 Task: Create an event for the writing session for a personal blog.
Action: Mouse pressed left at (169, 341)
Screenshot: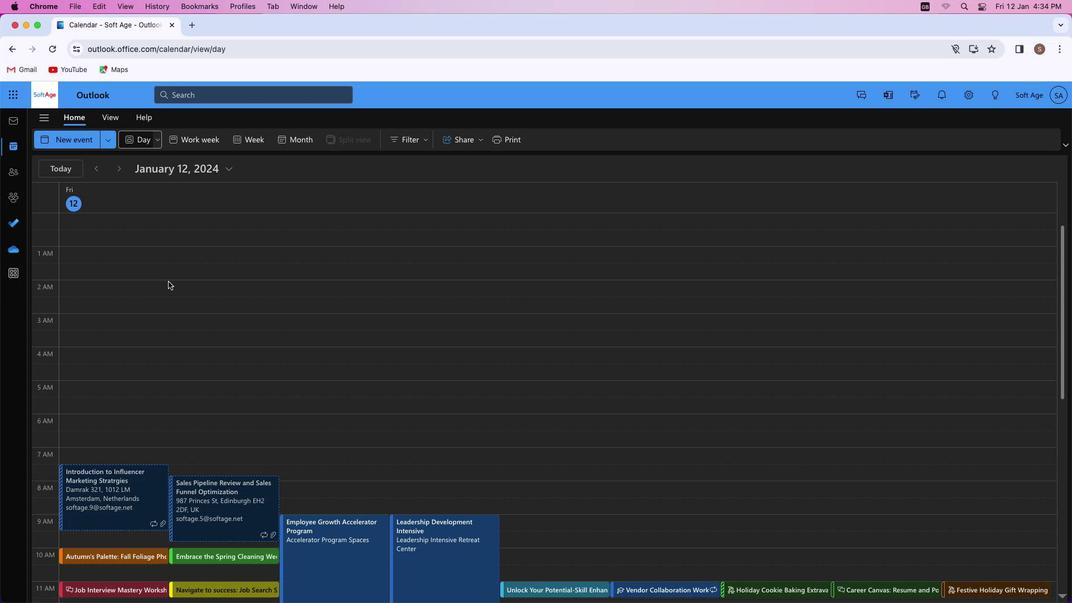 
Action: Mouse moved to (63, 138)
Screenshot: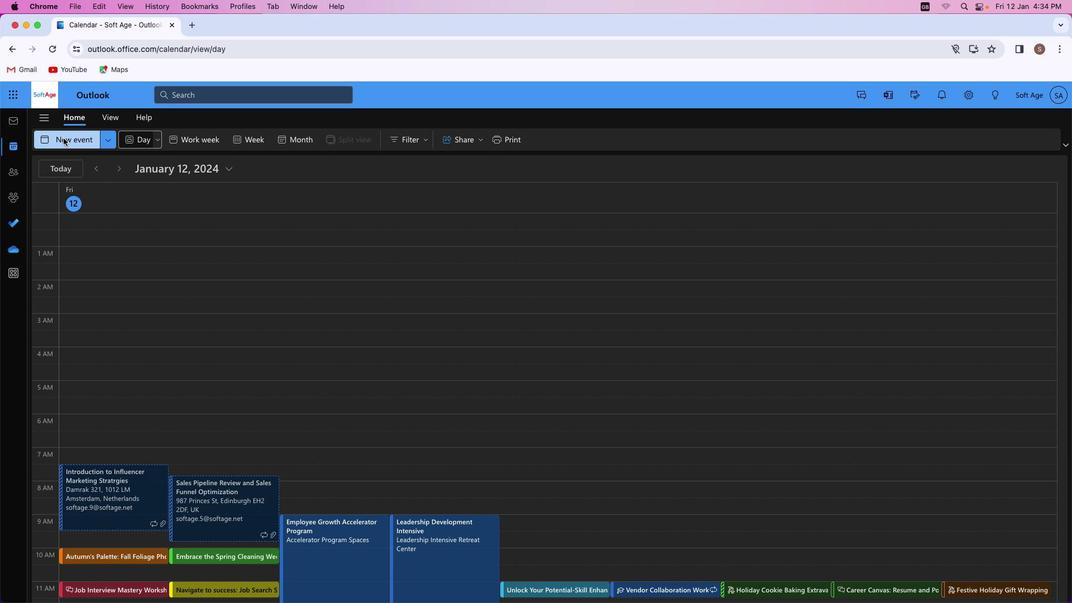 
Action: Mouse pressed left at (63, 138)
Screenshot: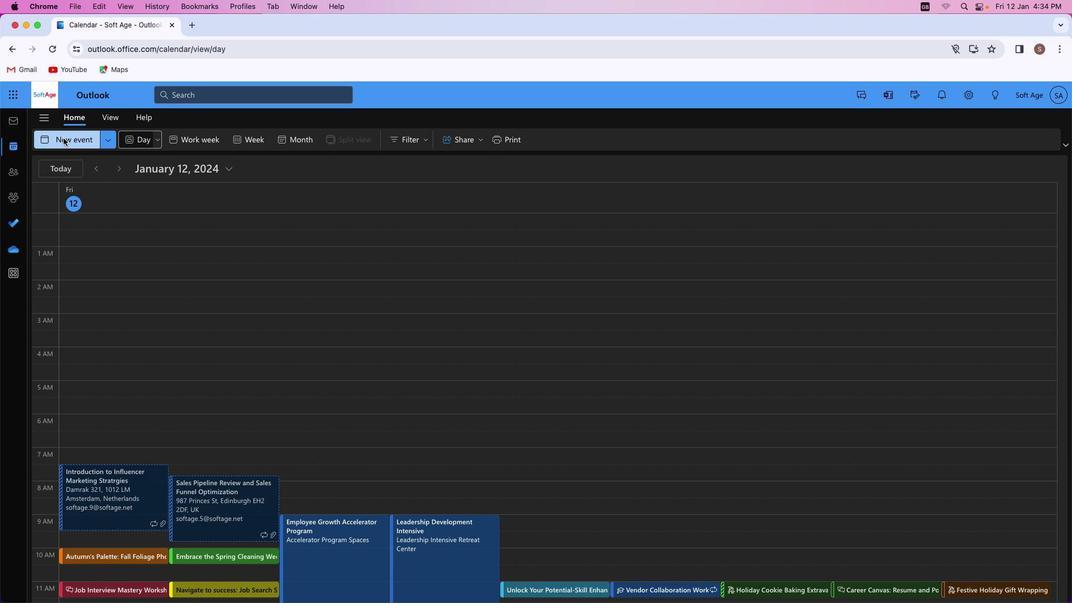 
Action: Mouse moved to (272, 207)
Screenshot: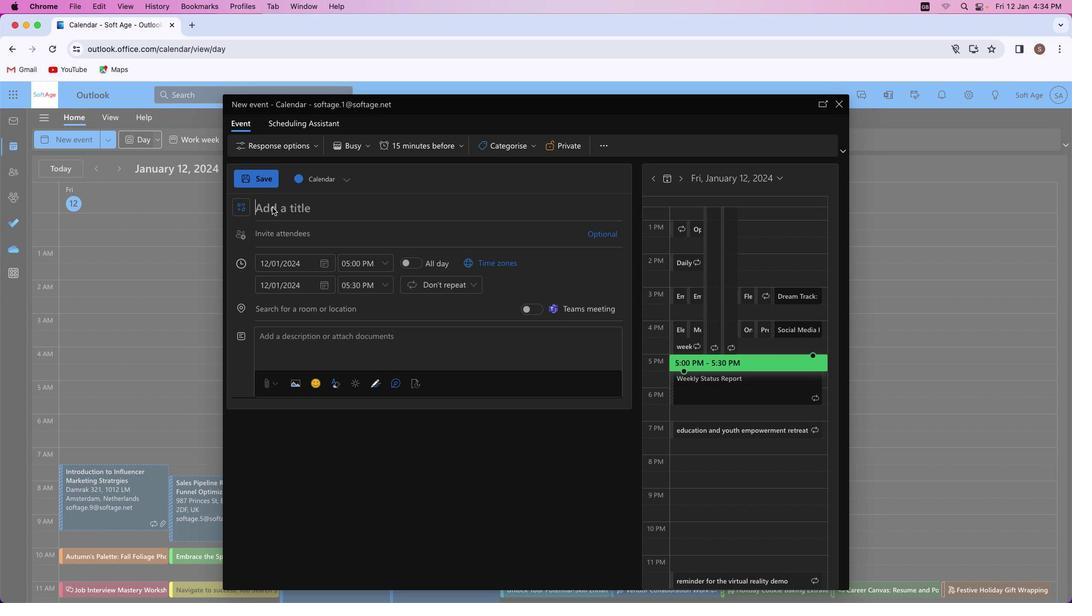 
Action: Mouse pressed left at (272, 207)
Screenshot: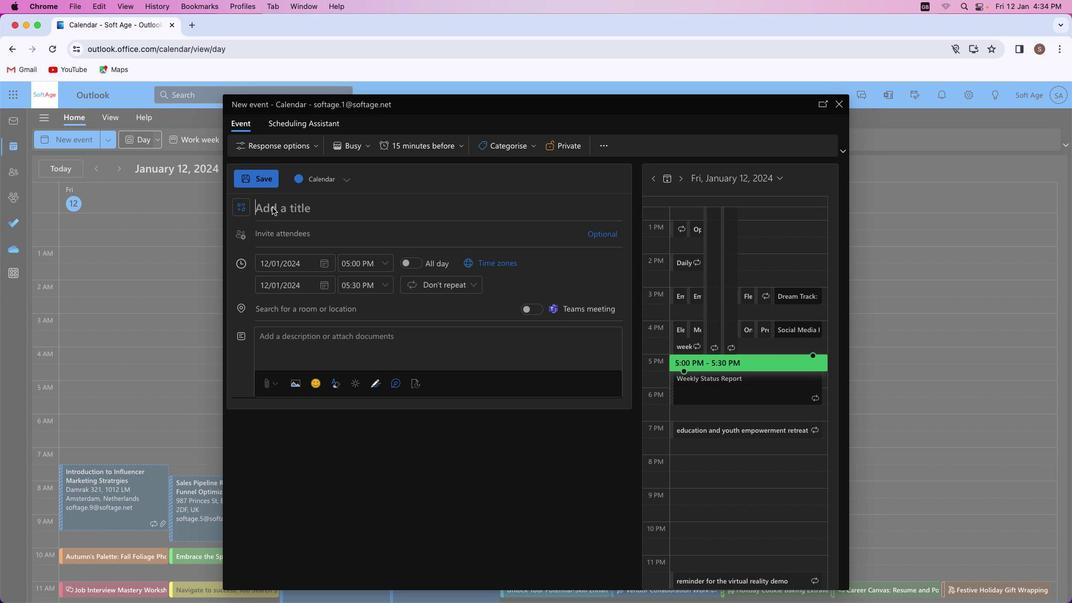 
Action: Mouse moved to (273, 208)
Screenshot: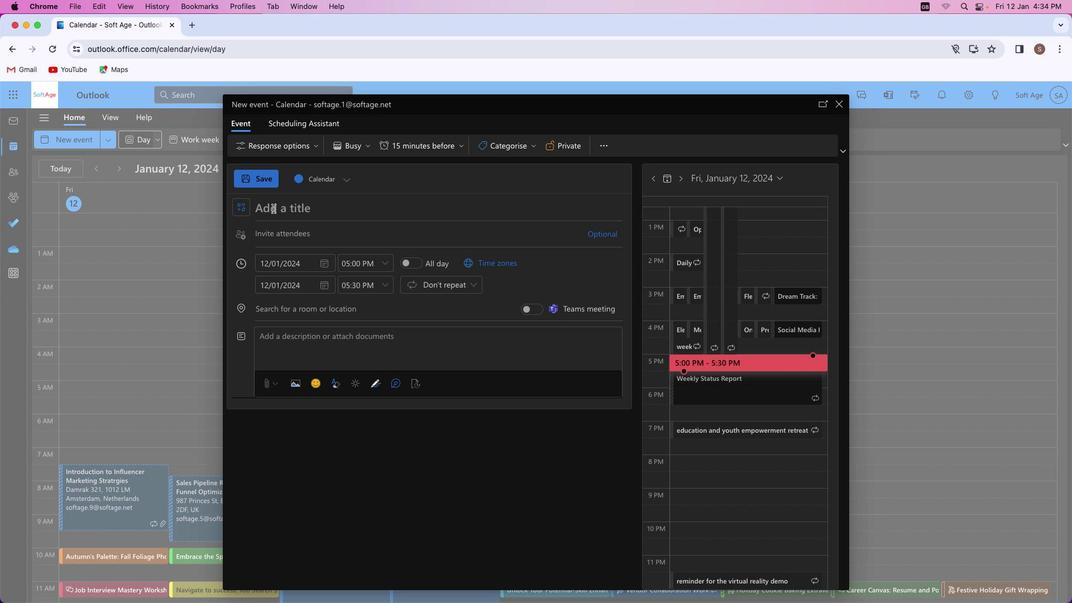 
Action: Key pressed Key.shift'B''l''o''g'Key.spaceKey.shift'C''r''a''f''t'Key.shift_r':'Key.spaceKey.shift_r'U''n''l''e''a''s''h'Key.shift_r':'Key.backspaceKey.spaceKey.shift_r'Y''o''u''r'Key.spaceKey.shift'V''o''i''c''e''-'Key.shift_r'P''e''r''s''o''n''a''l'Key.spaceKey.shift'B''l''o''g'Key.spaceKey.shift'W''r''i''t''i''n''g'Key.spaceKey.shift'S''e''s''s''i''o''n'
Screenshot: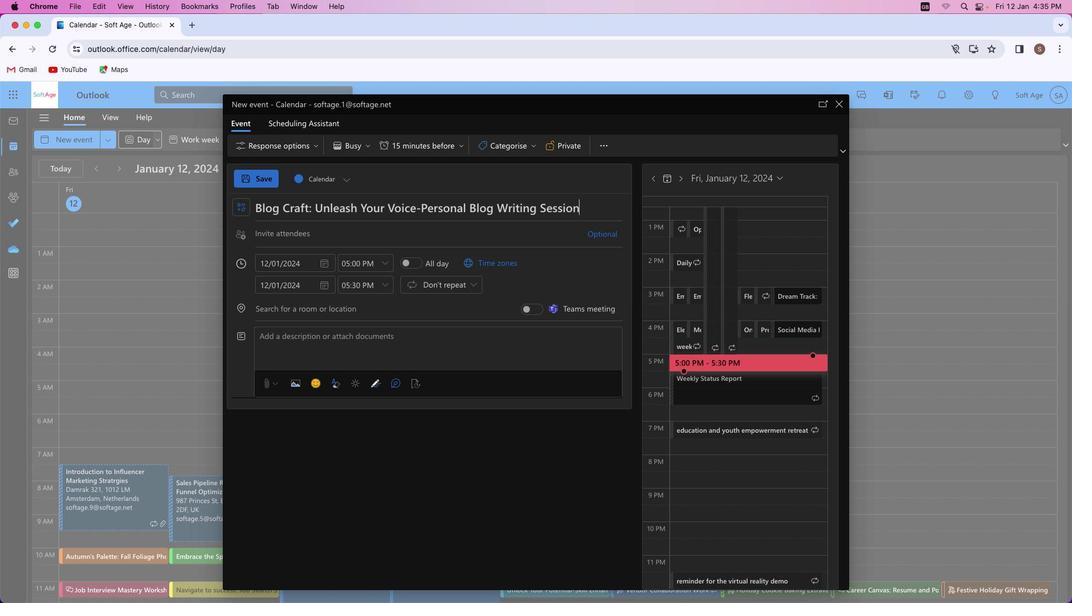 
Action: Mouse moved to (277, 230)
Screenshot: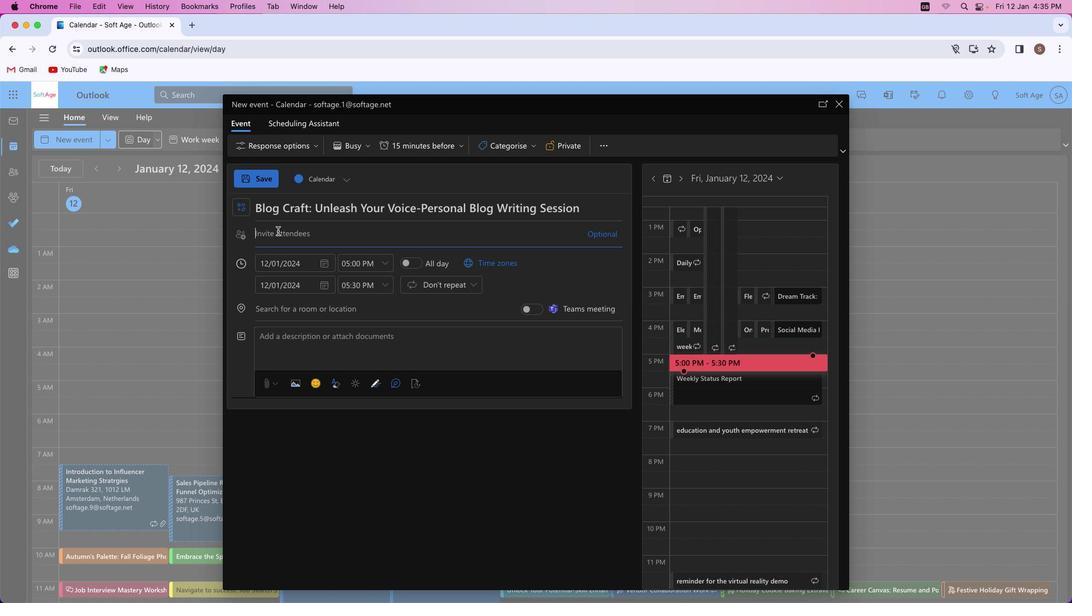 
Action: Mouse pressed left at (277, 230)
Screenshot: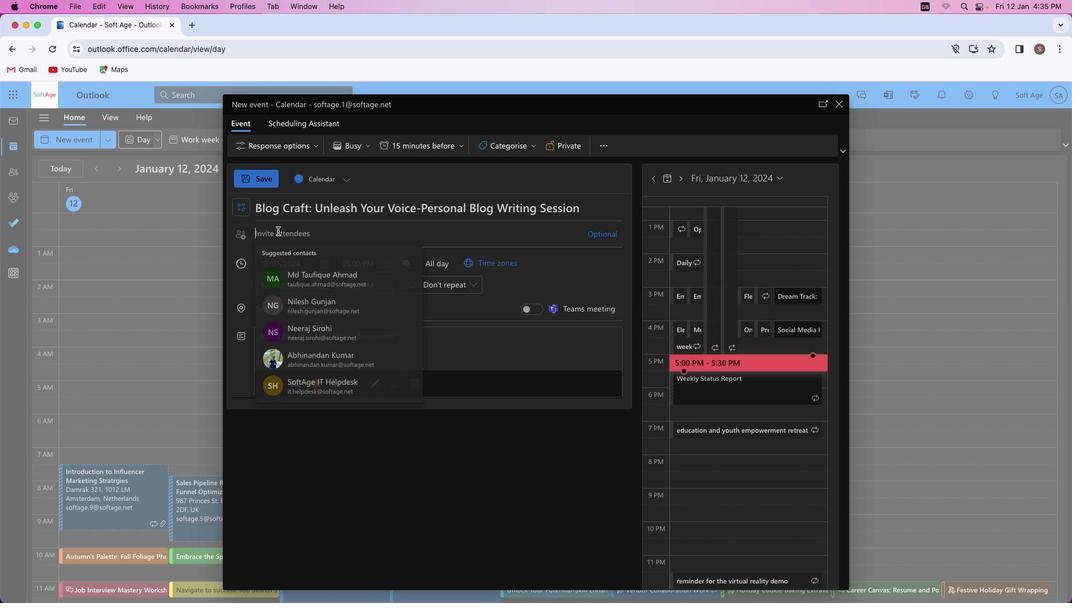 
Action: Key pressed Key.shift'A''k''a''s''h''r''a''j''p''u''t'Key.shift'@''o''u''t''l''o''o''k''.''c''o''m'
Screenshot: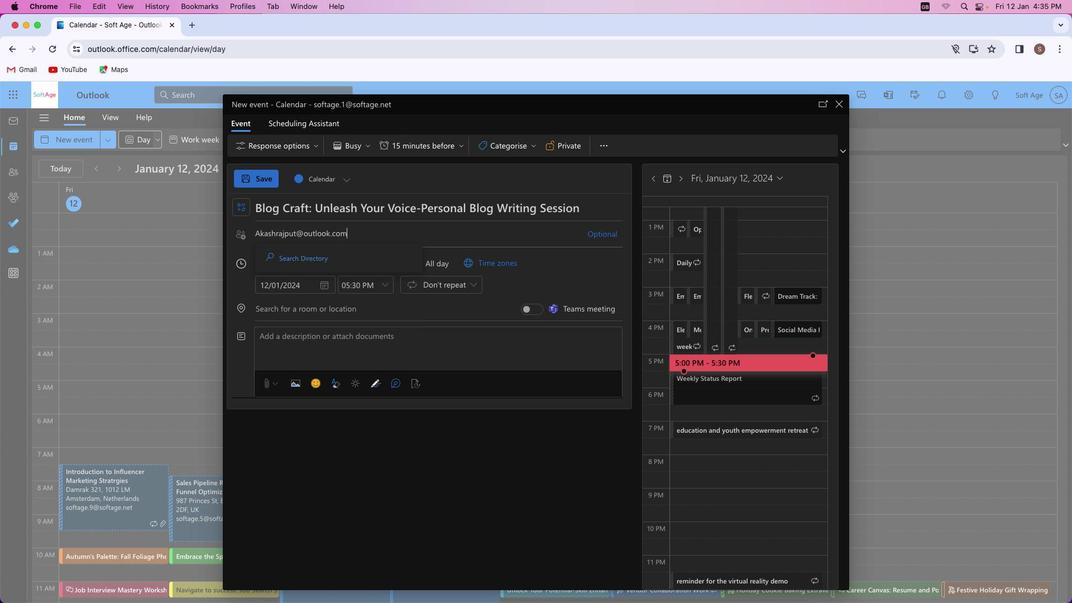 
Action: Mouse moved to (343, 256)
Screenshot: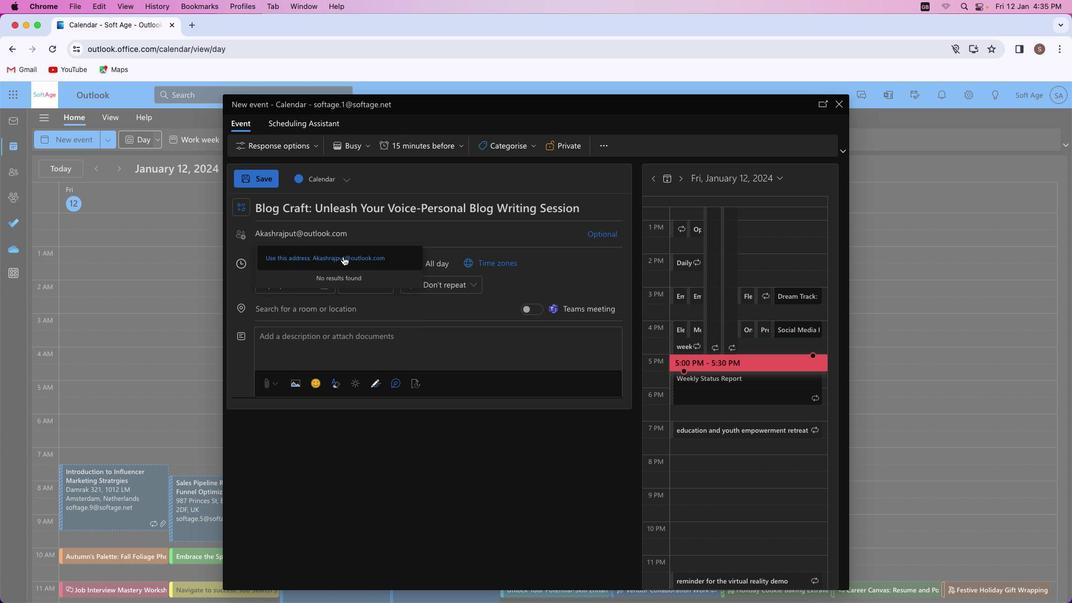 
Action: Mouse pressed left at (343, 256)
Screenshot: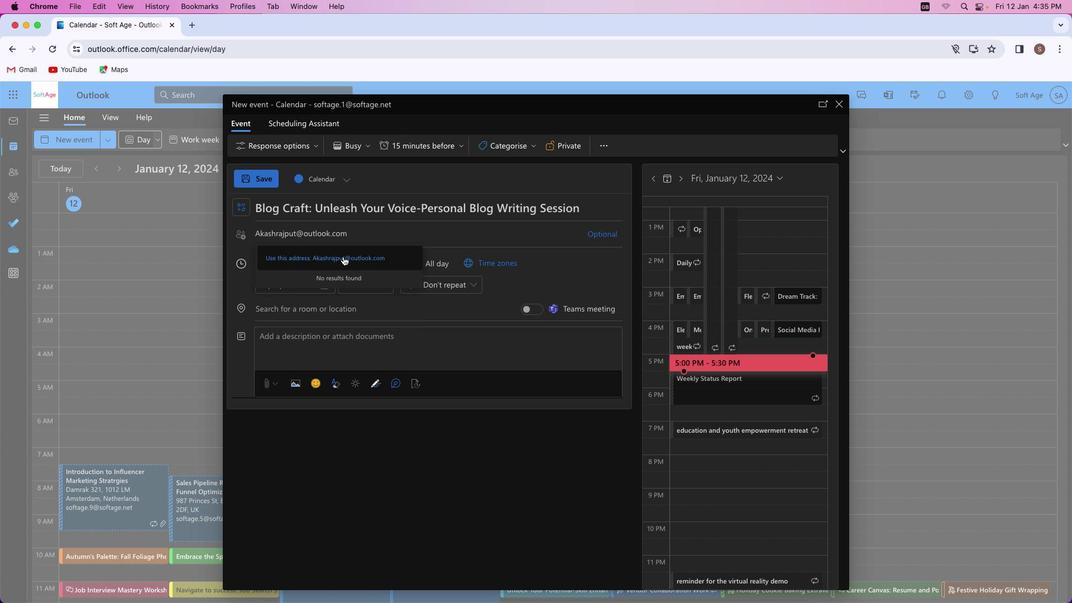 
Action: Mouse moved to (387, 252)
Screenshot: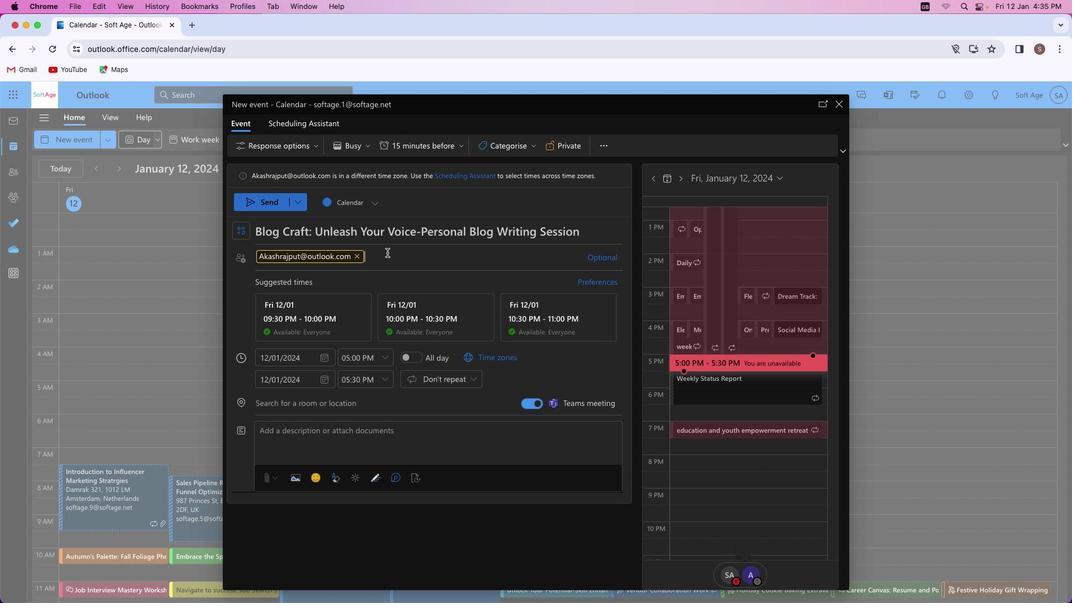 
Action: Key pressed 's''h''i''v''a''m''y''a''d''a''v''4''1'Key.shift'@''o''u''t''l''o''o''k''.''c''o''m'
Screenshot: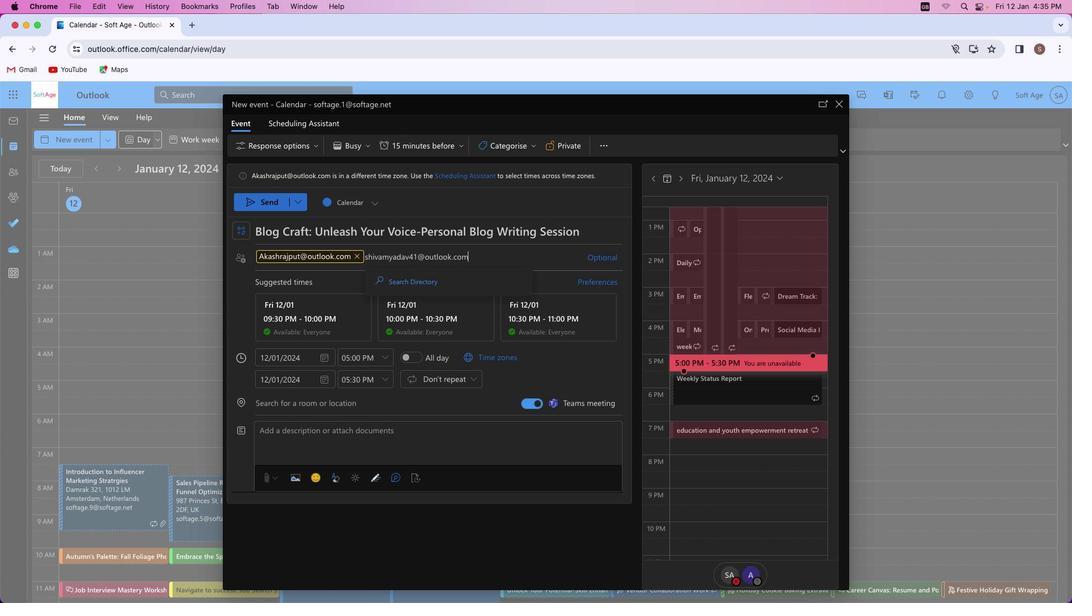 
Action: Mouse moved to (453, 277)
Screenshot: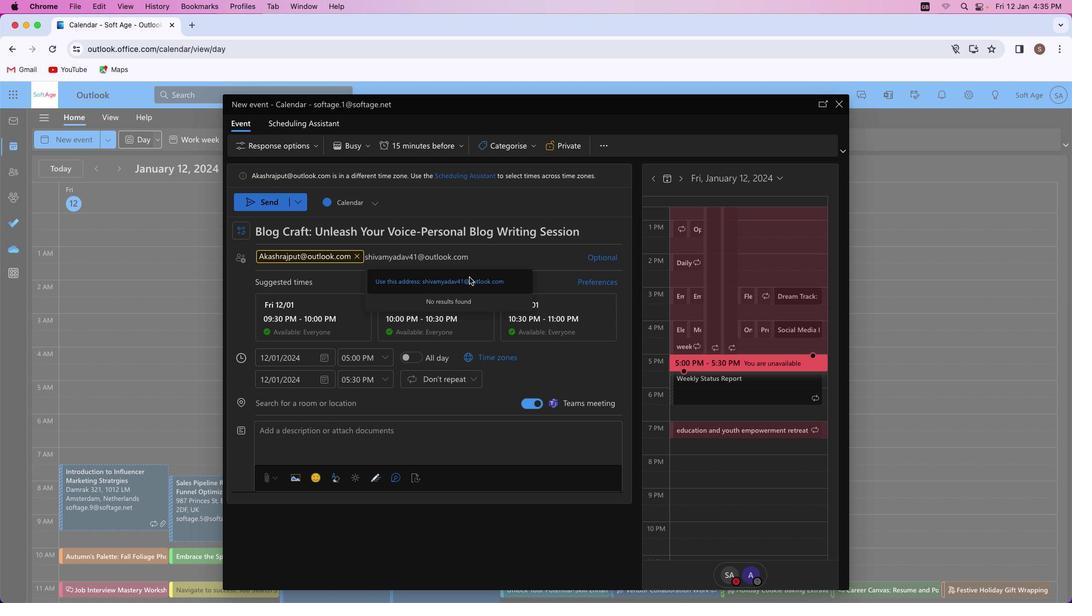 
Action: Mouse pressed left at (453, 277)
Screenshot: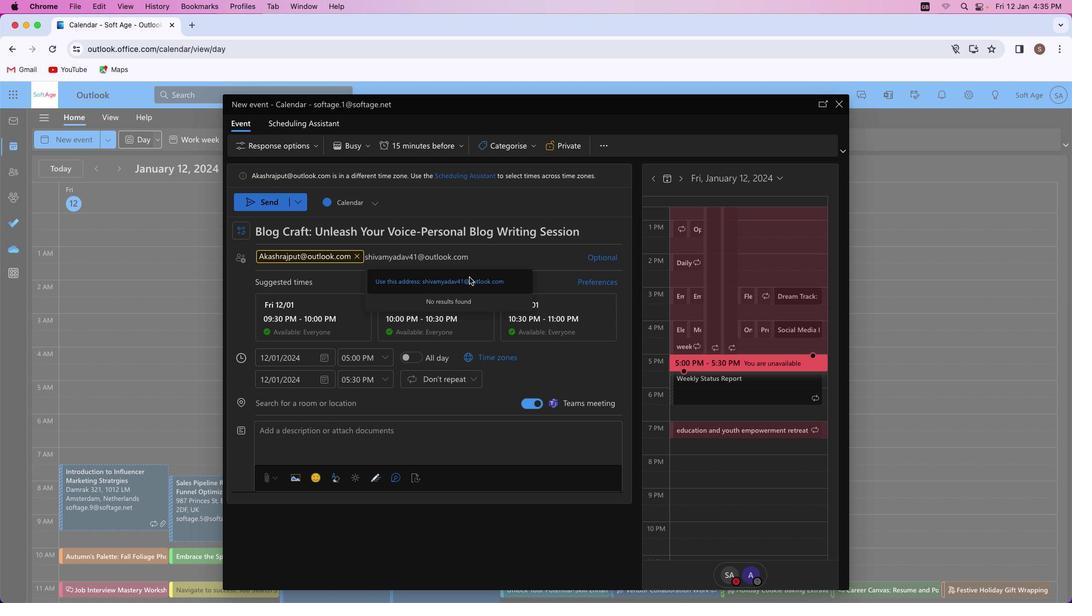 
Action: Mouse moved to (597, 267)
Screenshot: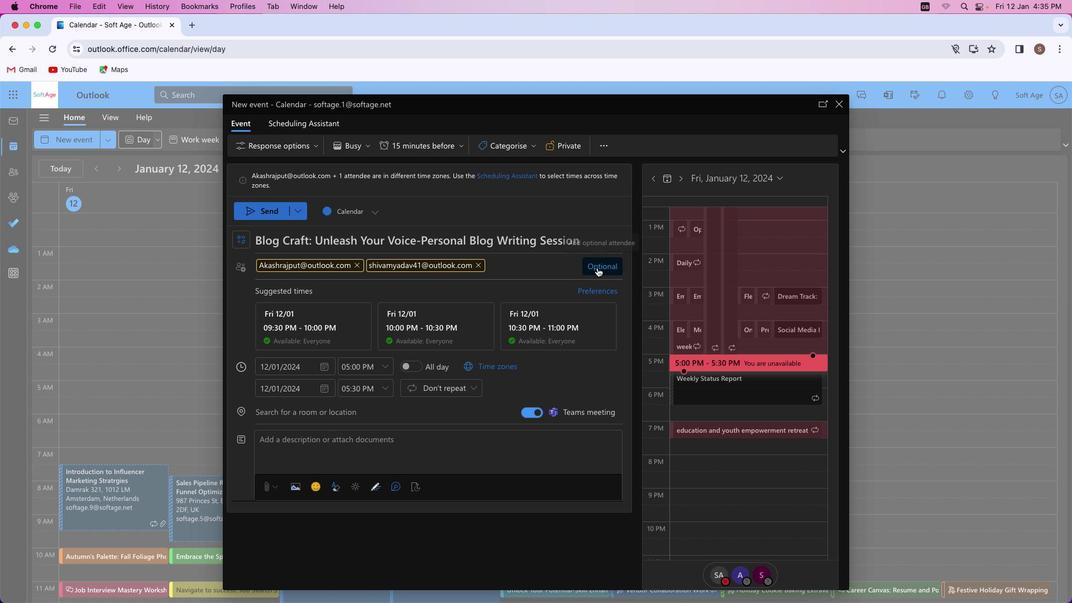 
Action: Mouse pressed left at (597, 267)
Screenshot: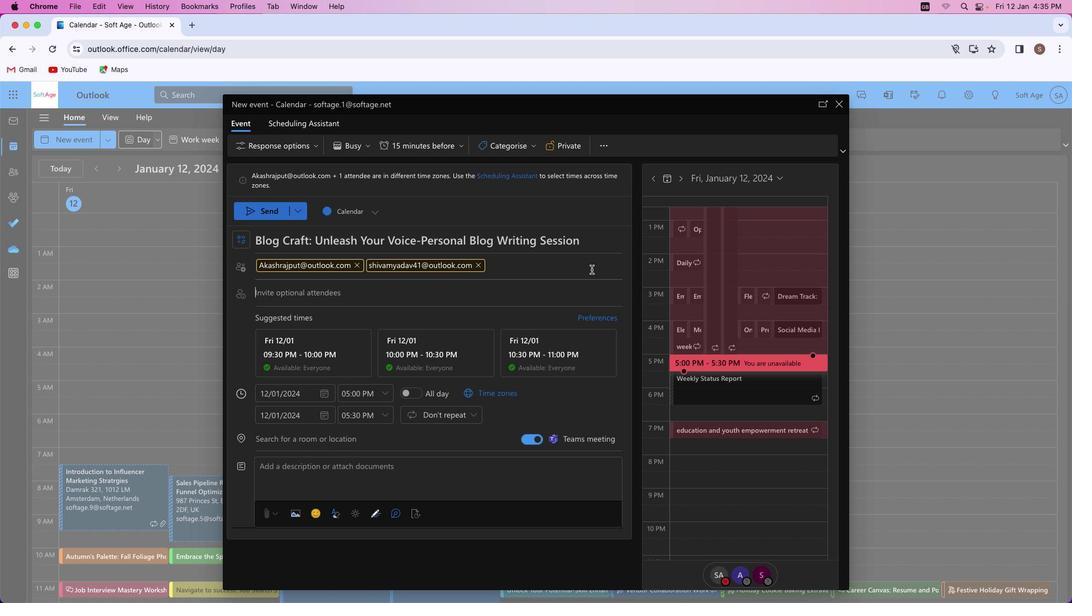 
Action: Mouse moved to (313, 294)
Screenshot: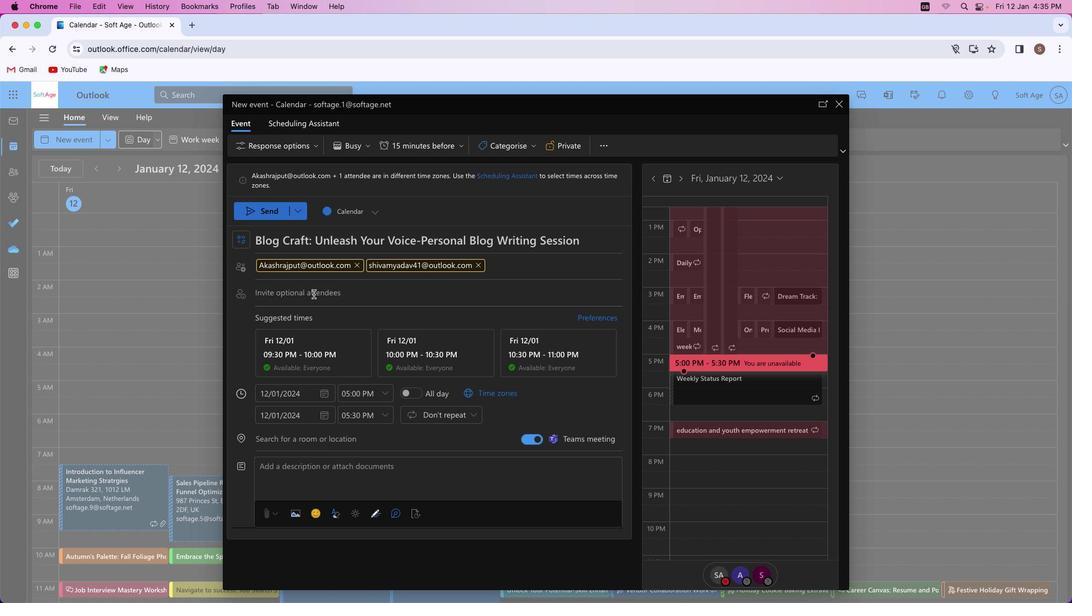
Action: Key pressed Key.shift'M''u''n''e''e''s''h''k''u''m''a''r''9''7''3''2'Key.shift'@''o''u''t''l''o''o''k''.''c''o''m'
Screenshot: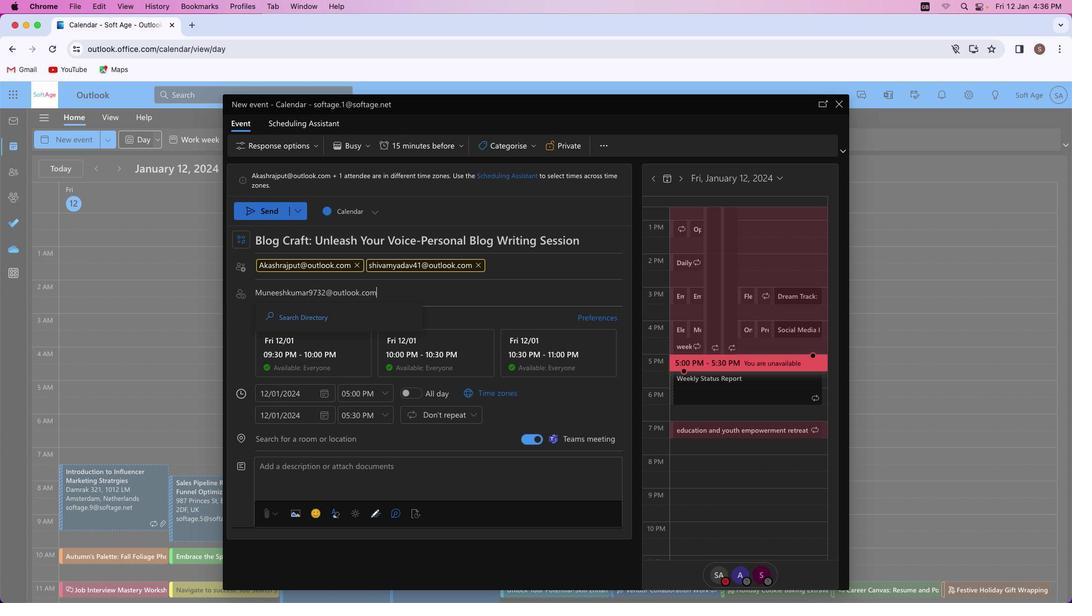 
Action: Mouse moved to (363, 313)
Screenshot: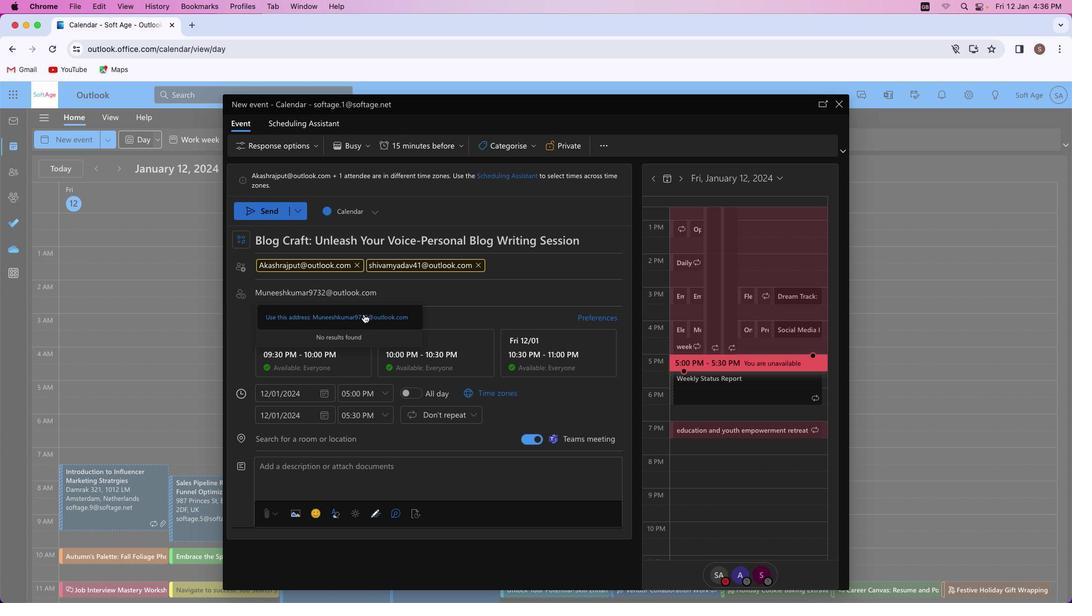 
Action: Mouse pressed left at (363, 313)
Screenshot: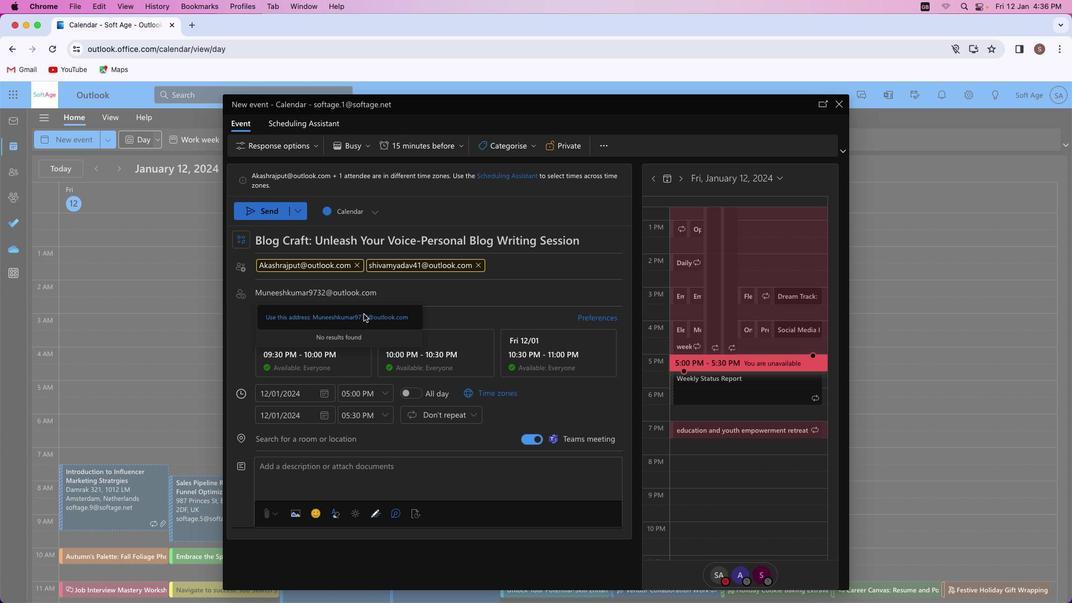 
Action: Mouse moved to (318, 438)
Screenshot: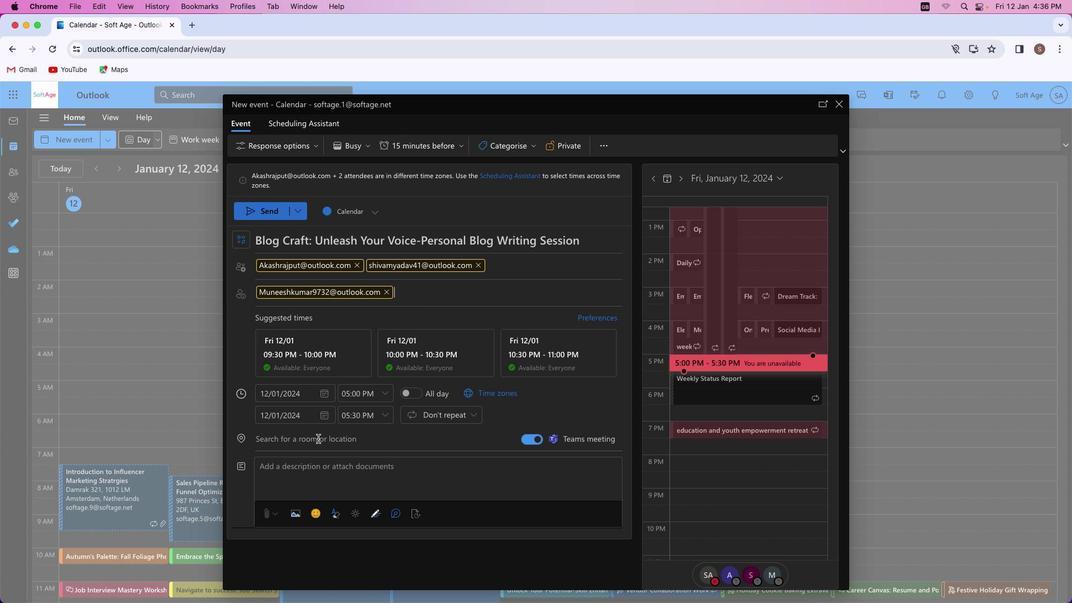 
Action: Mouse pressed left at (318, 438)
Screenshot: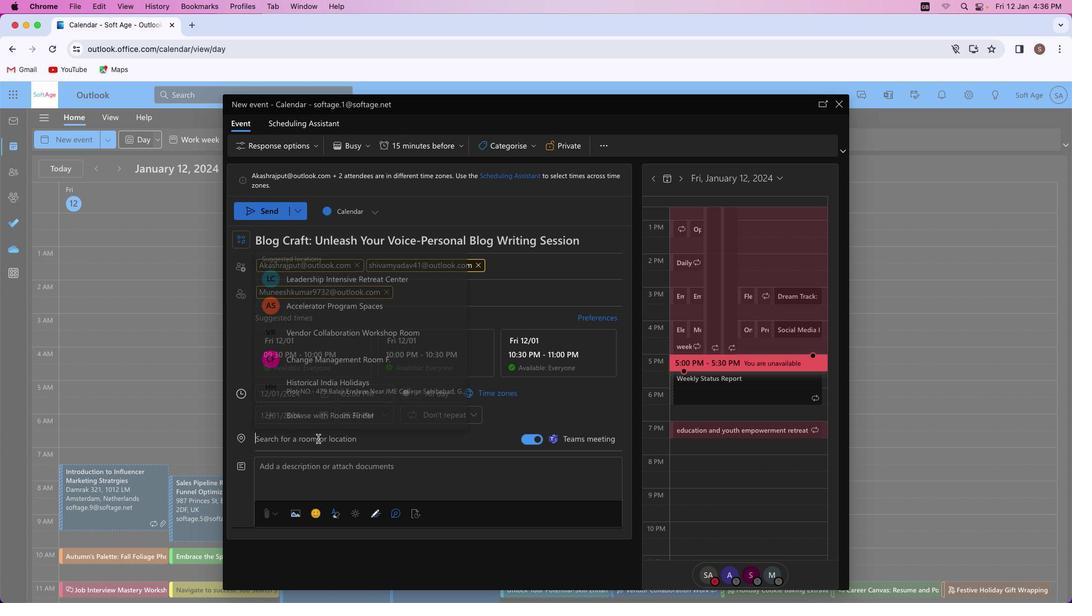 
Action: Key pressed Key.shift'W''r''i''t''i'
Screenshot: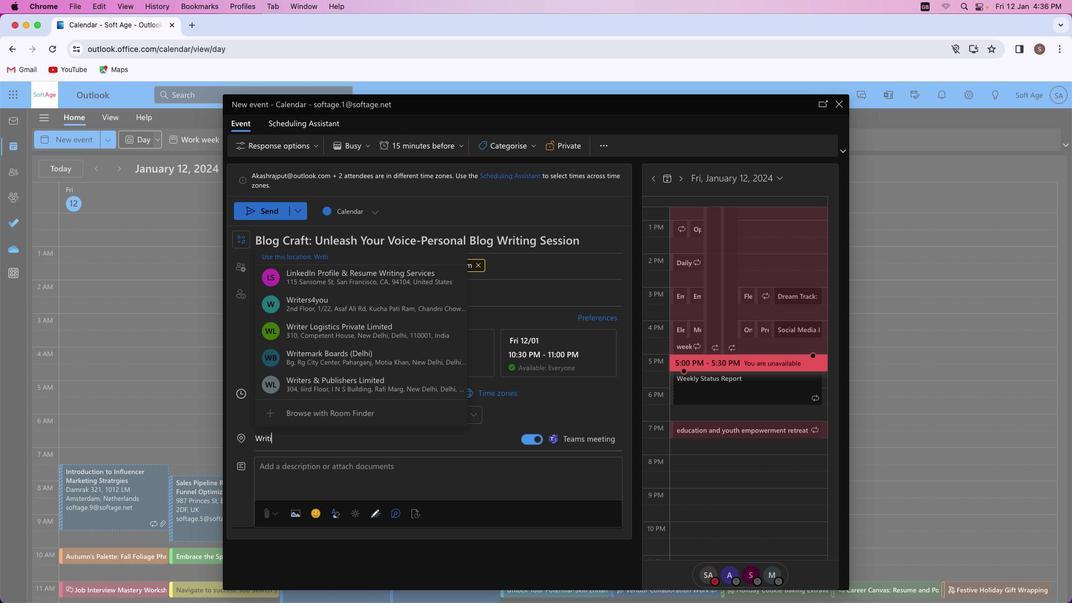 
Action: Mouse moved to (340, 381)
Screenshot: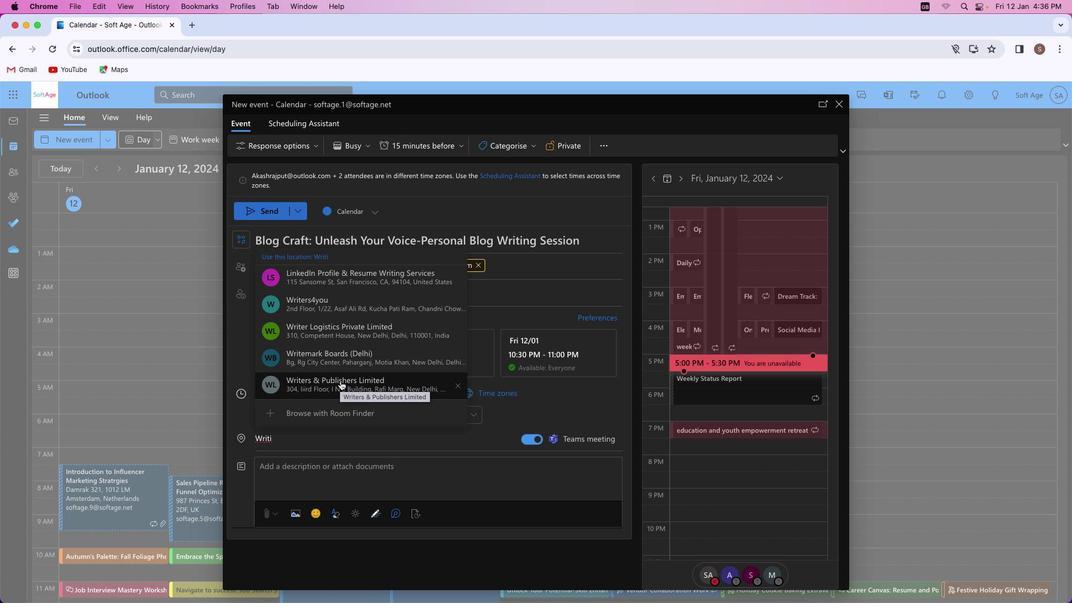 
Action: Mouse pressed left at (340, 381)
Screenshot: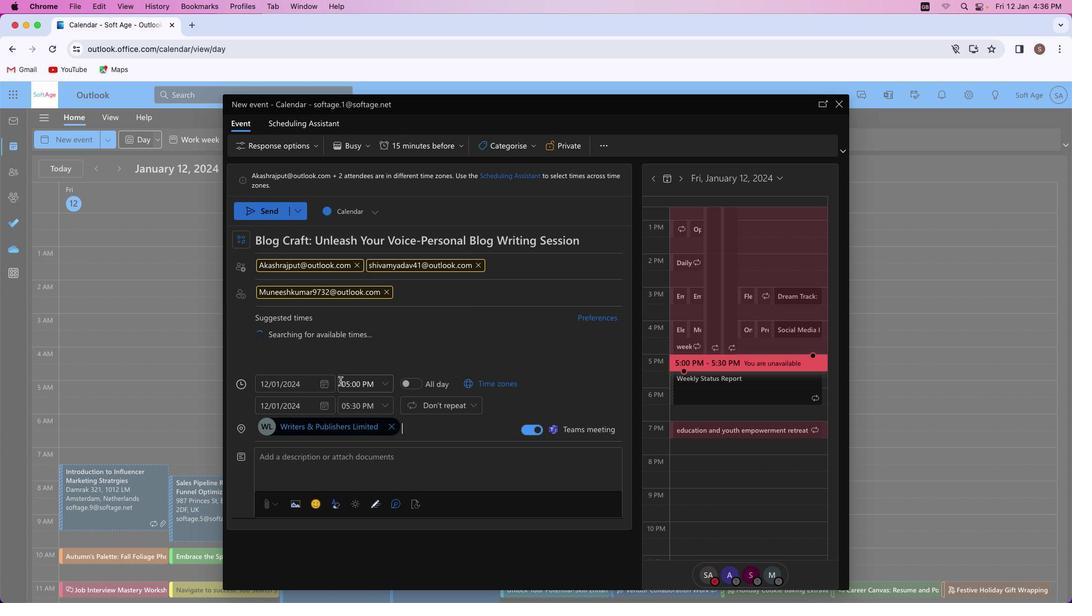 
Action: Mouse moved to (409, 441)
Screenshot: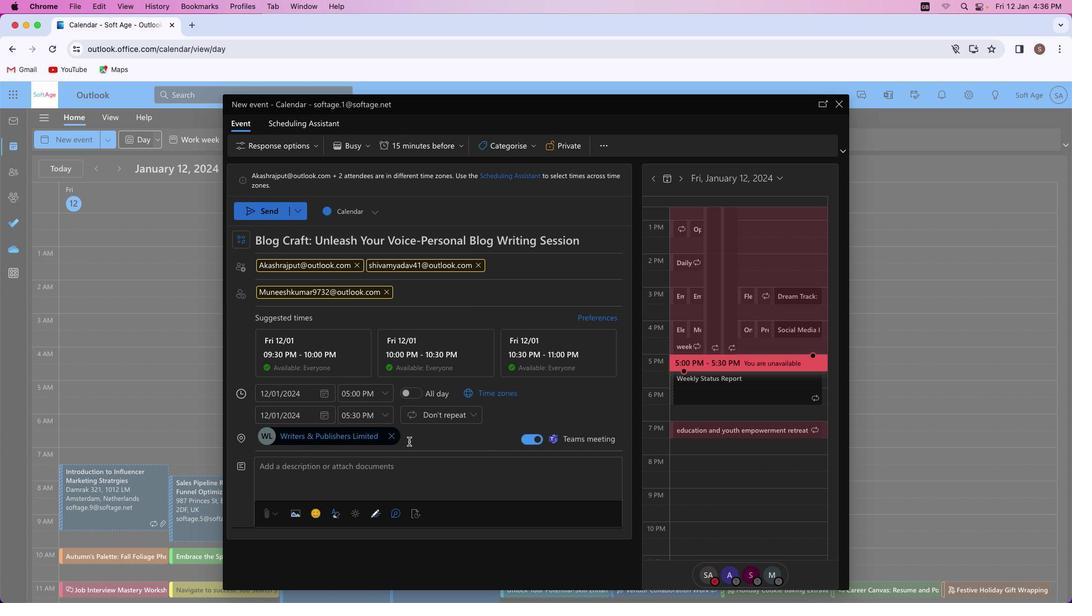
Action: Key pressed Key.shift'B''l''o''g'Key.space
Screenshot: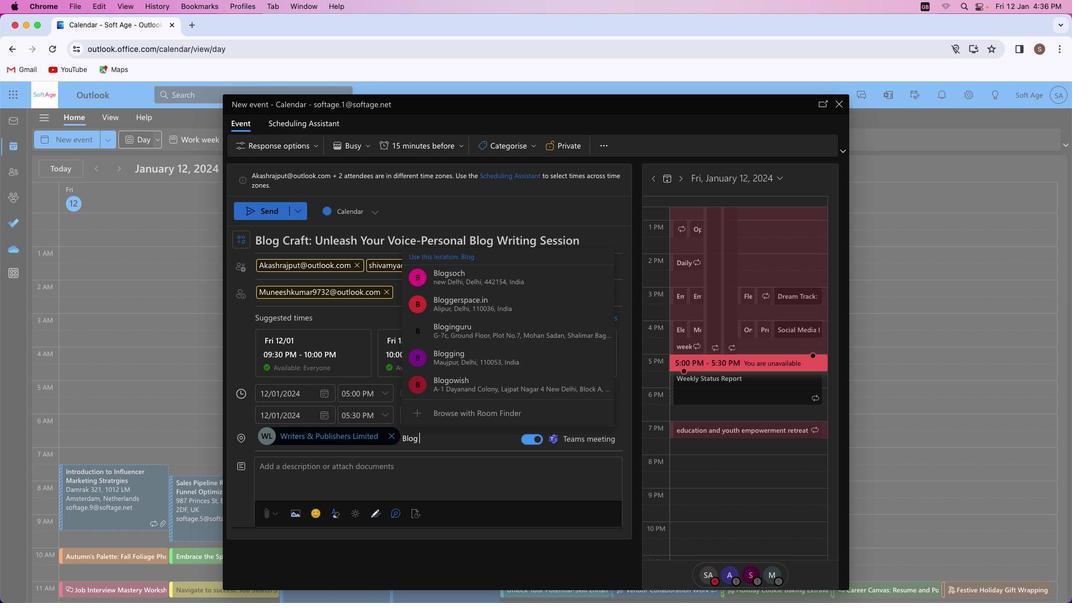 
Action: Mouse moved to (430, 446)
Screenshot: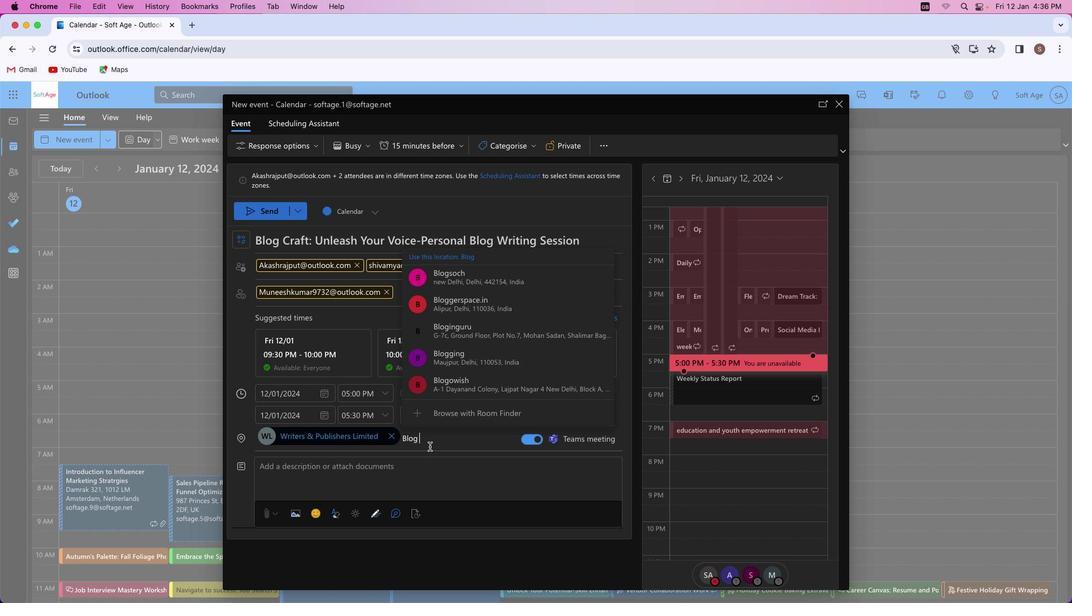 
Action: Key pressed Key.shift'S'
Screenshot: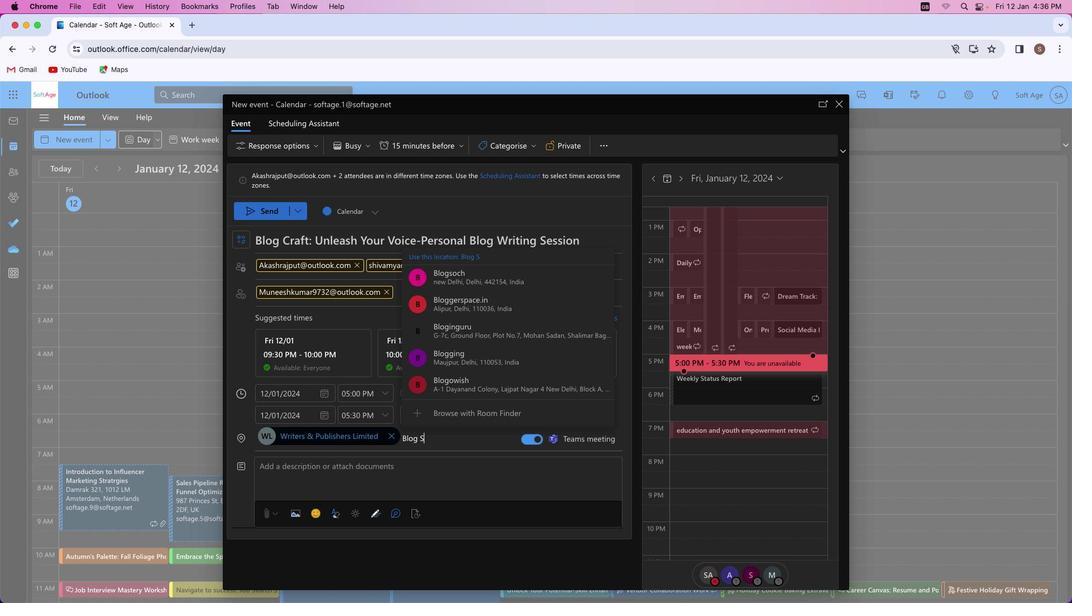 
Action: Mouse moved to (471, 383)
Screenshot: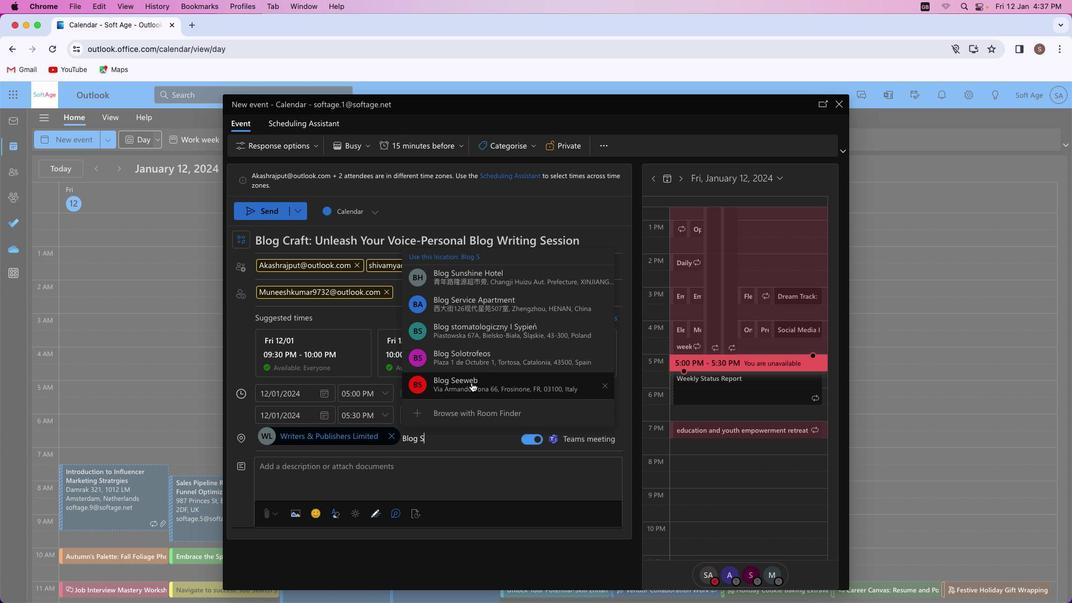 
Action: Mouse pressed left at (471, 383)
Screenshot: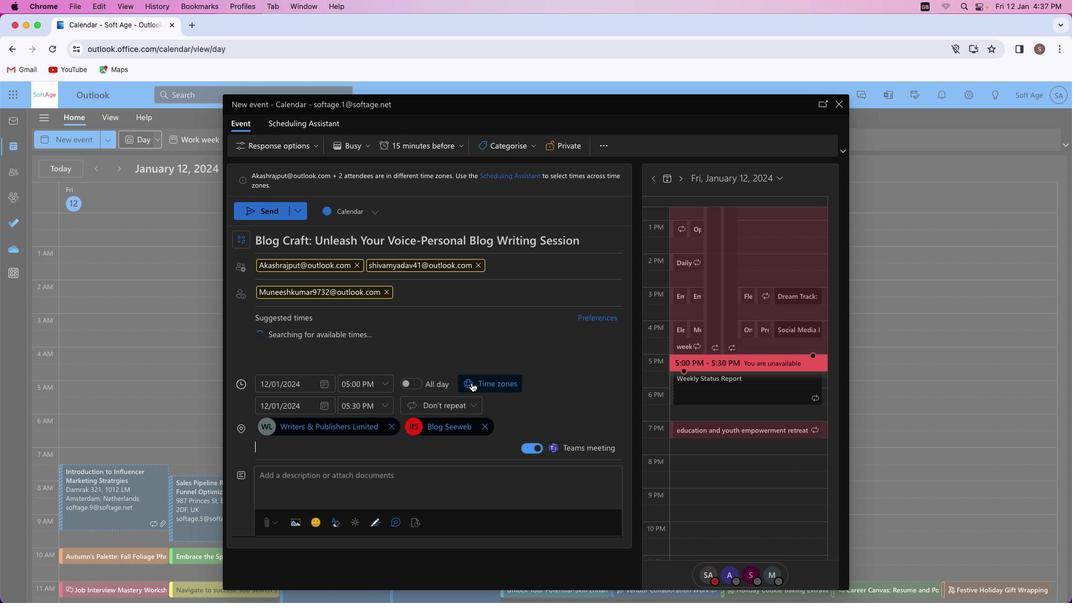
Action: Mouse moved to (349, 482)
Screenshot: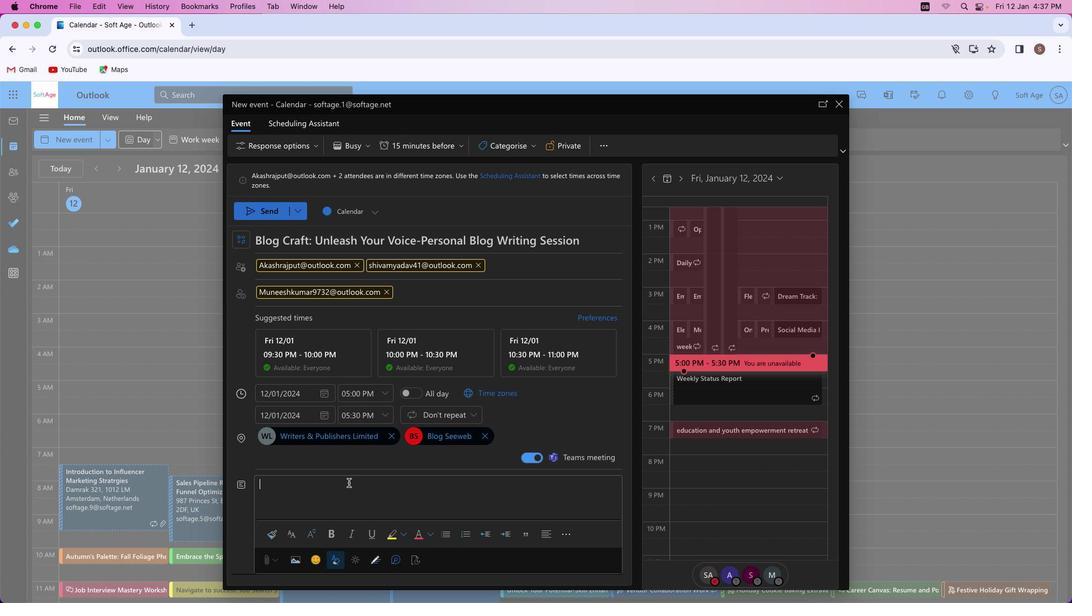 
Action: Mouse pressed left at (349, 482)
Screenshot: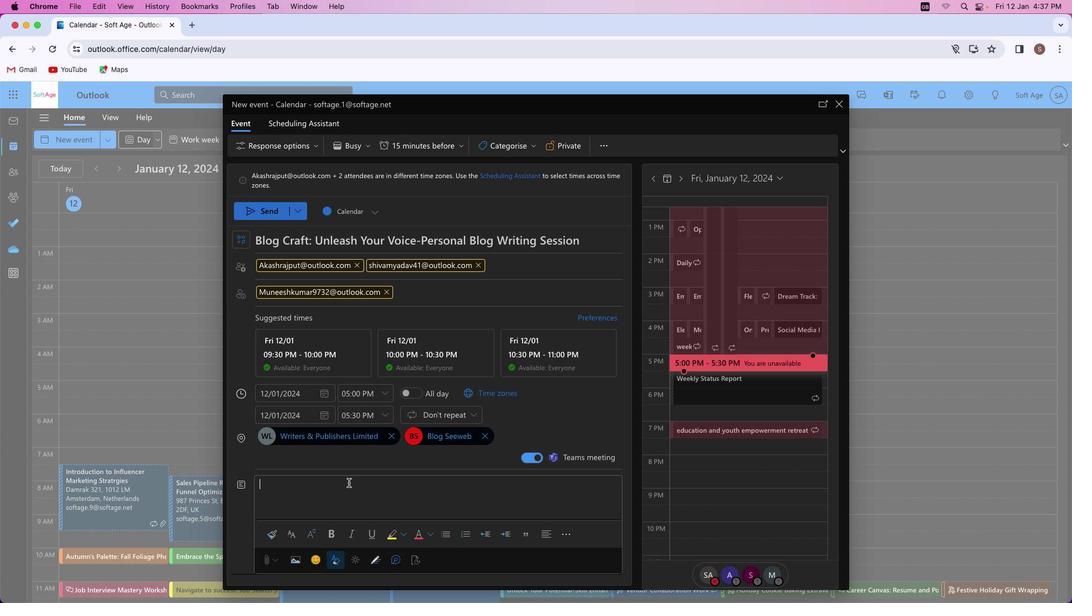
Action: Mouse moved to (469, 508)
Screenshot: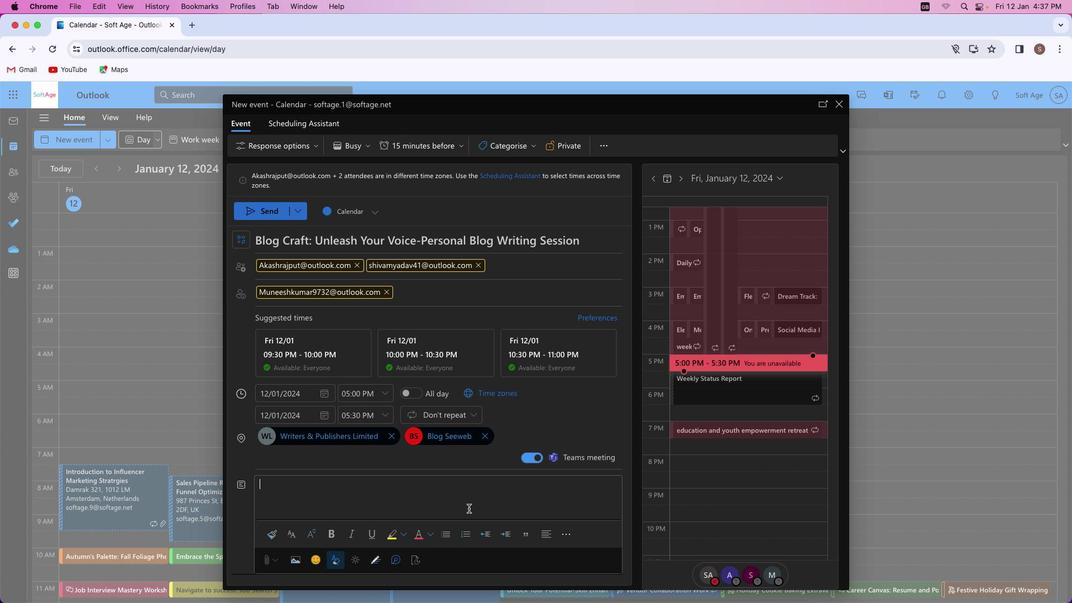 
Action: Key pressed Key.shift_r'J''o''i''n'Key.space'b''l''o''g'Key.space'c''r''a''f''t'','Key.space'a'Key.space'c''r''e''a''t''i''v''e'Key.space'w''r''i''t''i''n''g'Key.space's''e''s''s''i''o''n'Key.space't''a''i''l''o''r''e''d'Key.space'f''o''r'Key.space'p''e''r''s''o''n''a''l'Key.space'b''l''o''g''g''e''r''s''.'Key.spaceKey.shift_r'I''g''n''i''t''e'Key.space'y''o''u''r'Key.space't''h''o''u''g''h''t''s'','Key.space'r''e''f''i''n''e'Key.space'y''o''u''r'Key.space's''t''y''l''e'','Key.space'a''n''d'Key.space'c''r''a''f''t'Key.space'c''o''m''p''e''l''l''i''n''g'Key.space'n''a''r''r''a''t''i''v''e''s'Key.space't''h''a''t'Key.space'r''e''s''o''n''a''t''e'Key.space'w''i''t''h'Key.space'y''o''u''r'Key.space'a''u''d''i''e''n''c''e''.'
Screenshot: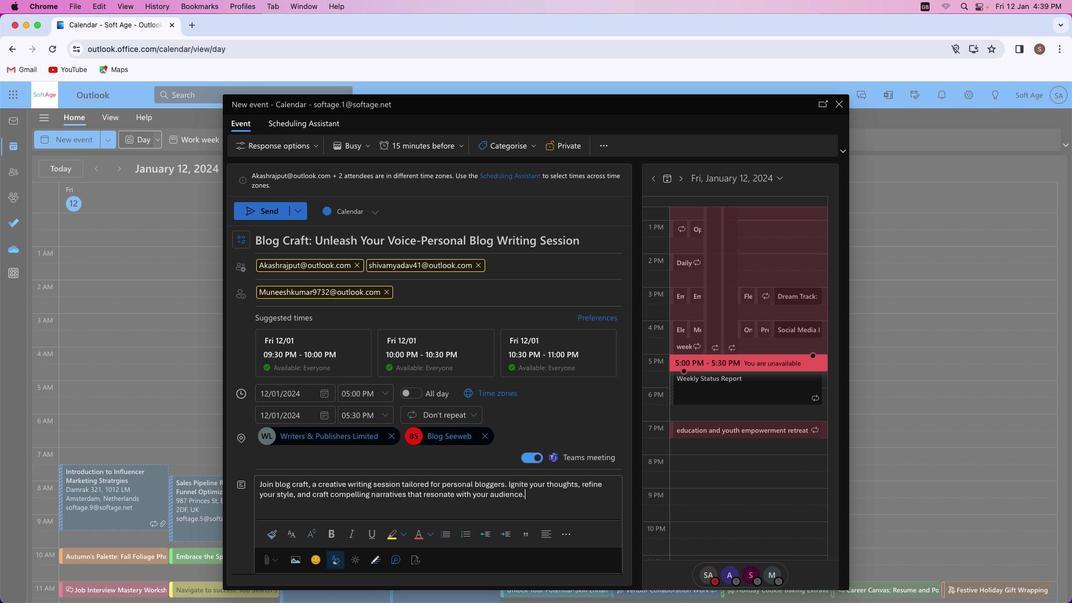 
Action: Mouse moved to (532, 505)
Screenshot: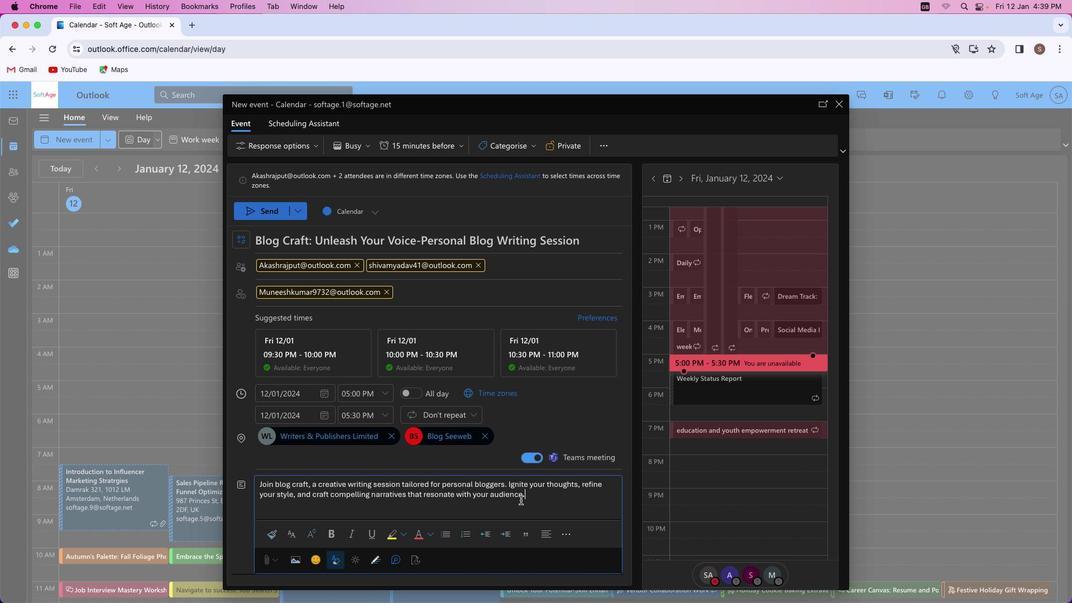 
Action: Mouse pressed left at (532, 505)
Screenshot: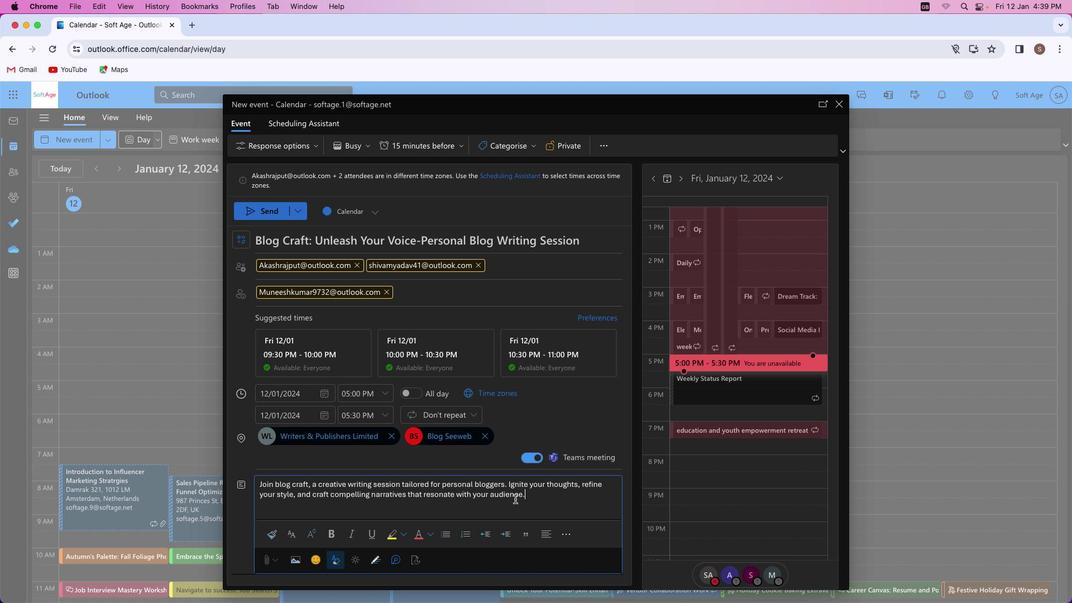 
Action: Mouse moved to (315, 533)
Screenshot: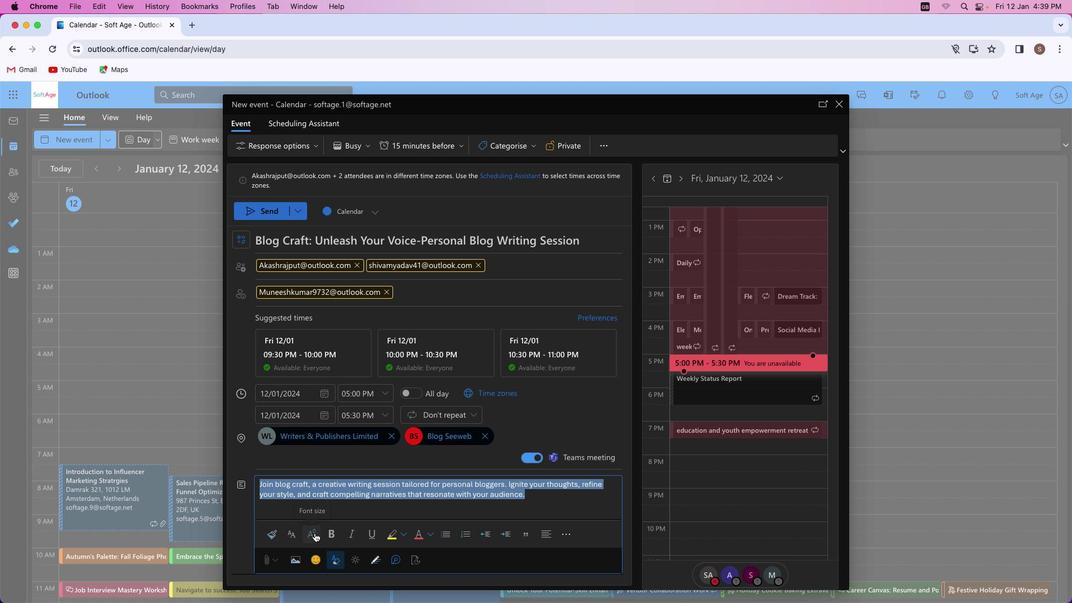 
Action: Mouse pressed left at (315, 533)
Screenshot: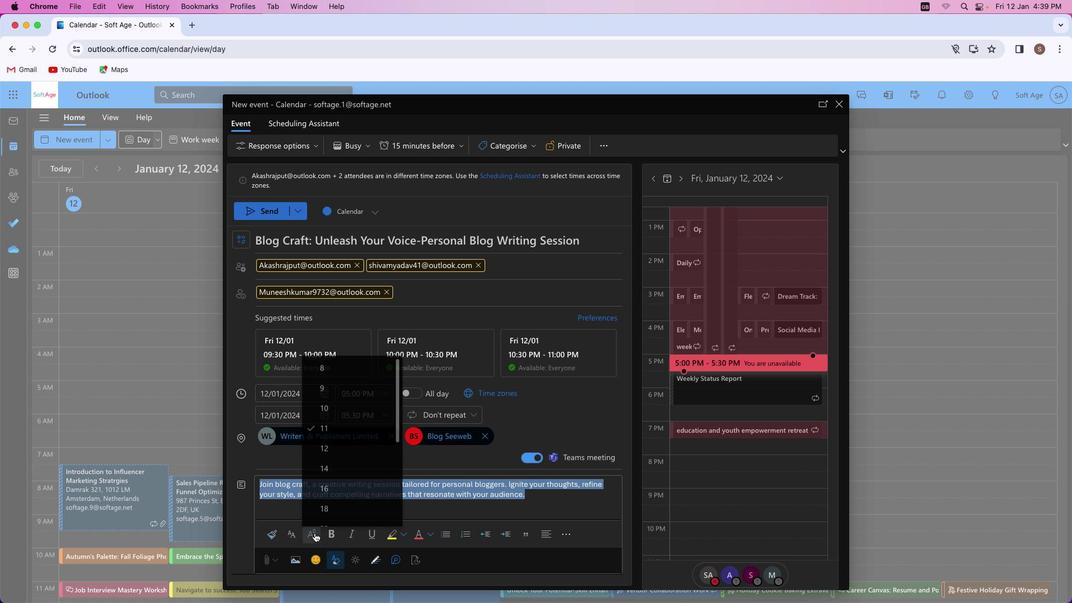 
Action: Mouse moved to (322, 453)
Screenshot: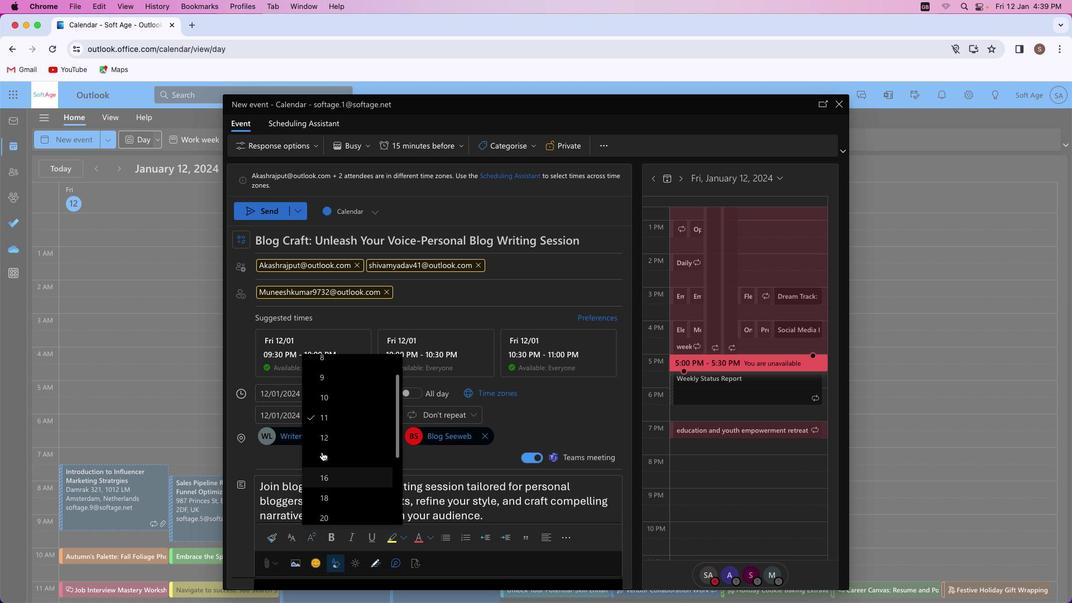 
Action: Mouse scrolled (322, 453) with delta (0, 0)
Screenshot: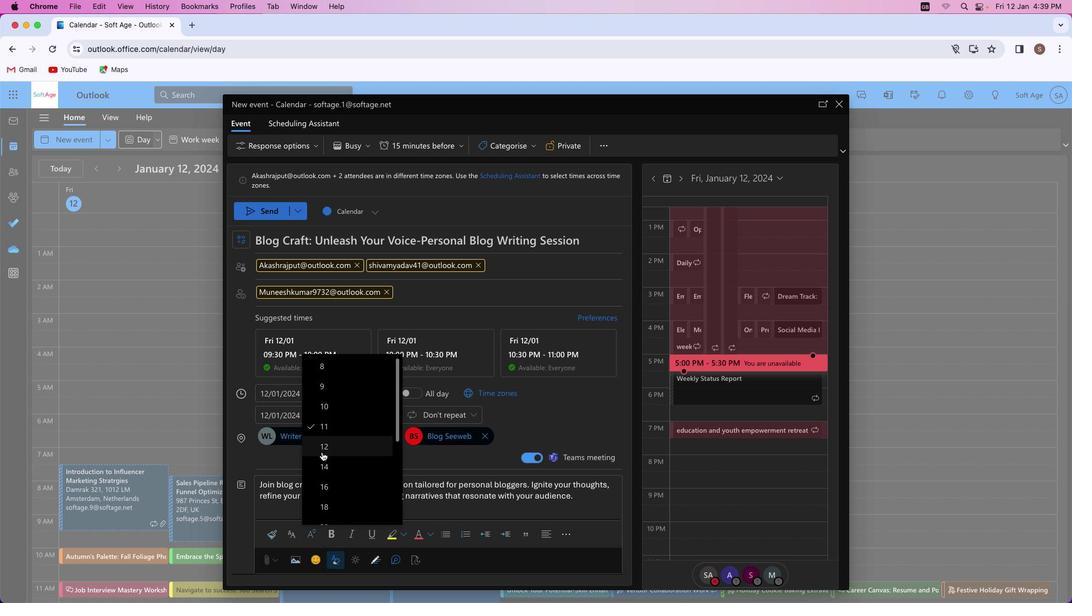 
Action: Mouse moved to (322, 453)
Screenshot: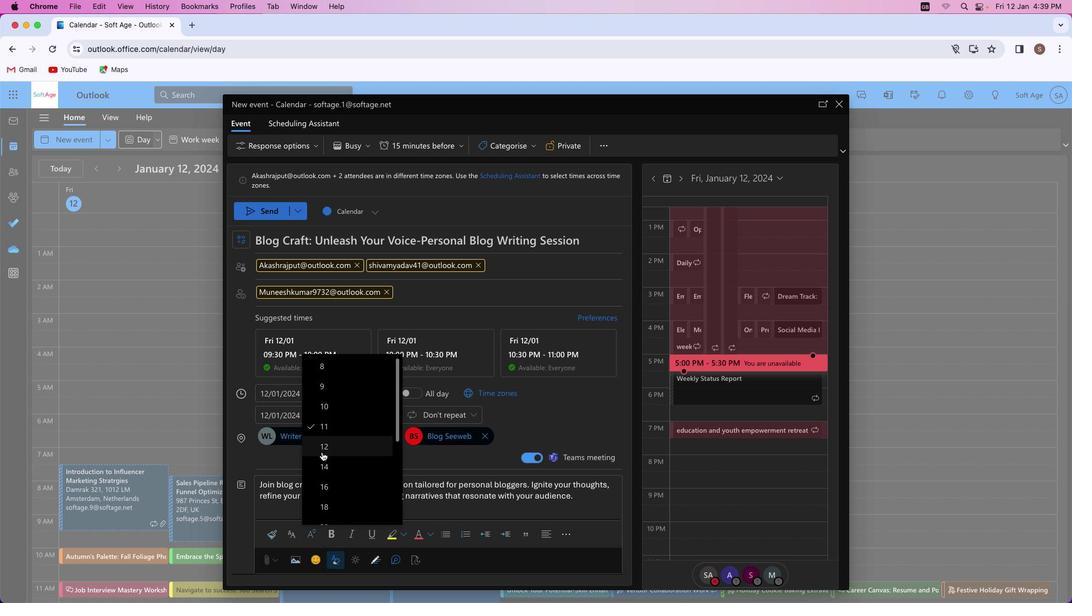 
Action: Mouse scrolled (322, 453) with delta (0, 0)
Screenshot: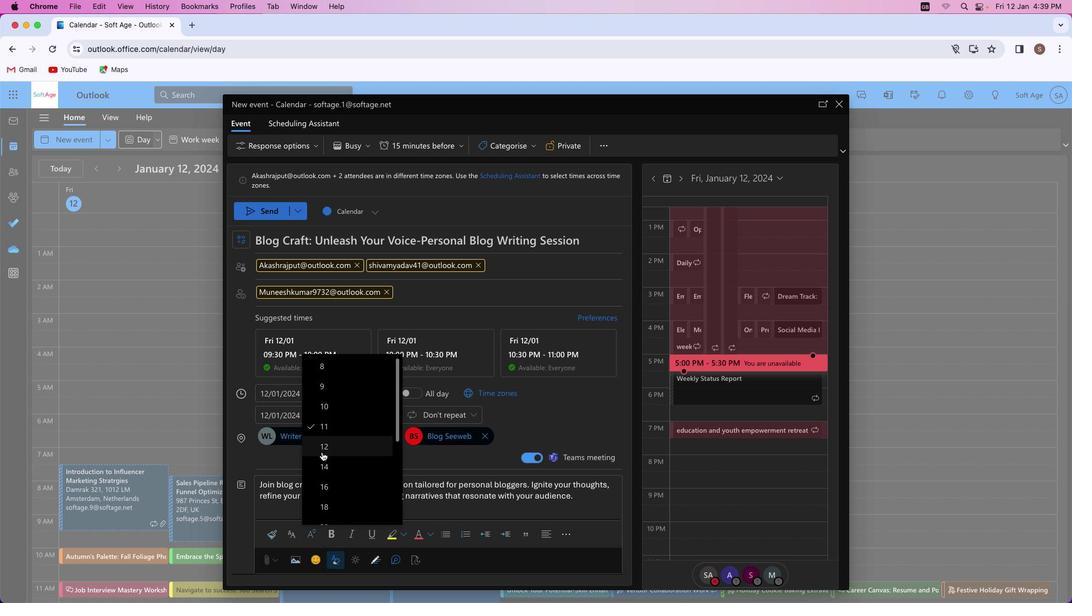 
Action: Mouse moved to (322, 452)
Screenshot: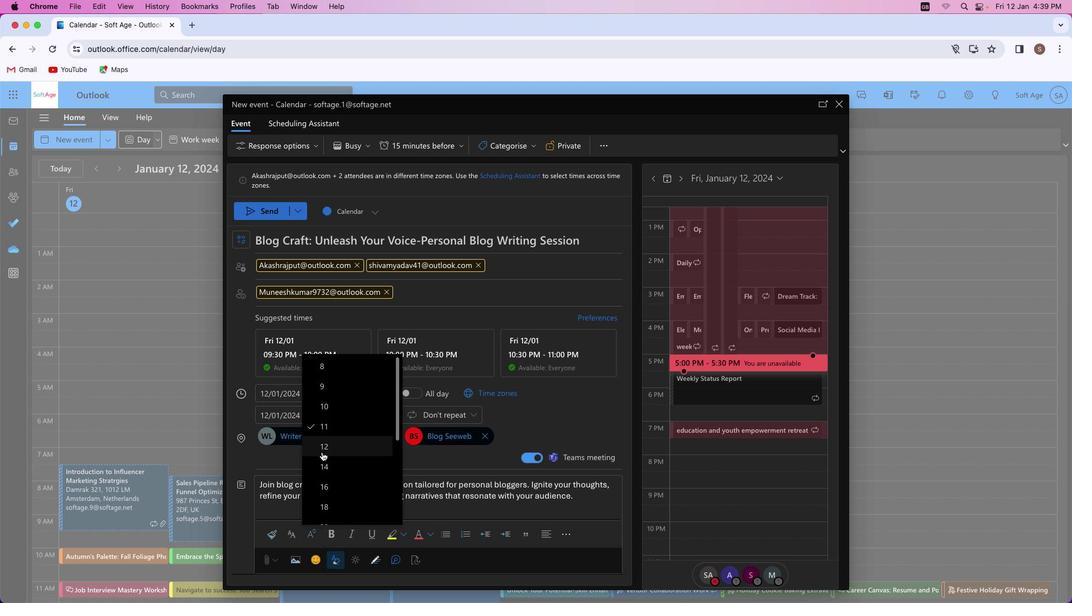 
Action: Mouse scrolled (322, 452) with delta (0, 2)
Screenshot: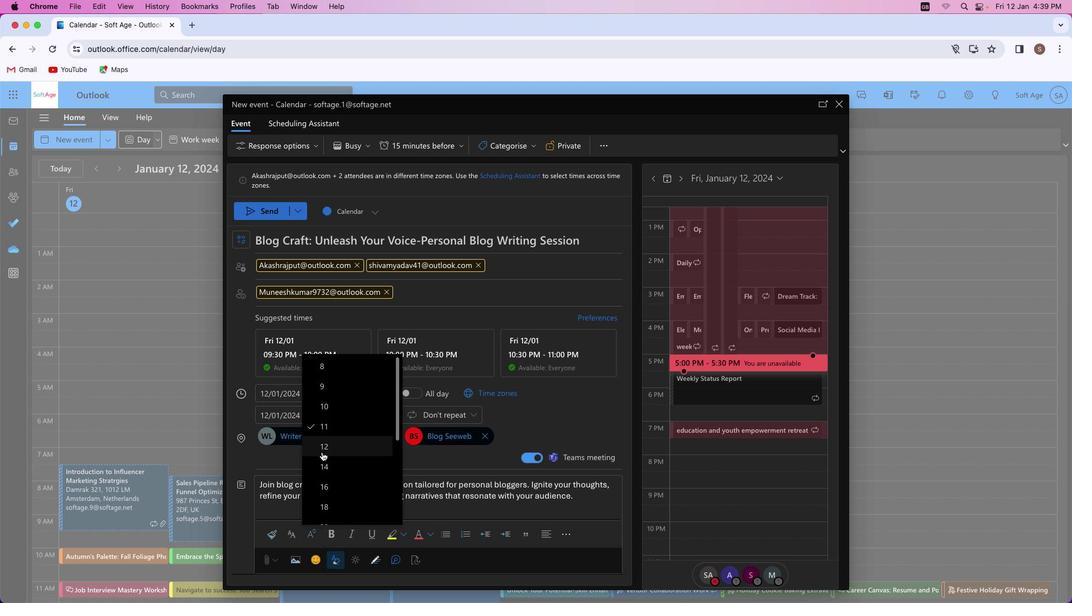 
Action: Mouse moved to (324, 448)
Screenshot: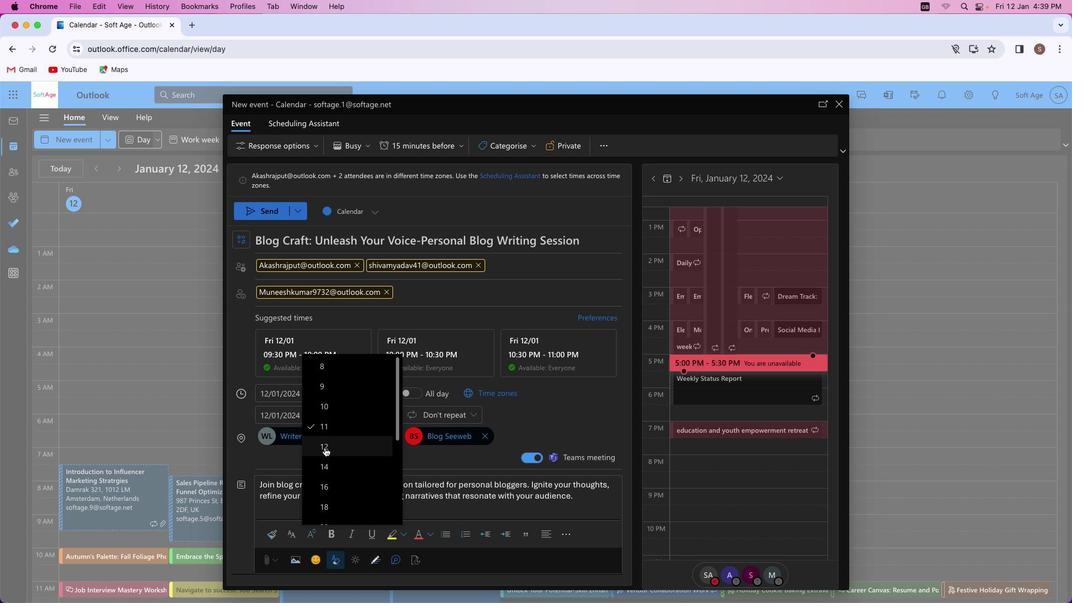 
Action: Mouse pressed left at (324, 448)
Screenshot: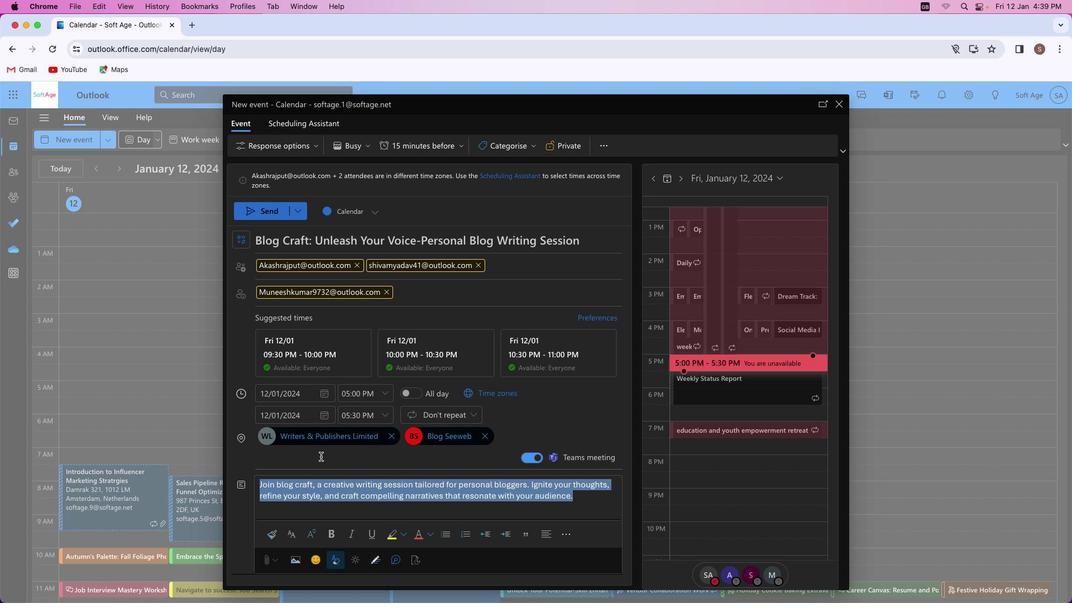 
Action: Mouse moved to (293, 531)
Screenshot: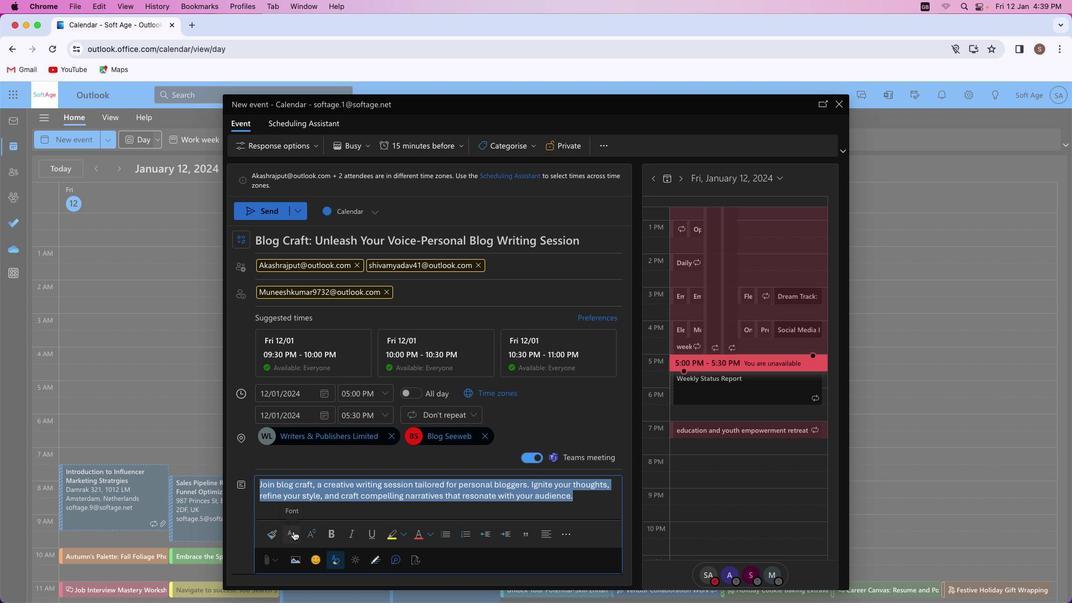 
Action: Mouse pressed left at (293, 531)
Screenshot: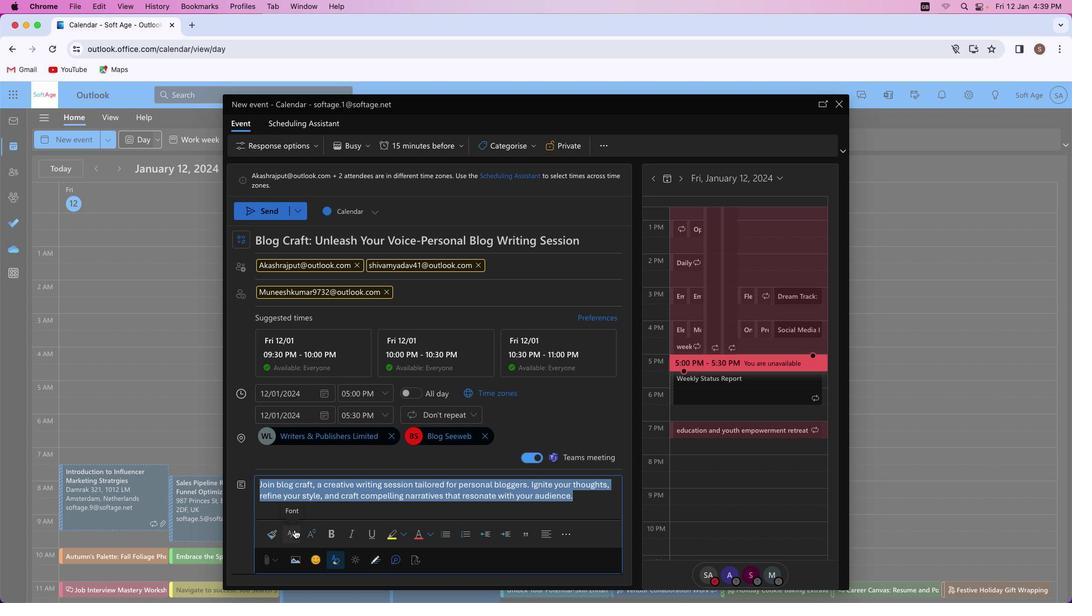 
Action: Mouse moved to (329, 487)
Screenshot: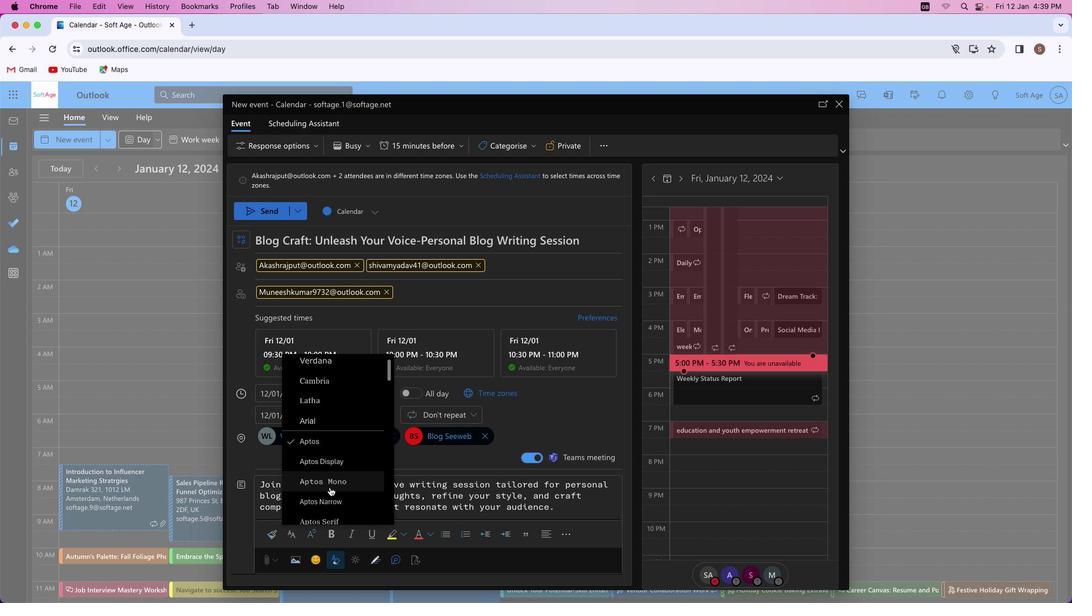 
Action: Mouse scrolled (329, 487) with delta (0, 0)
Screenshot: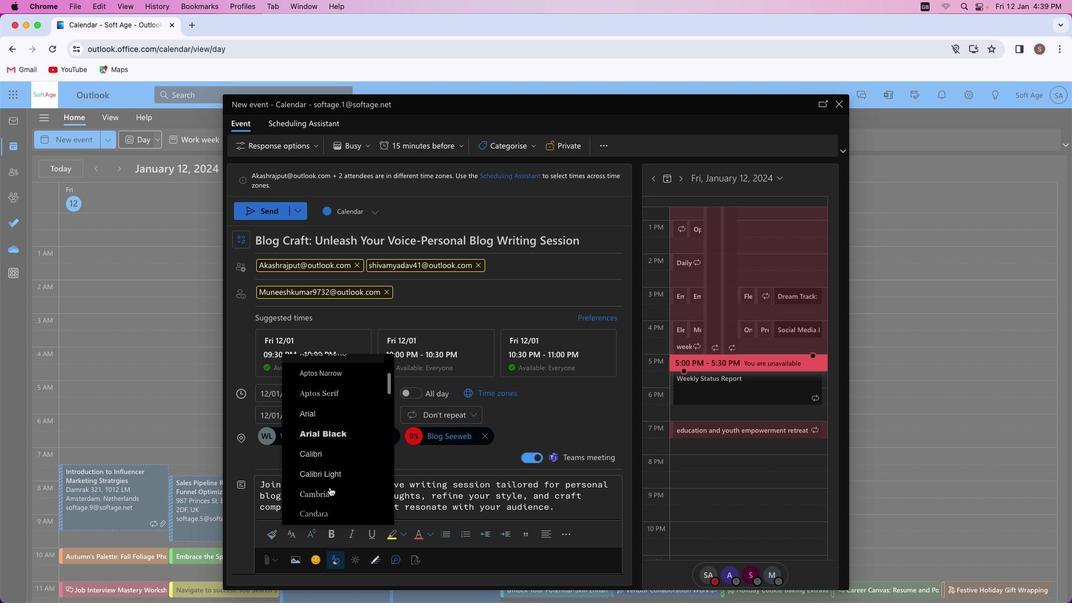 
Action: Mouse scrolled (329, 487) with delta (0, 0)
Screenshot: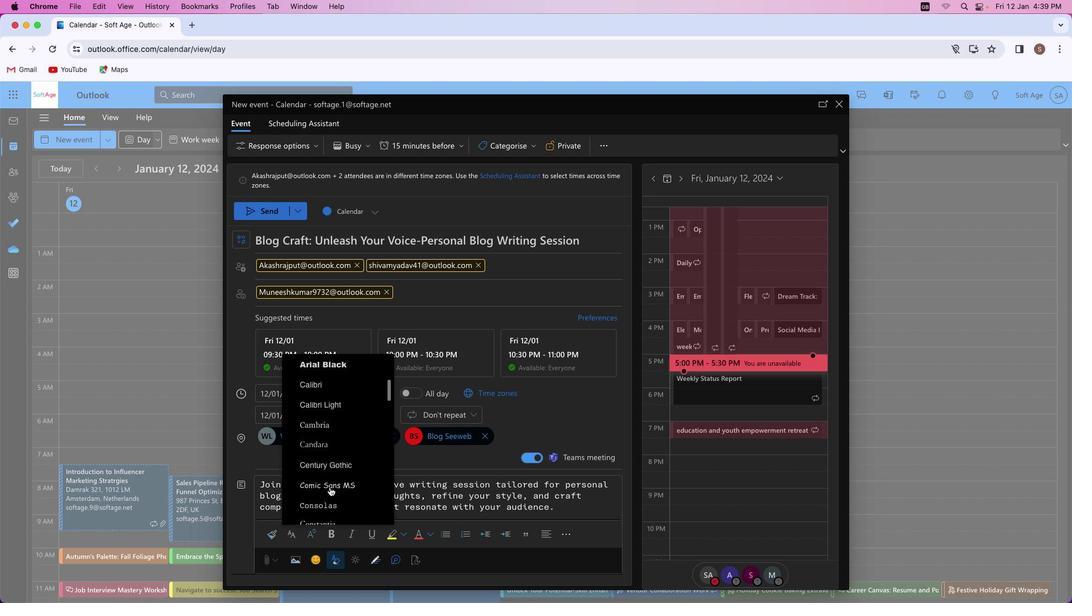 
Action: Mouse scrolled (329, 487) with delta (0, 0)
Screenshot: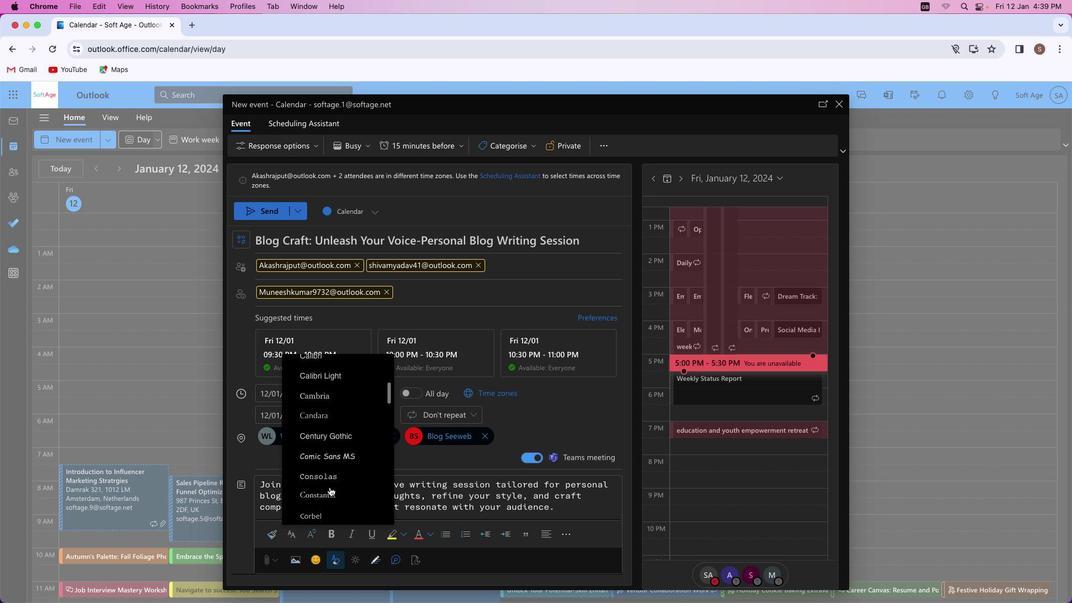 
Action: Mouse scrolled (329, 487) with delta (0, -1)
Screenshot: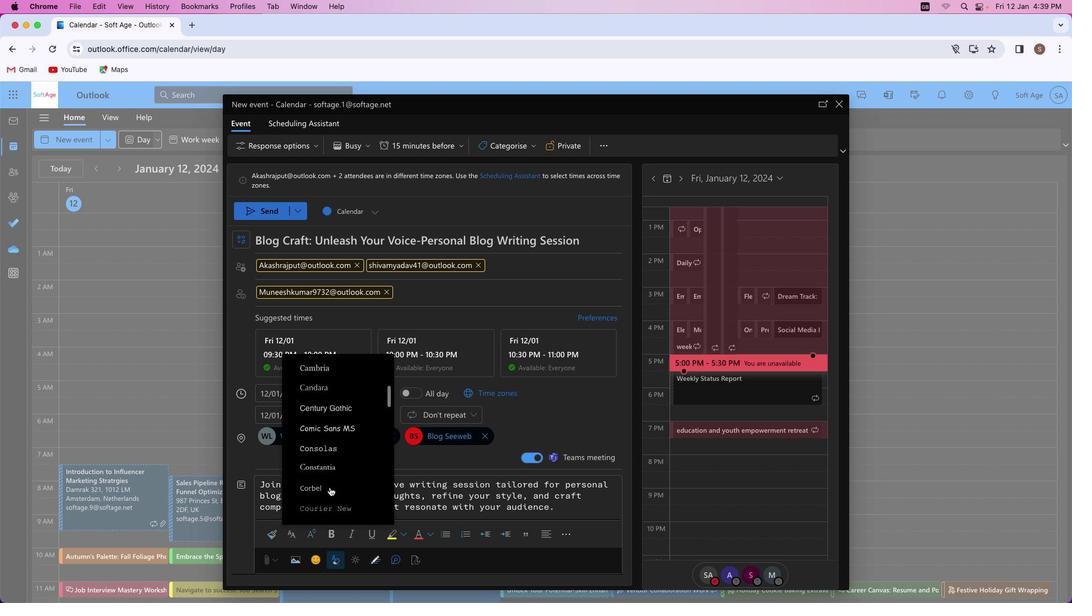
Action: Mouse scrolled (329, 487) with delta (0, -1)
Screenshot: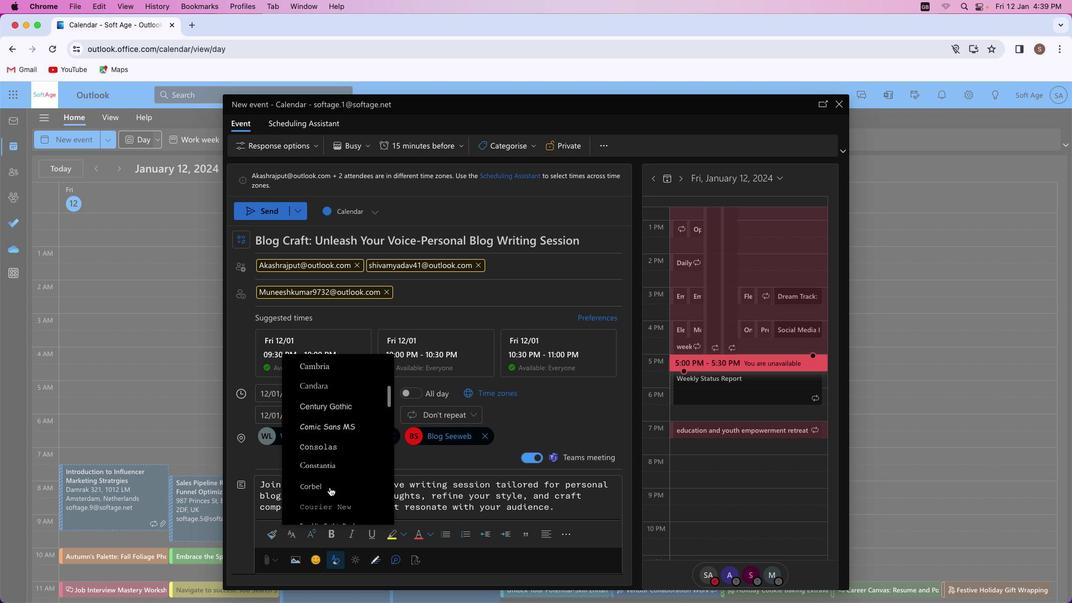 
Action: Mouse scrolled (329, 487) with delta (0, 0)
Screenshot: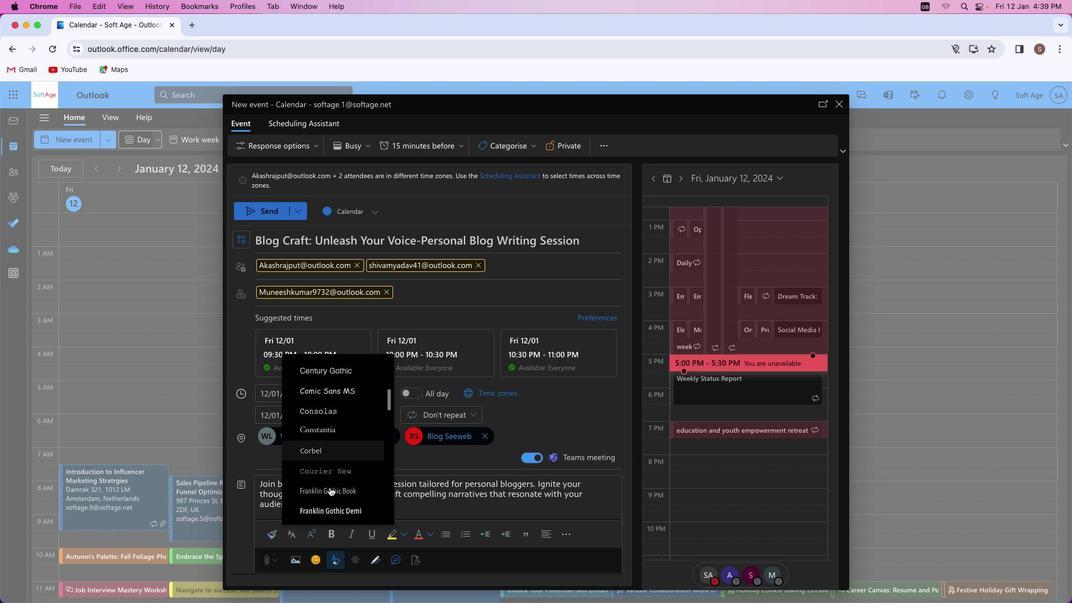 
Action: Mouse scrolled (329, 487) with delta (0, 0)
Screenshot: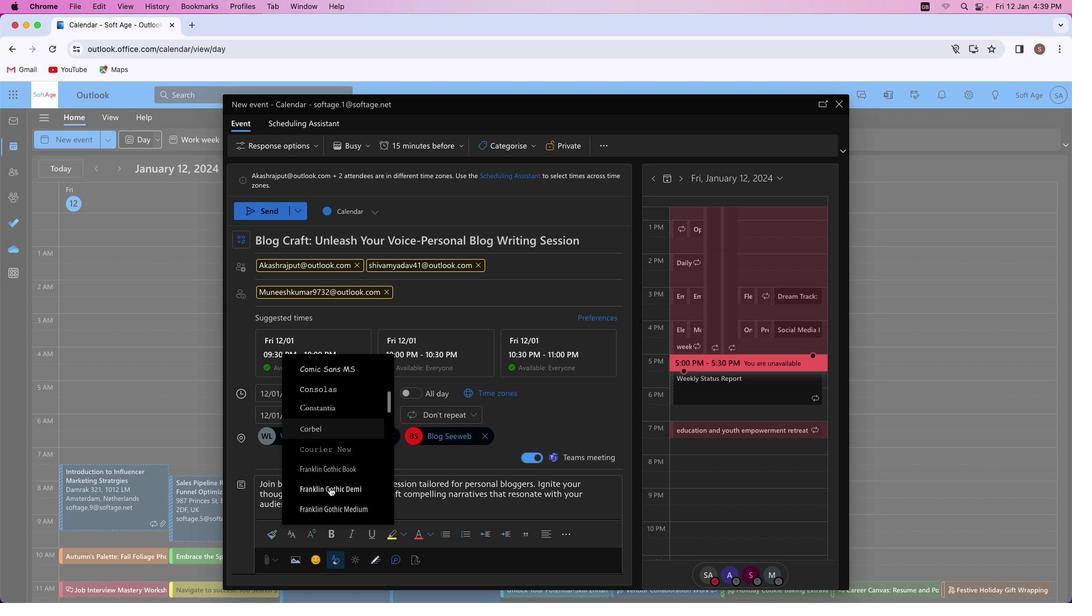 
Action: Mouse scrolled (329, 487) with delta (0, 0)
Screenshot: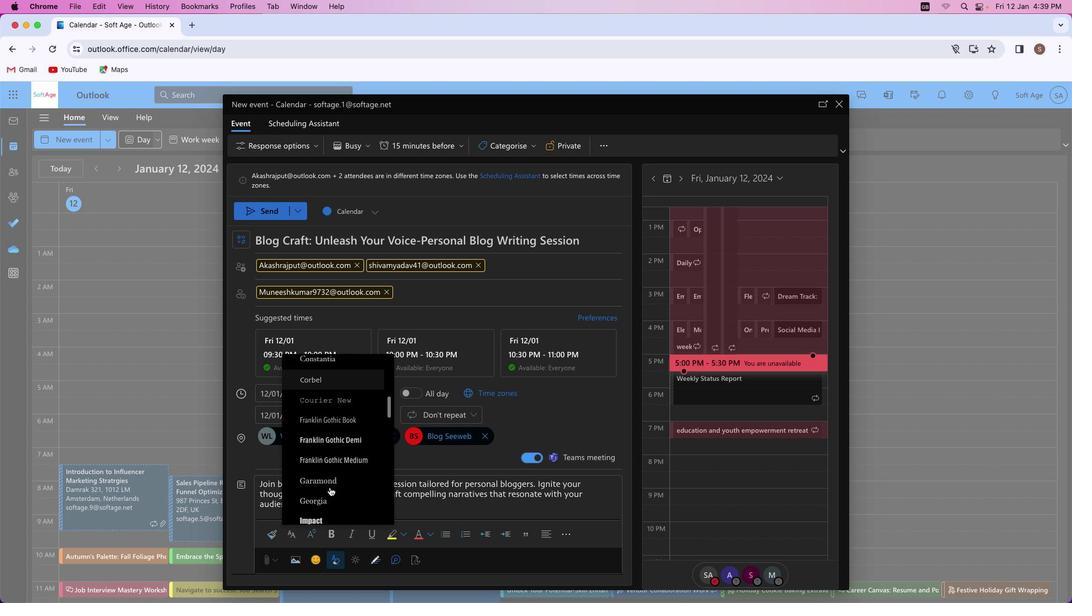 
Action: Mouse scrolled (329, 487) with delta (0, 0)
Screenshot: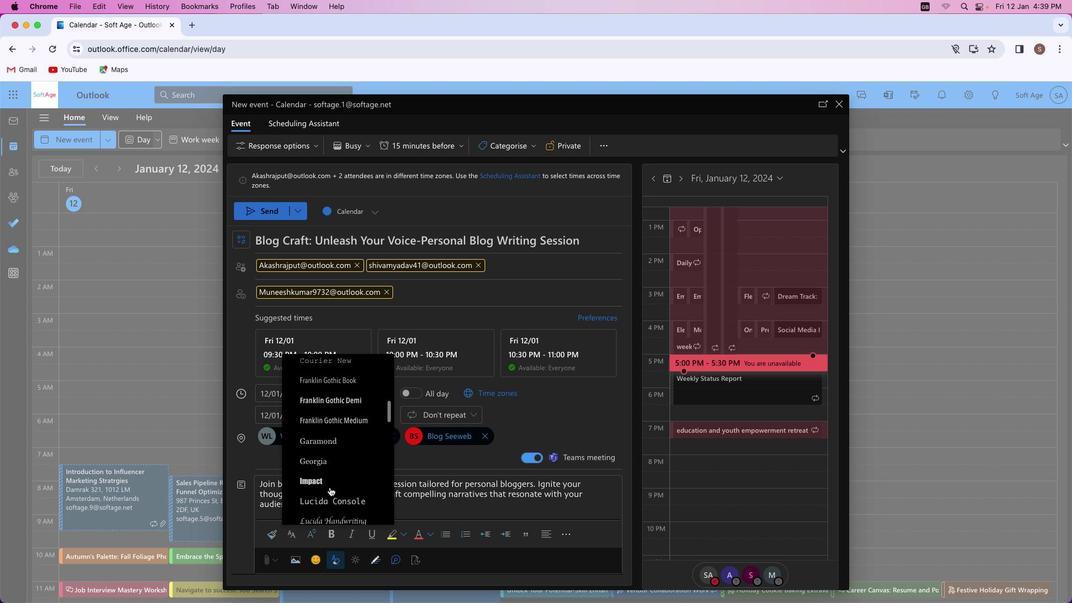 
Action: Mouse scrolled (329, 487) with delta (0, 0)
Screenshot: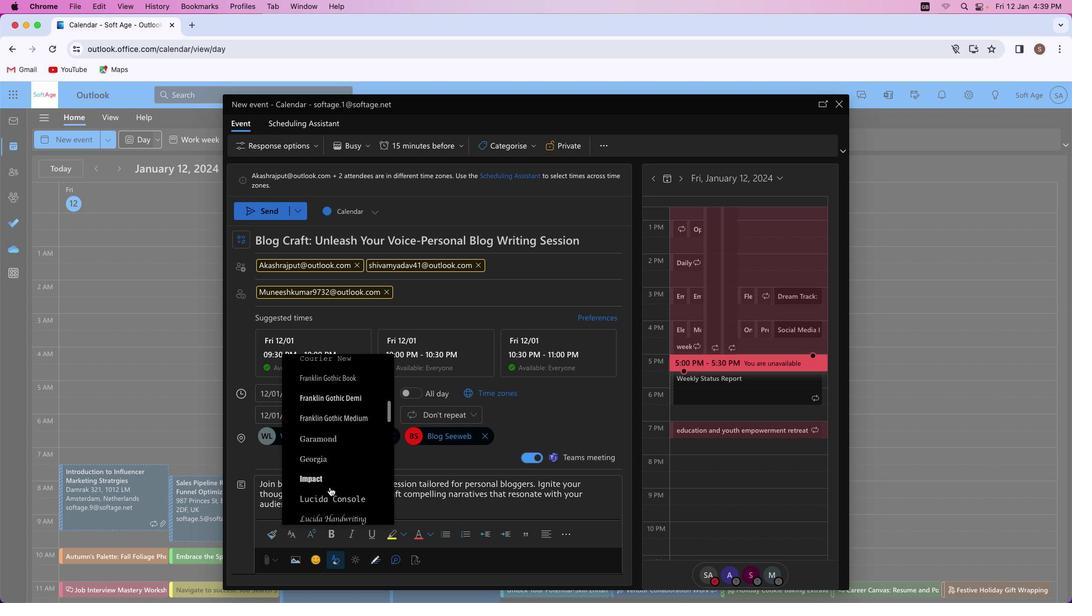 
Action: Mouse scrolled (329, 487) with delta (0, 0)
Screenshot: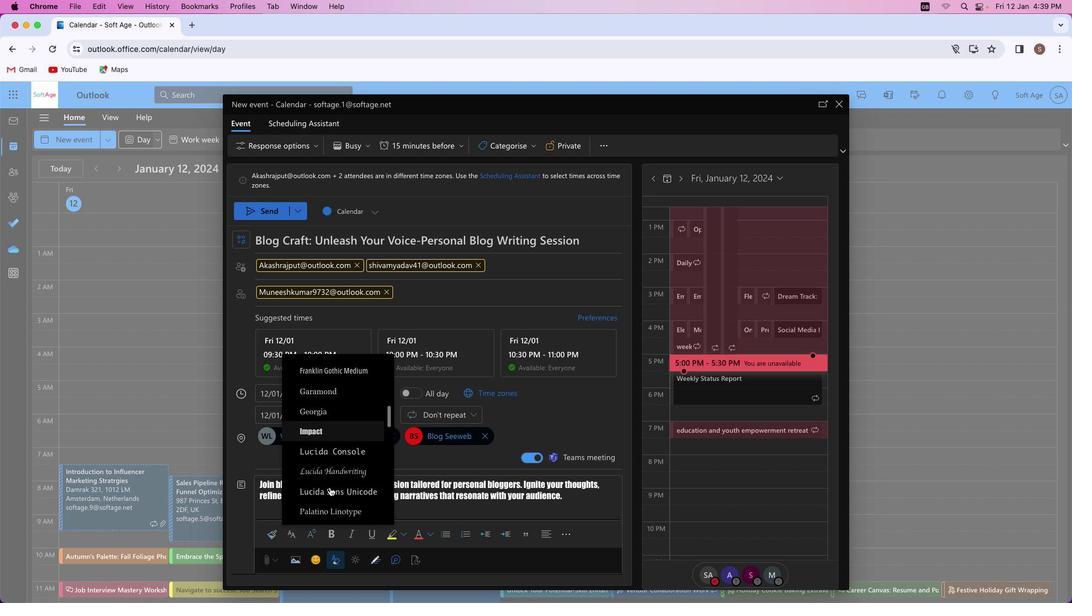 
Action: Mouse scrolled (329, 487) with delta (0, 0)
Screenshot: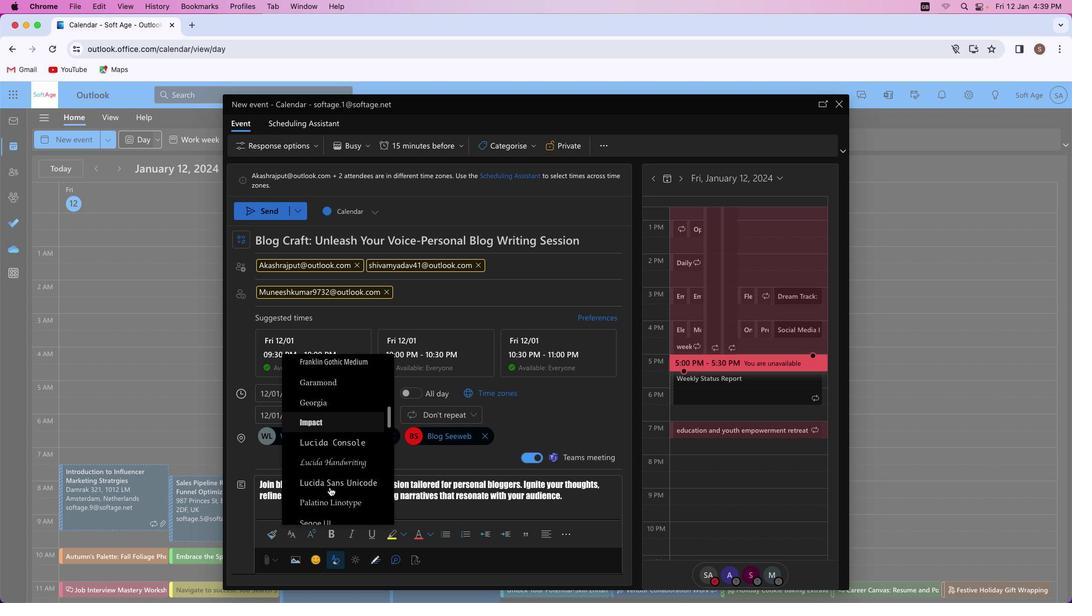 
Action: Mouse scrolled (329, 487) with delta (0, 0)
Screenshot: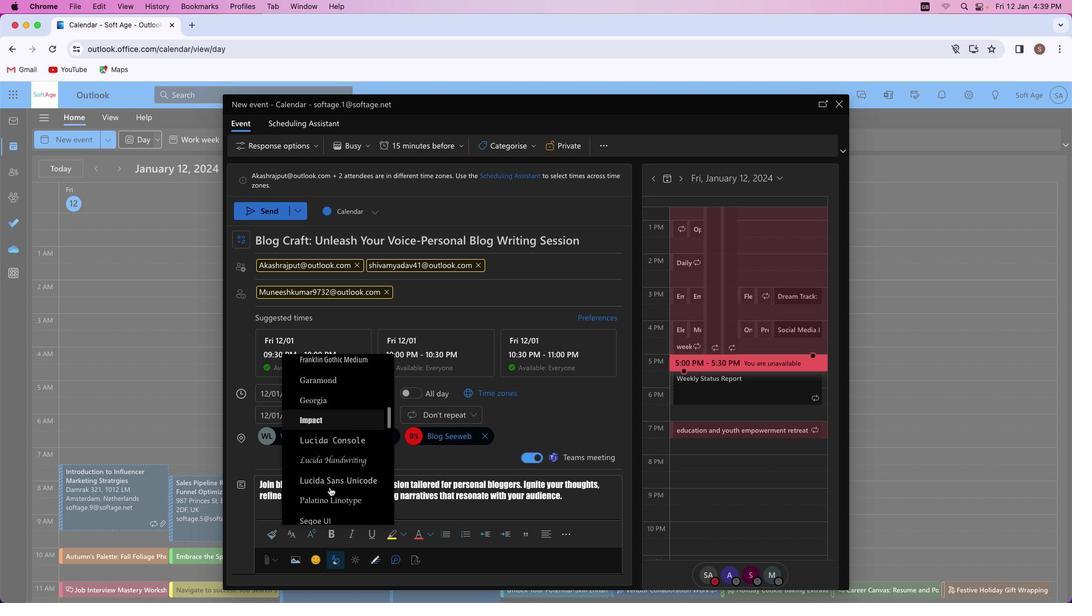 
Action: Mouse scrolled (329, 487) with delta (0, 0)
Screenshot: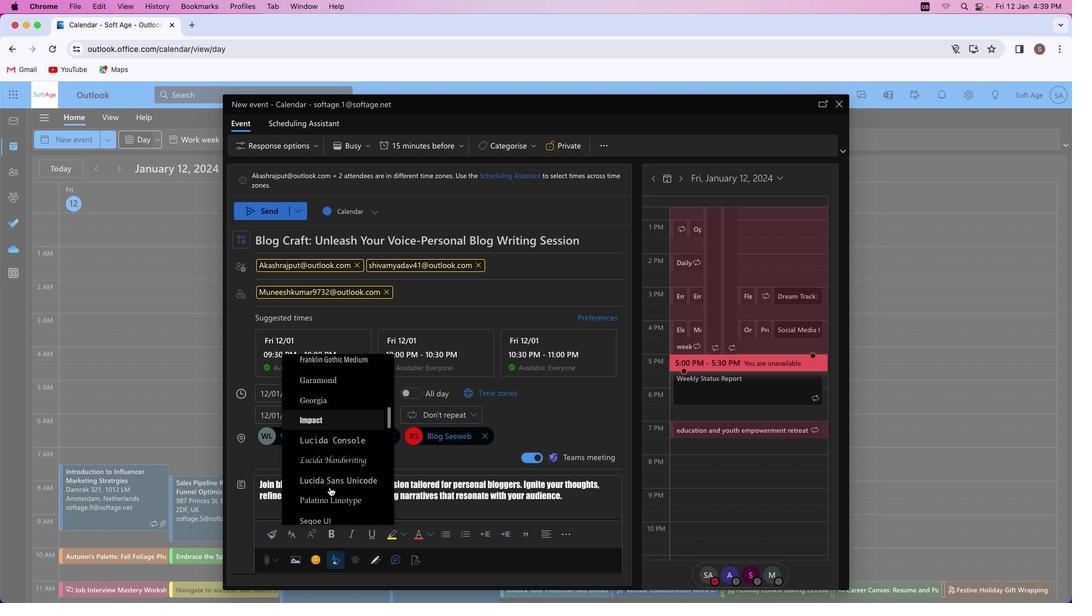 
Action: Mouse scrolled (329, 487) with delta (0, 0)
Screenshot: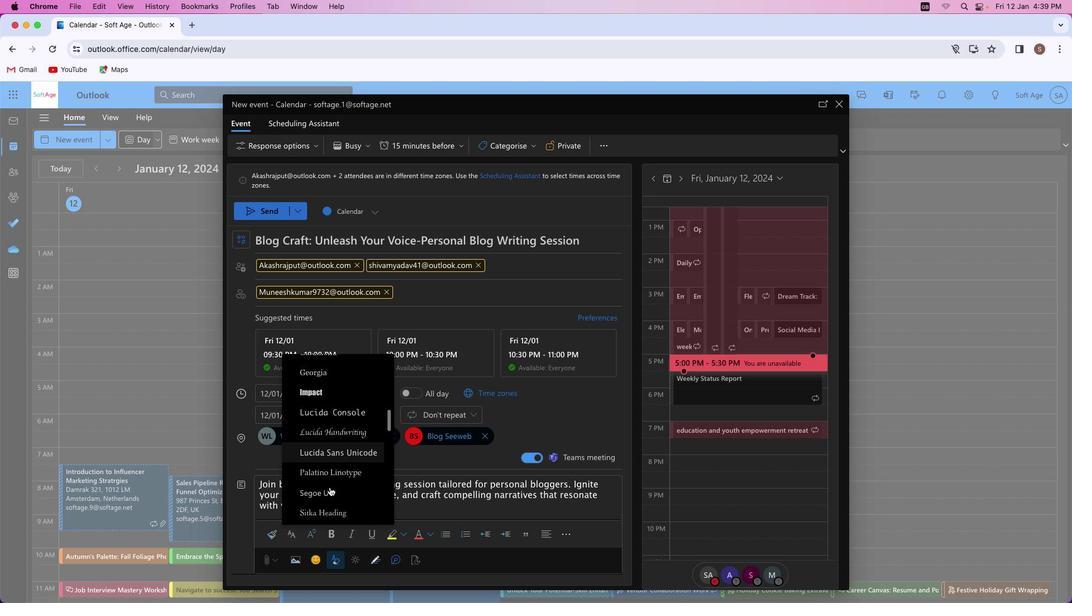 
Action: Mouse scrolled (329, 487) with delta (0, 0)
Screenshot: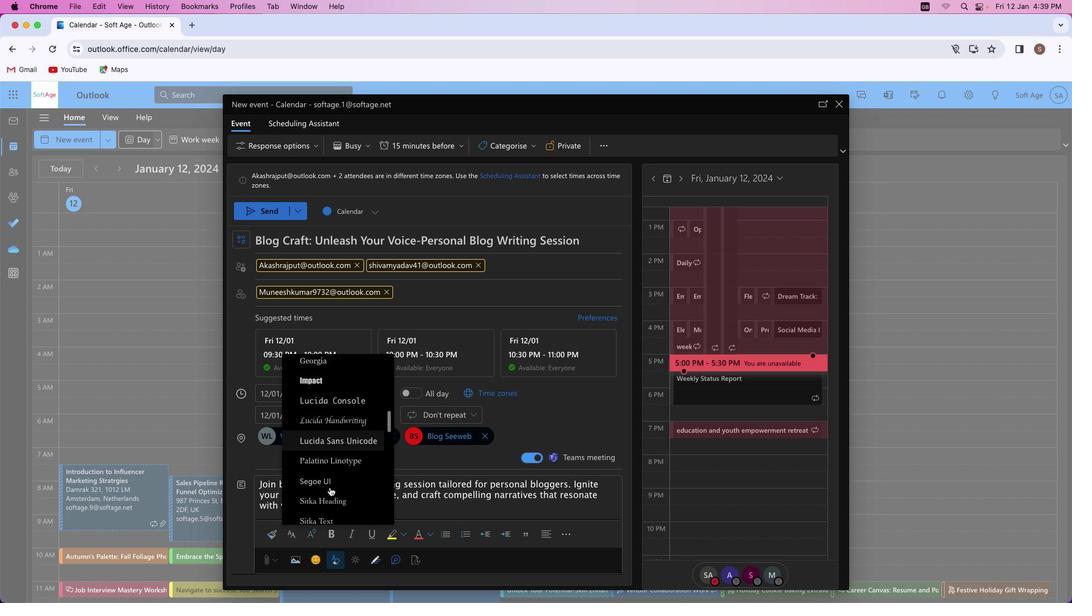 
Action: Mouse scrolled (329, 487) with delta (0, 0)
Screenshot: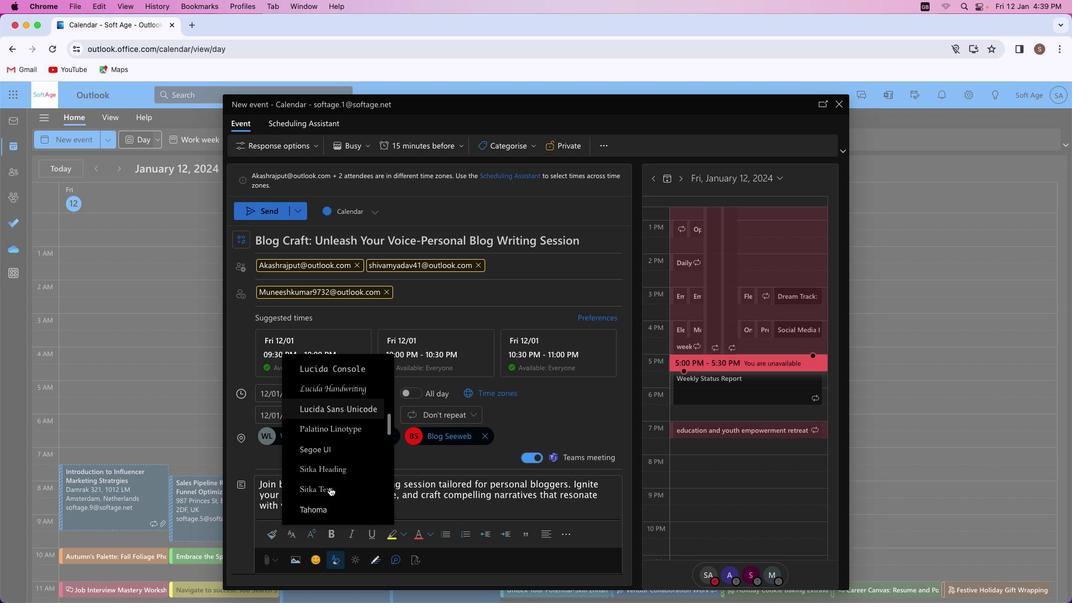 
Action: Mouse scrolled (329, 487) with delta (0, 0)
Screenshot: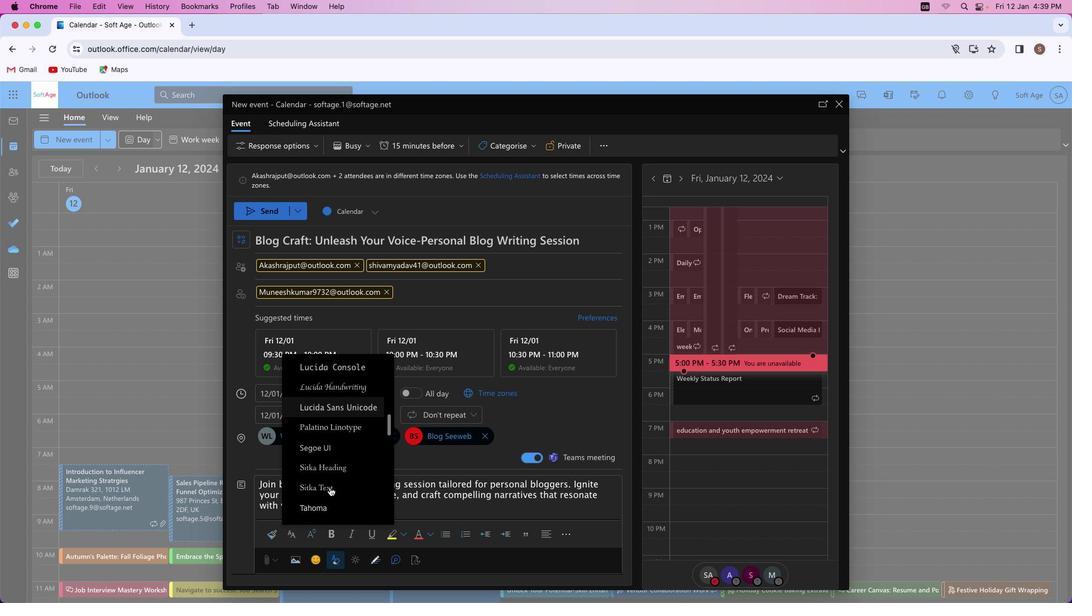 
Action: Mouse moved to (329, 487)
Screenshot: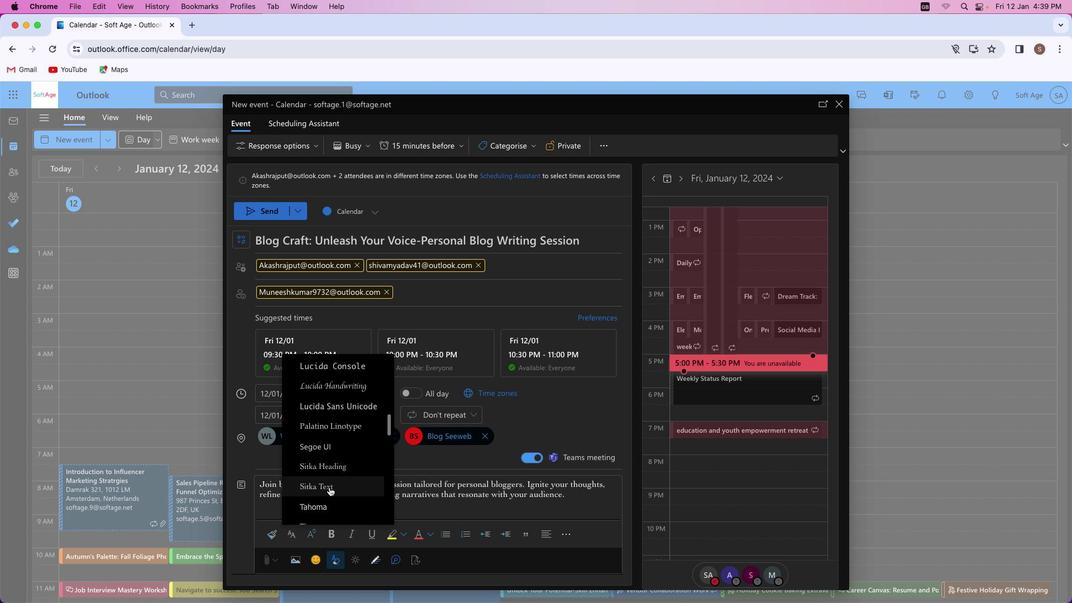 
Action: Mouse scrolled (329, 487) with delta (0, 0)
Screenshot: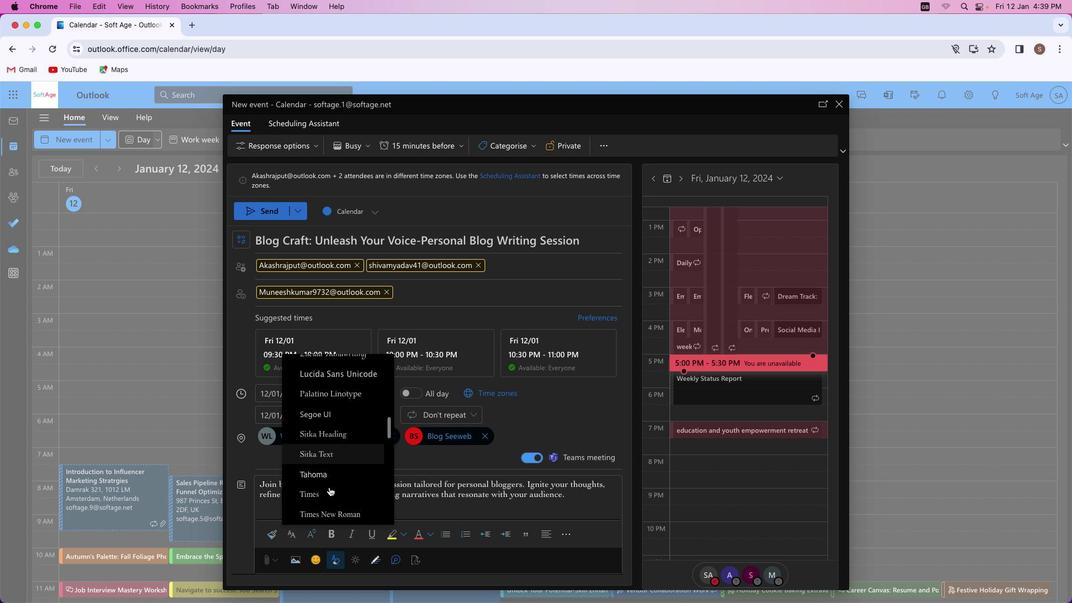 
Action: Mouse scrolled (329, 487) with delta (0, 0)
Screenshot: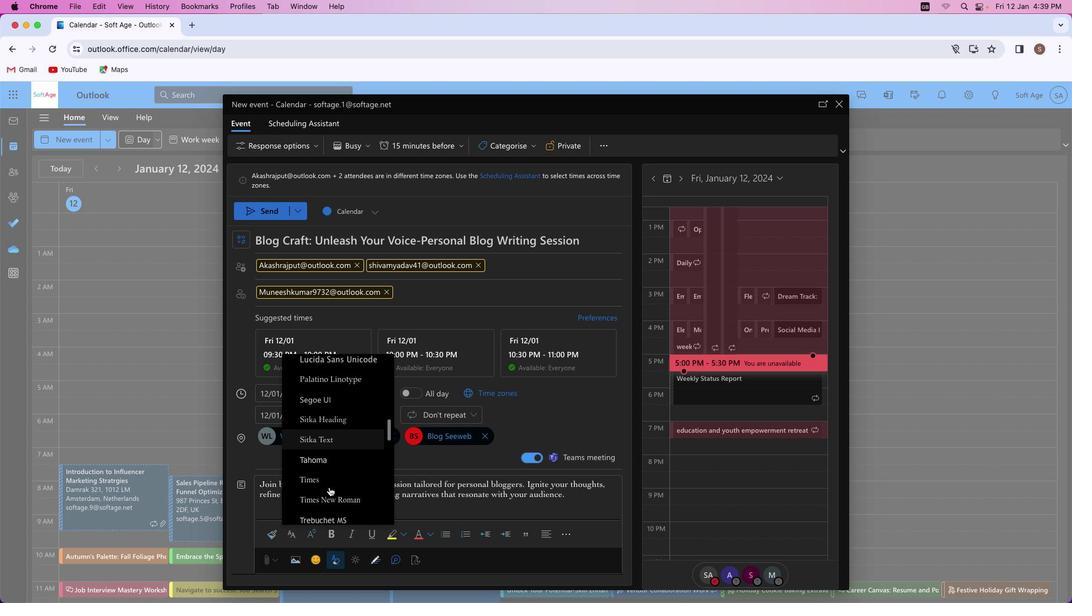 
Action: Mouse scrolled (329, 487) with delta (0, 0)
Screenshot: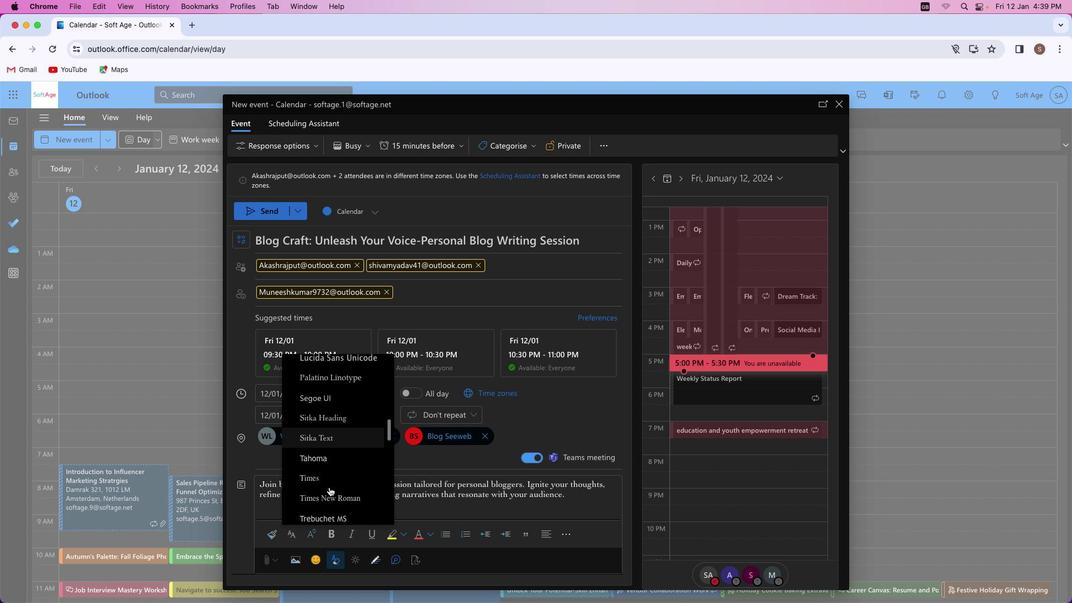 
Action: Mouse scrolled (329, 487) with delta (0, 0)
Screenshot: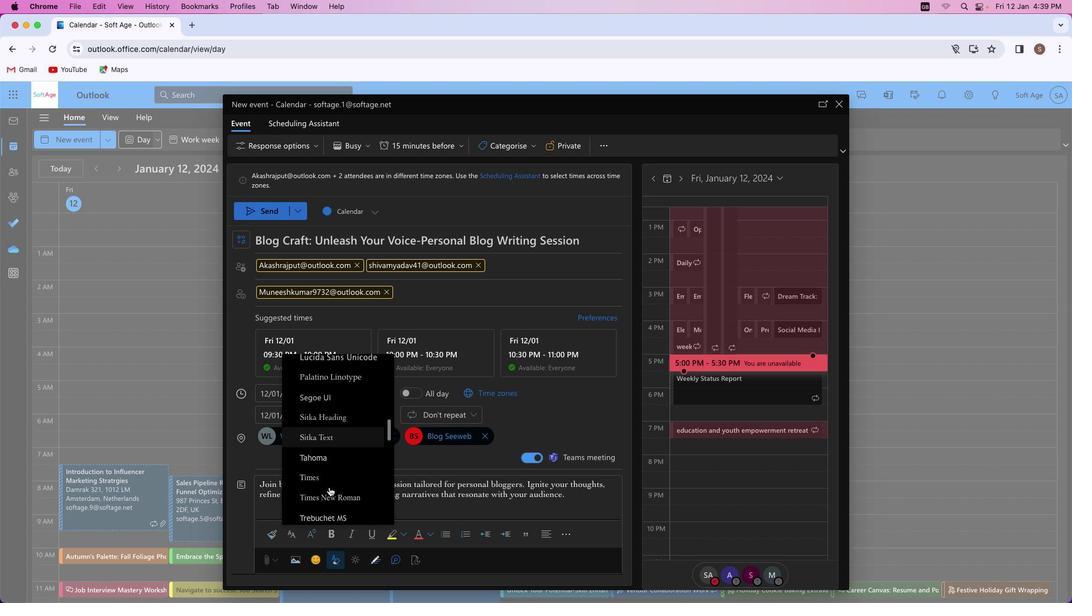 
Action: Mouse scrolled (329, 487) with delta (0, 0)
Screenshot: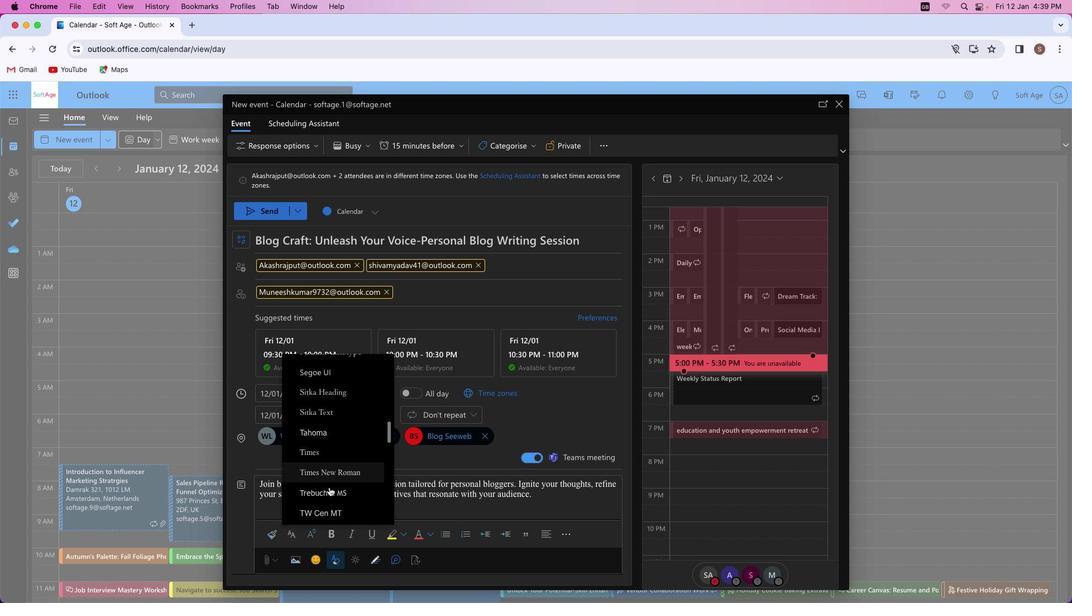 
Action: Mouse scrolled (329, 487) with delta (0, 0)
Screenshot: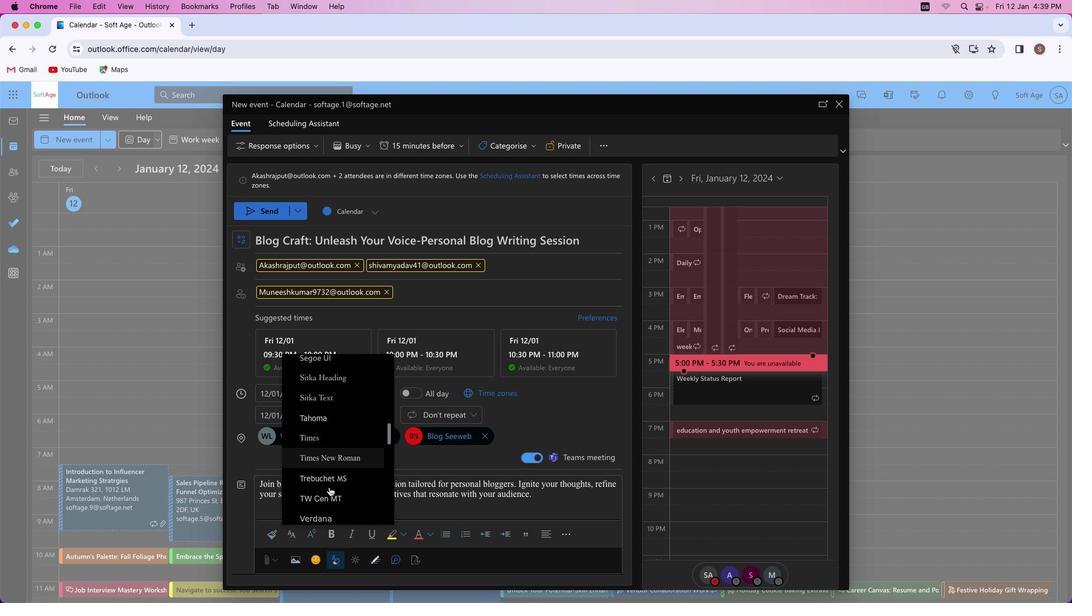 
Action: Mouse scrolled (329, 487) with delta (0, 0)
Screenshot: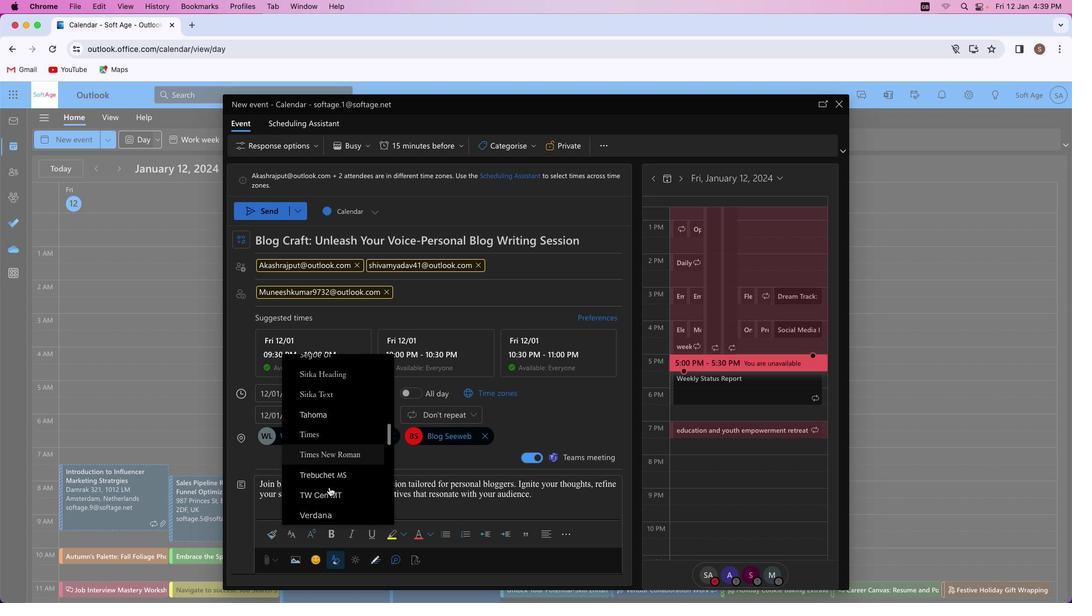 
Action: Mouse scrolled (329, 487) with delta (0, 0)
Screenshot: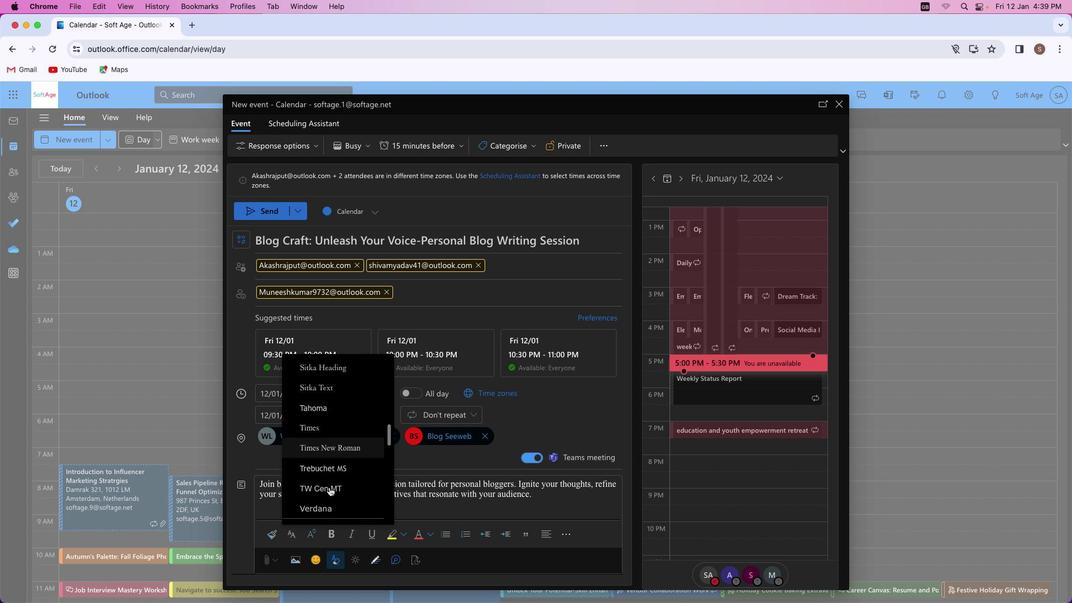 
Action: Mouse scrolled (329, 487) with delta (0, 0)
Screenshot: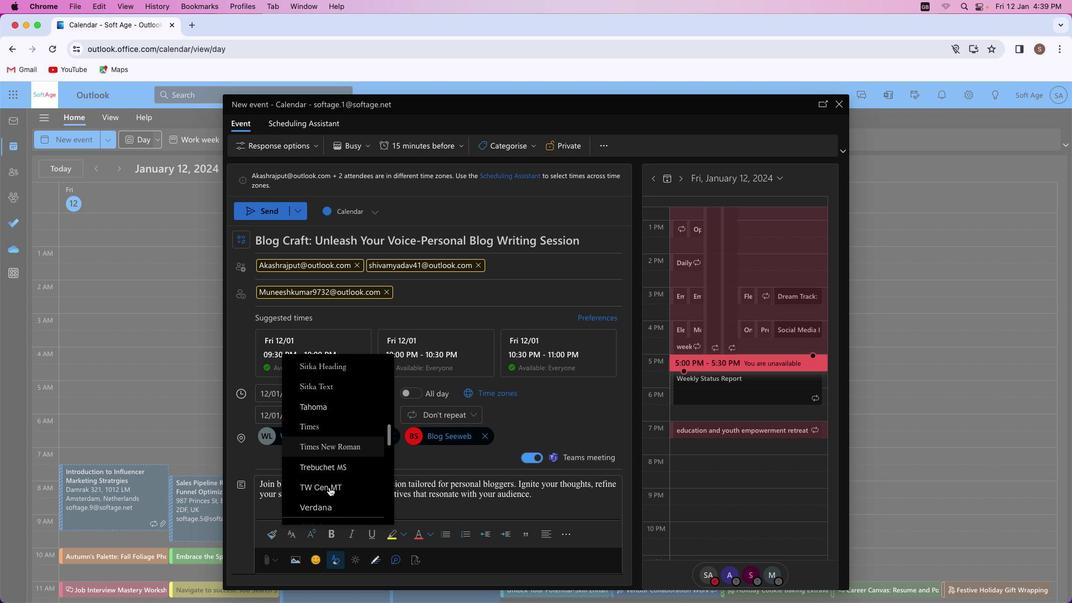 
Action: Mouse scrolled (329, 487) with delta (0, 0)
Screenshot: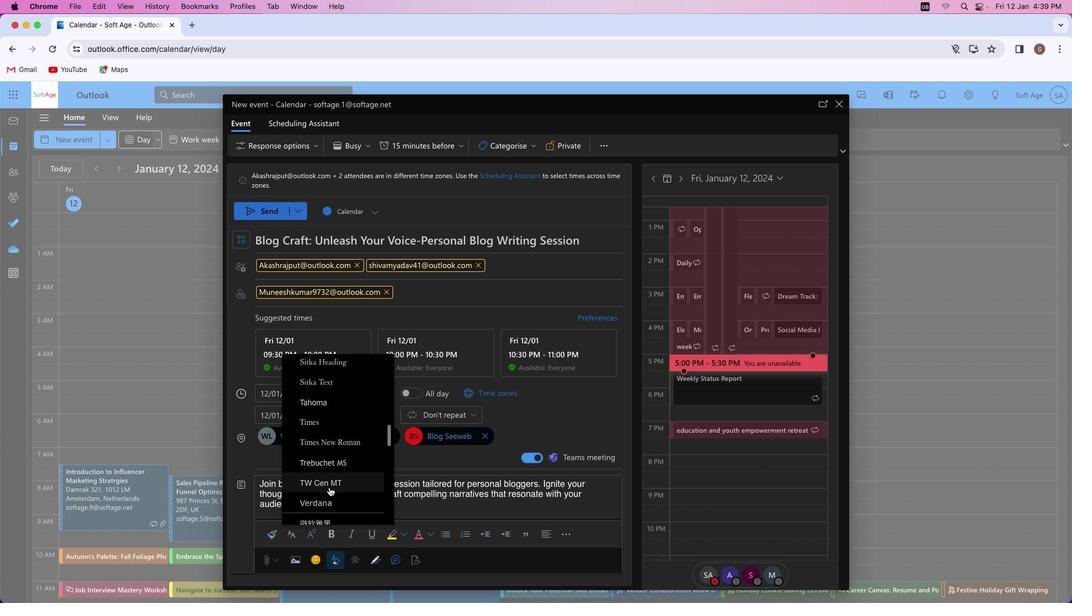 
Action: Mouse scrolled (329, 487) with delta (0, 0)
Screenshot: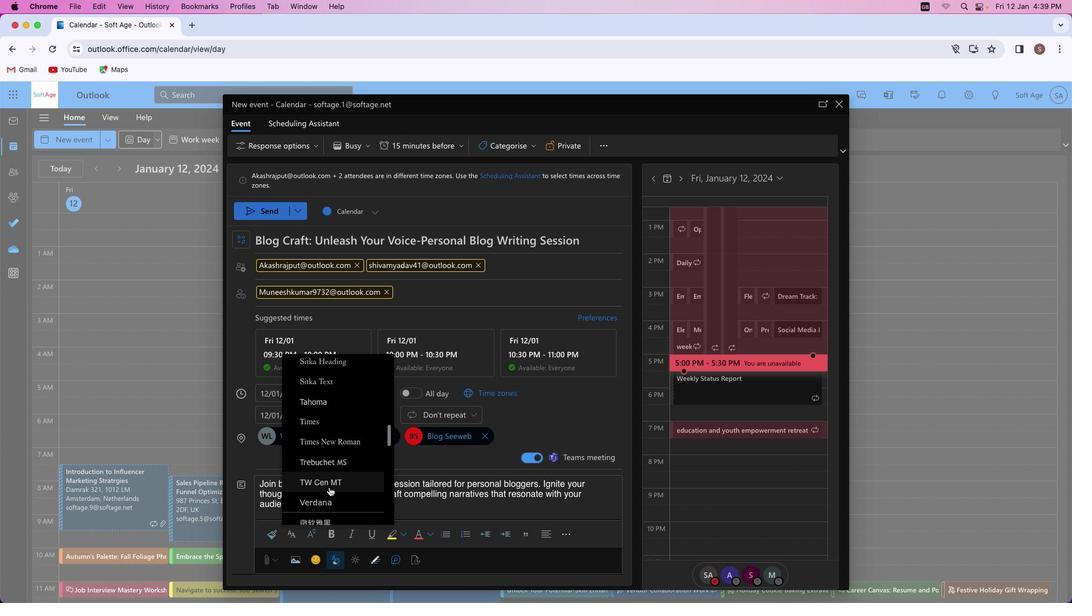 
Action: Mouse scrolled (329, 487) with delta (0, 0)
Screenshot: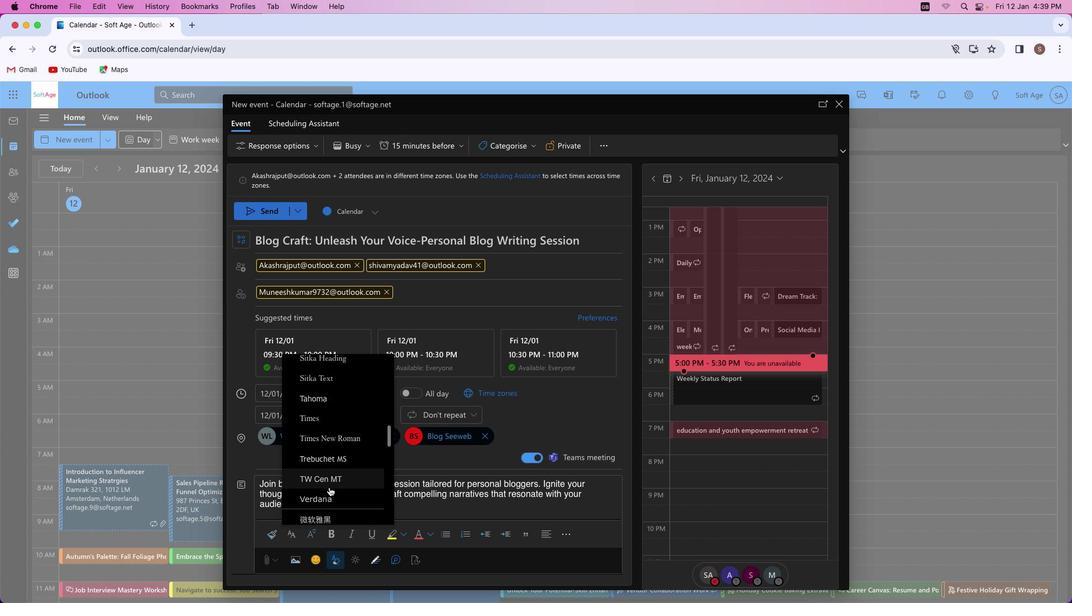 
Action: Mouse scrolled (329, 487) with delta (0, 0)
Screenshot: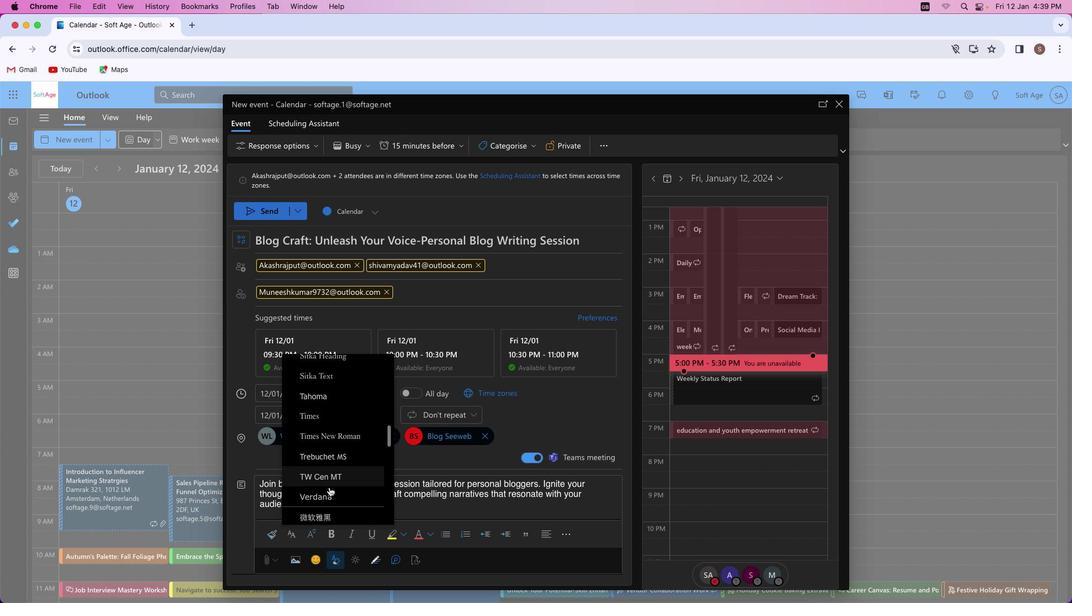 
Action: Mouse scrolled (329, 487) with delta (0, 0)
Screenshot: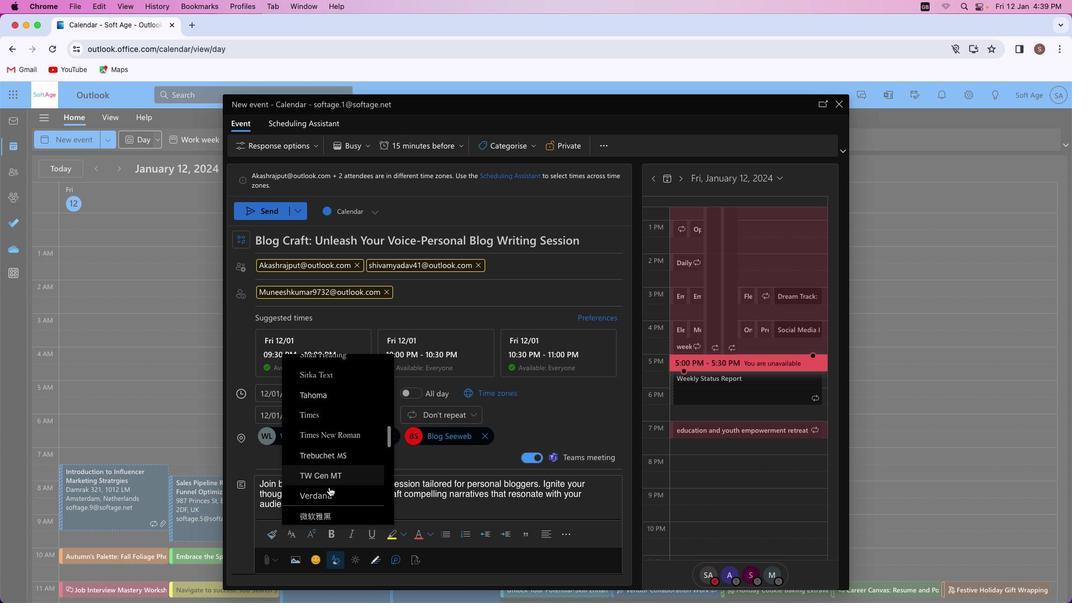 
Action: Mouse moved to (325, 488)
Screenshot: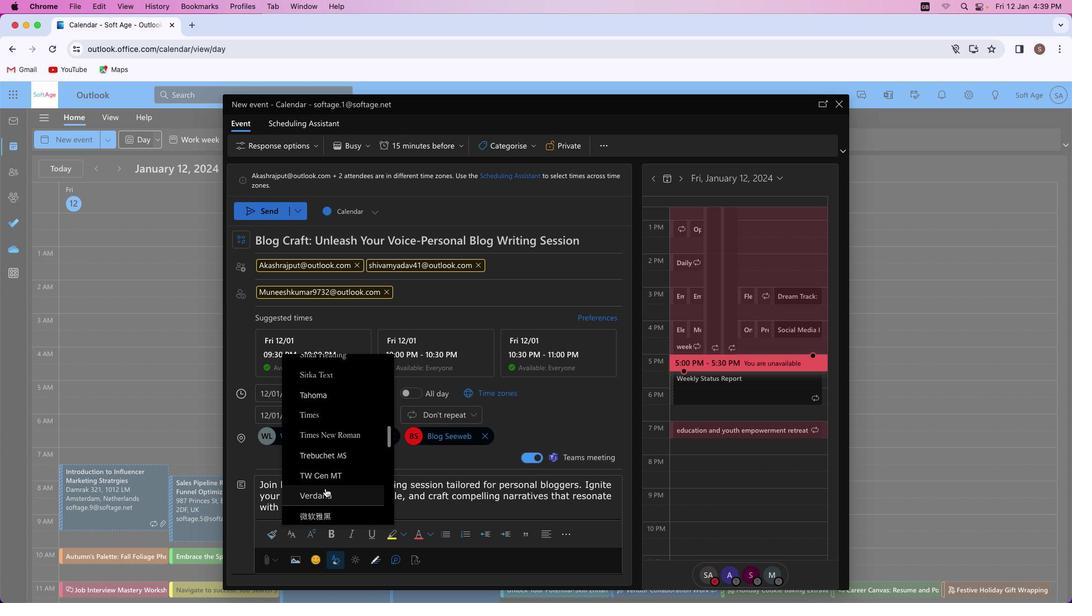
Action: Mouse pressed left at (325, 488)
Screenshot: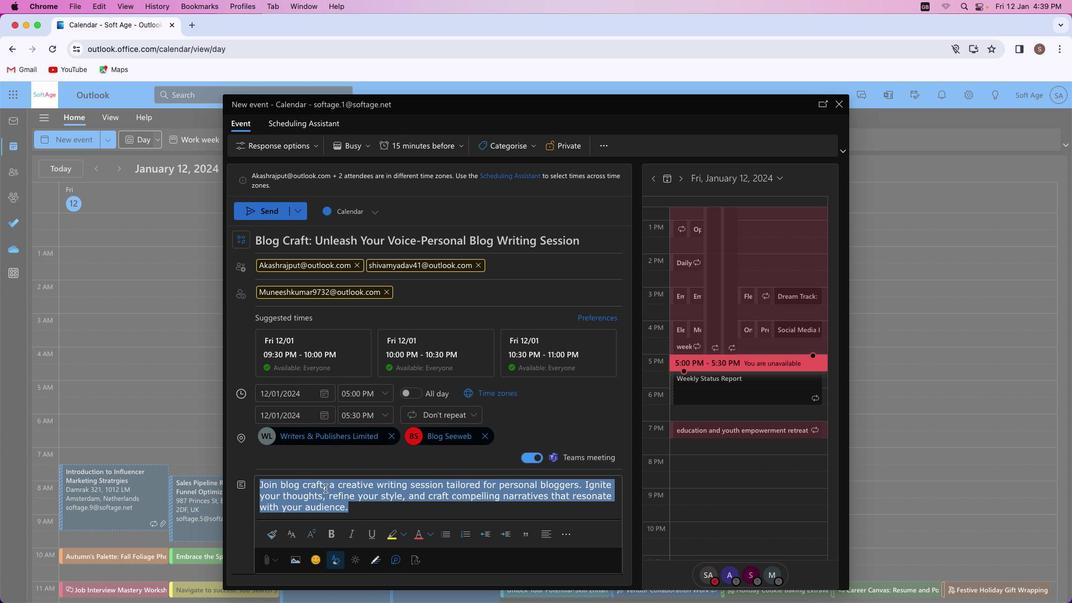 
Action: Mouse moved to (405, 531)
Screenshot: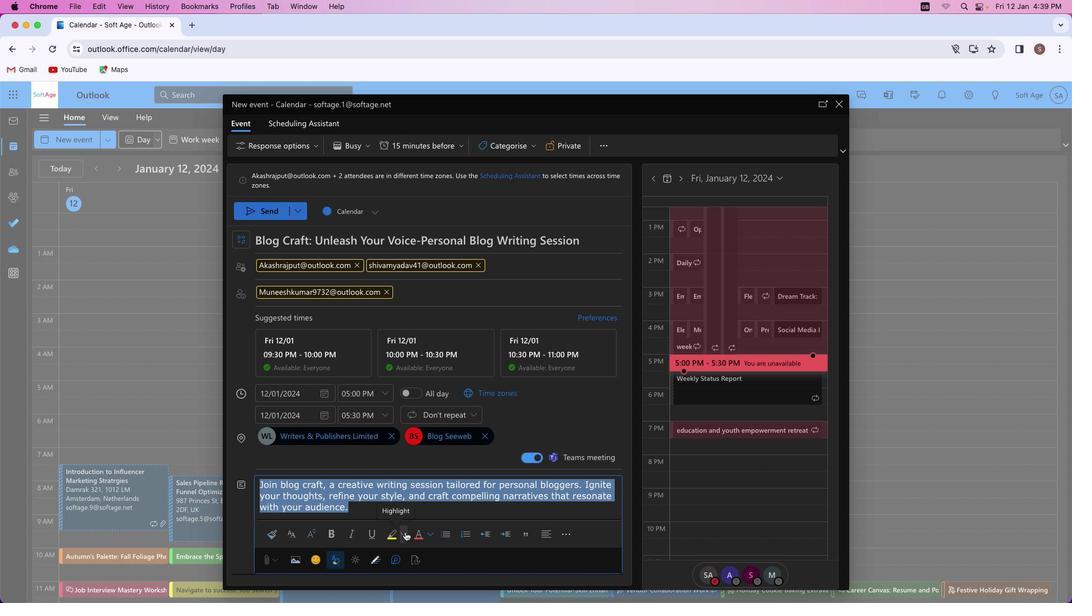 
Action: Mouse pressed left at (405, 531)
Screenshot: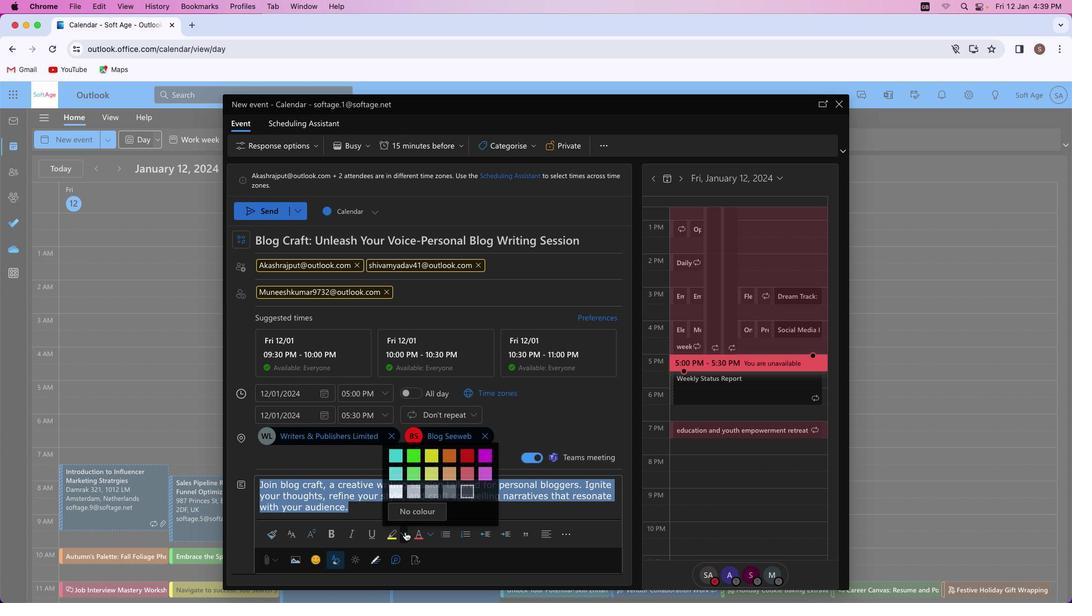 
Action: Mouse moved to (415, 488)
Screenshot: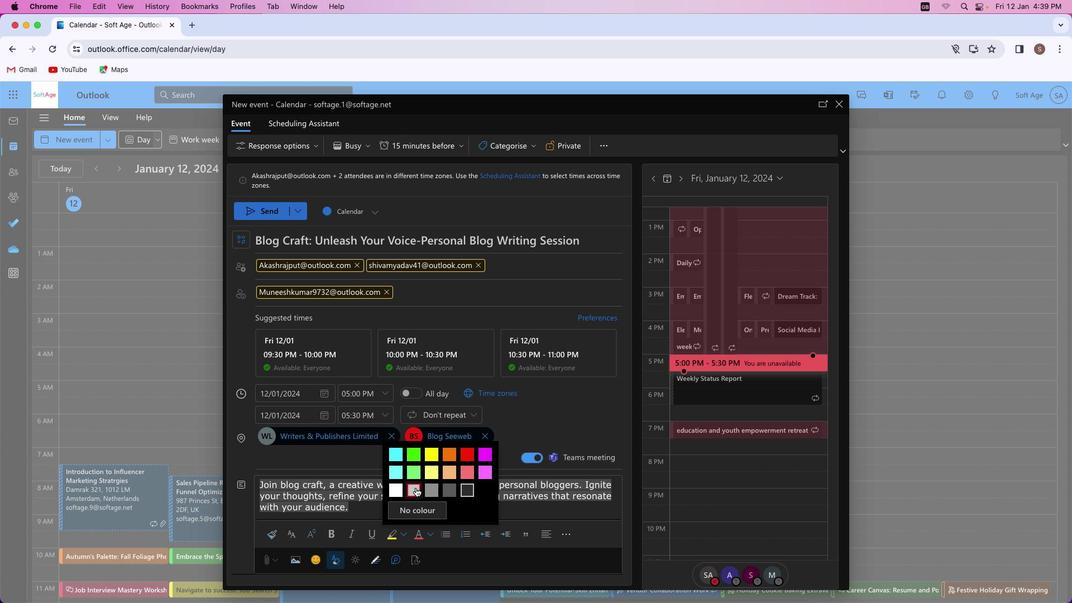 
Action: Mouse pressed left at (415, 488)
Screenshot: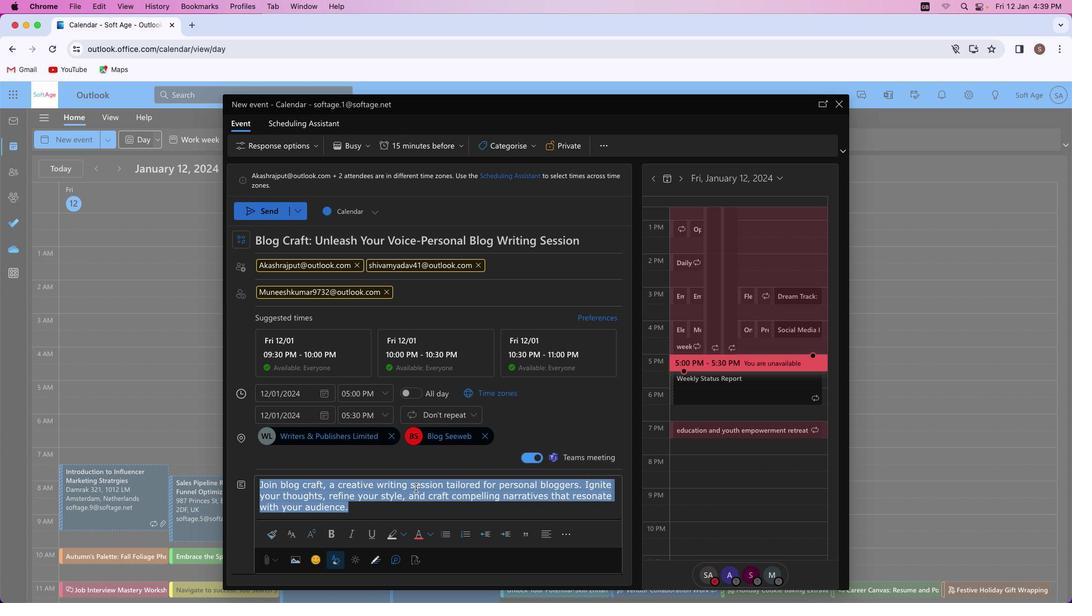 
Action: Mouse moved to (429, 533)
Screenshot: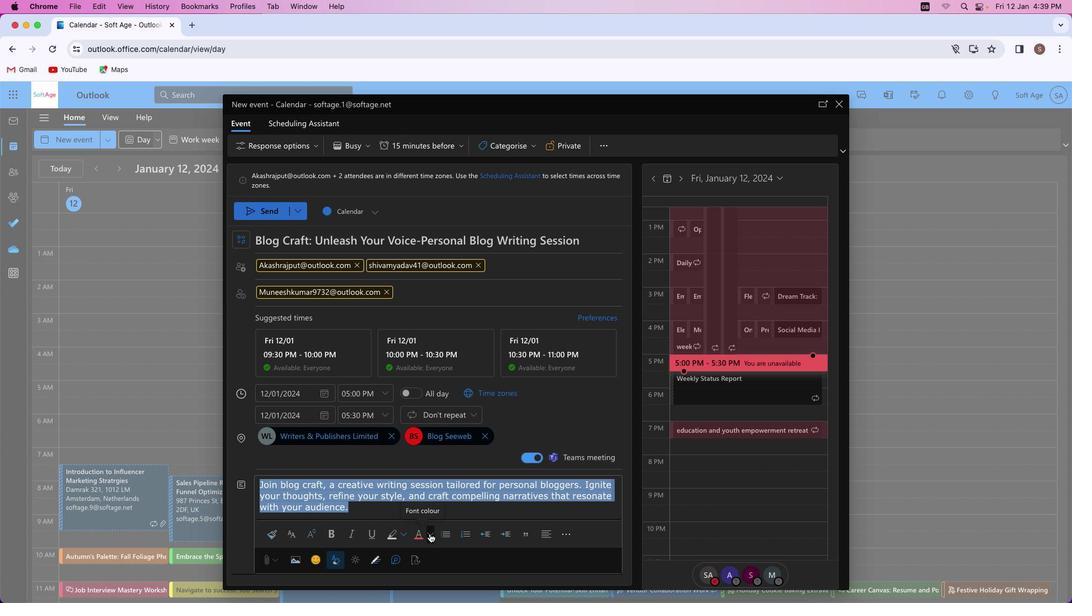 
Action: Mouse pressed left at (429, 533)
Screenshot: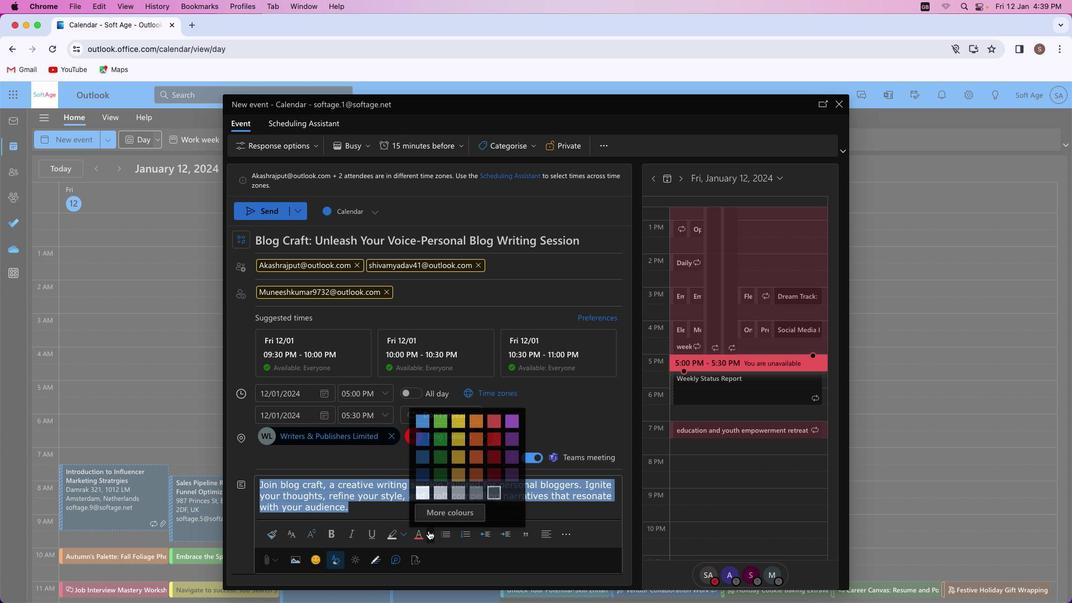 
Action: Mouse moved to (440, 456)
Screenshot: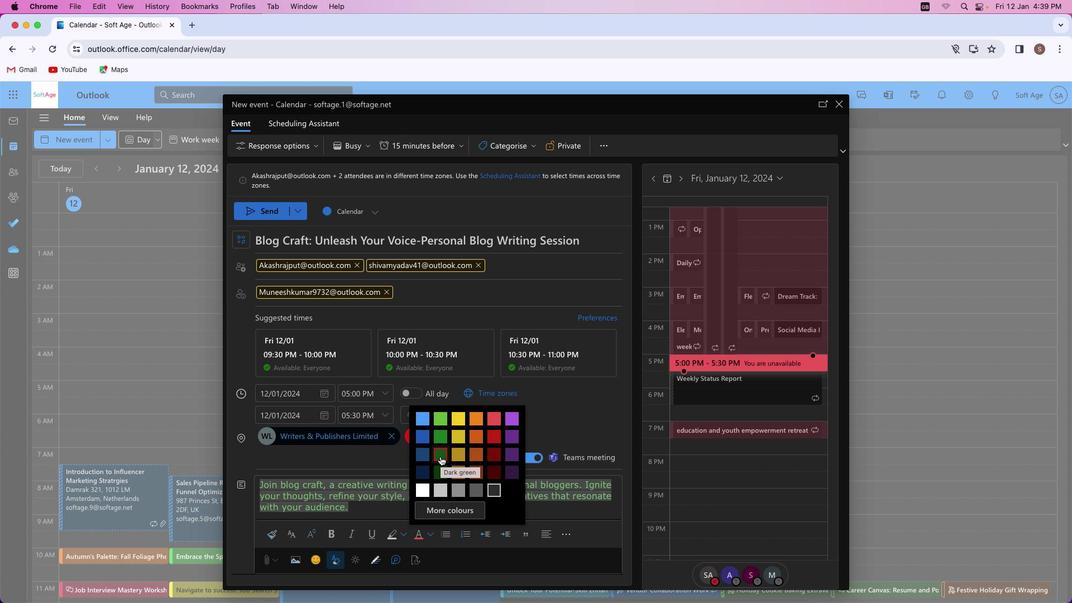 
Action: Mouse pressed left at (440, 456)
Screenshot: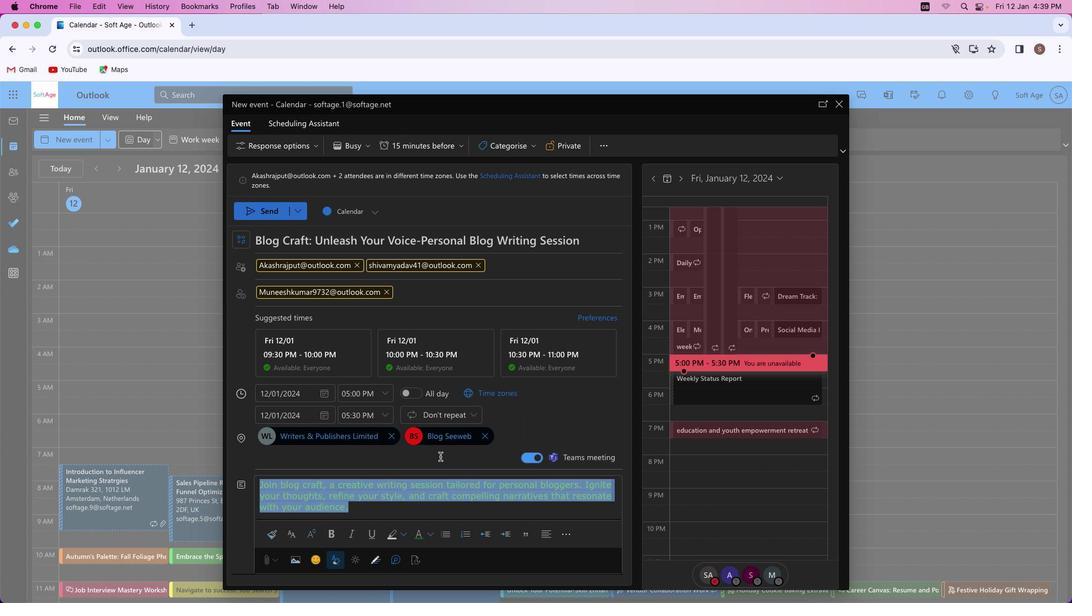 
Action: Mouse moved to (411, 512)
Screenshot: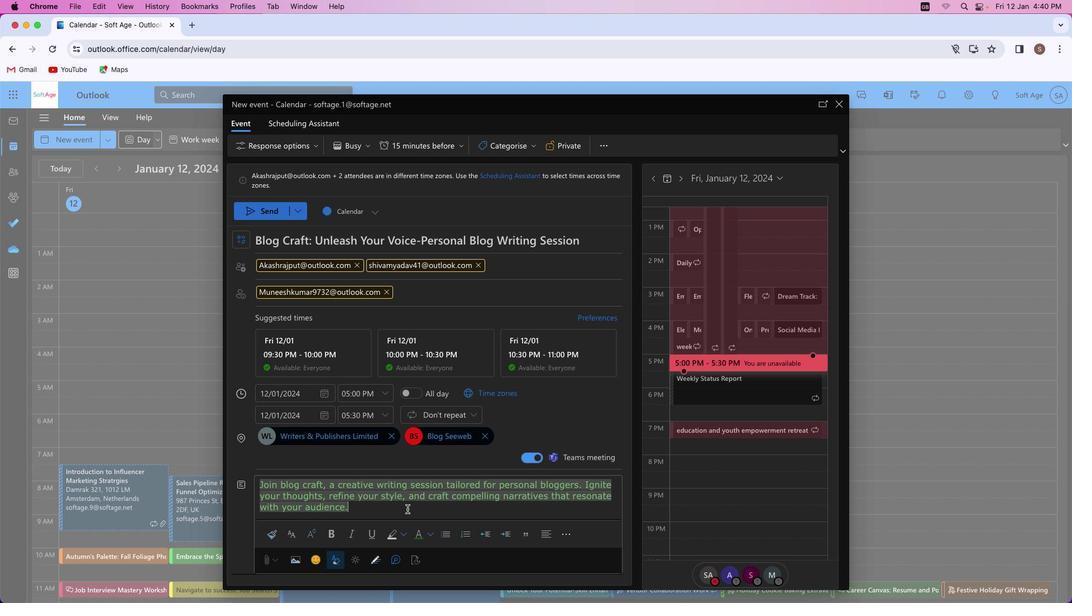 
Action: Mouse pressed left at (411, 512)
Screenshot: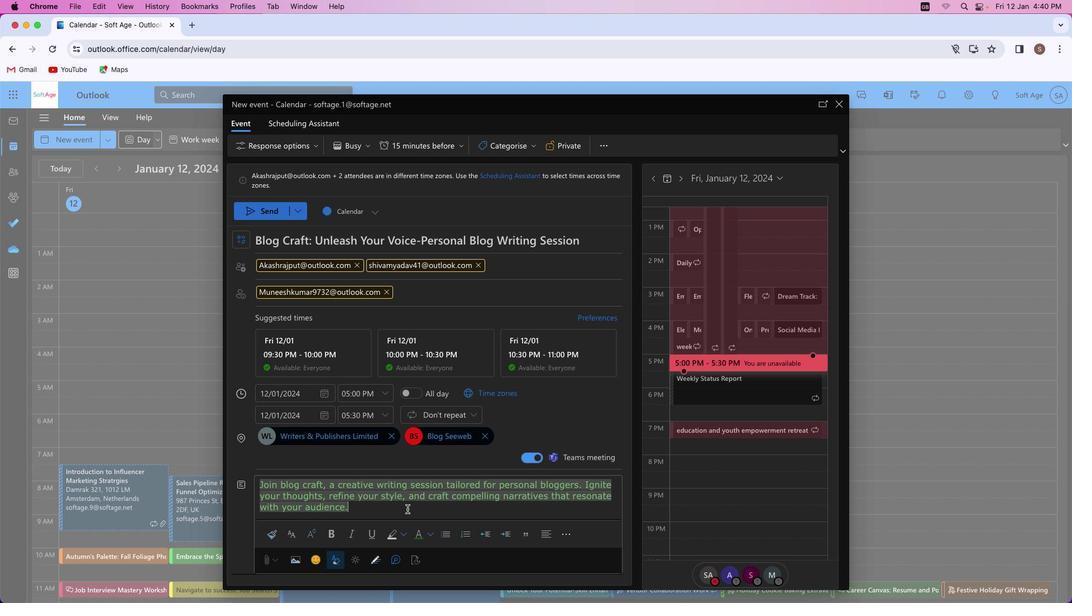 
Action: Mouse moved to (329, 485)
Screenshot: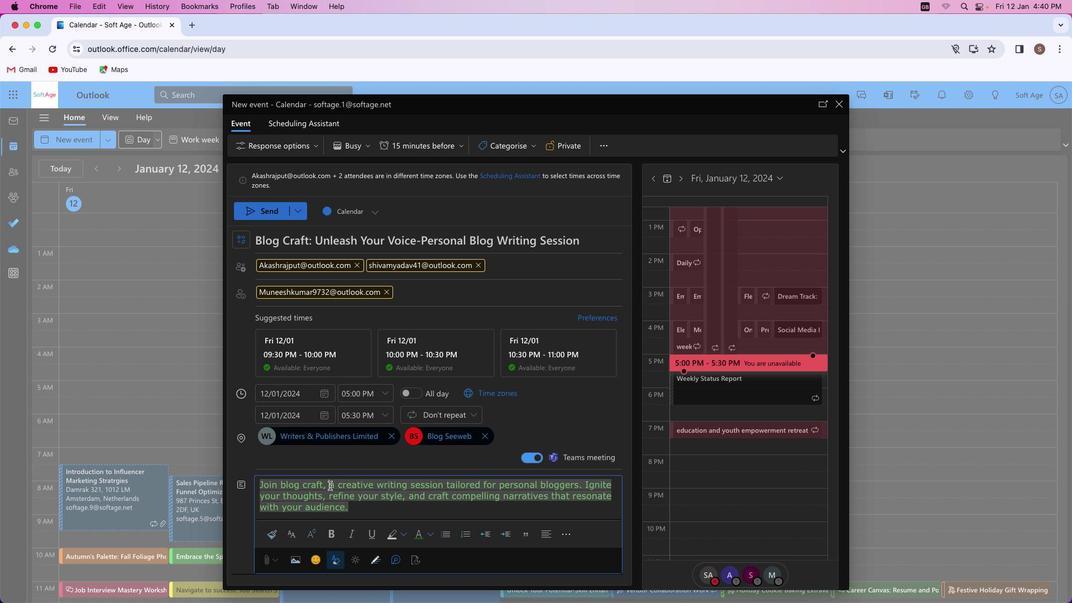 
Action: Mouse pressed left at (329, 485)
Screenshot: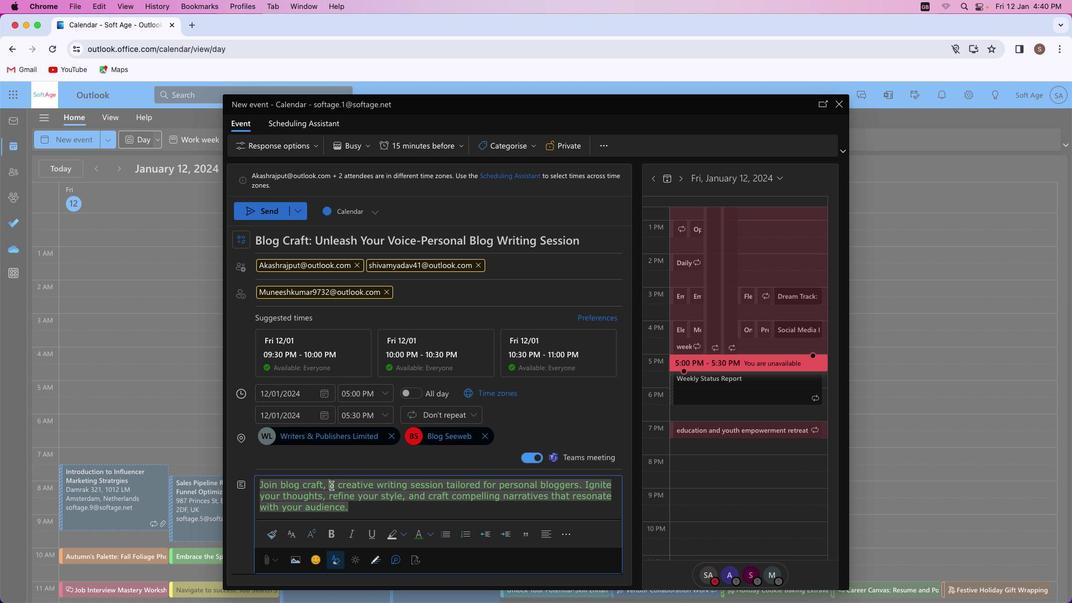 
Action: Mouse moved to (331, 534)
Screenshot: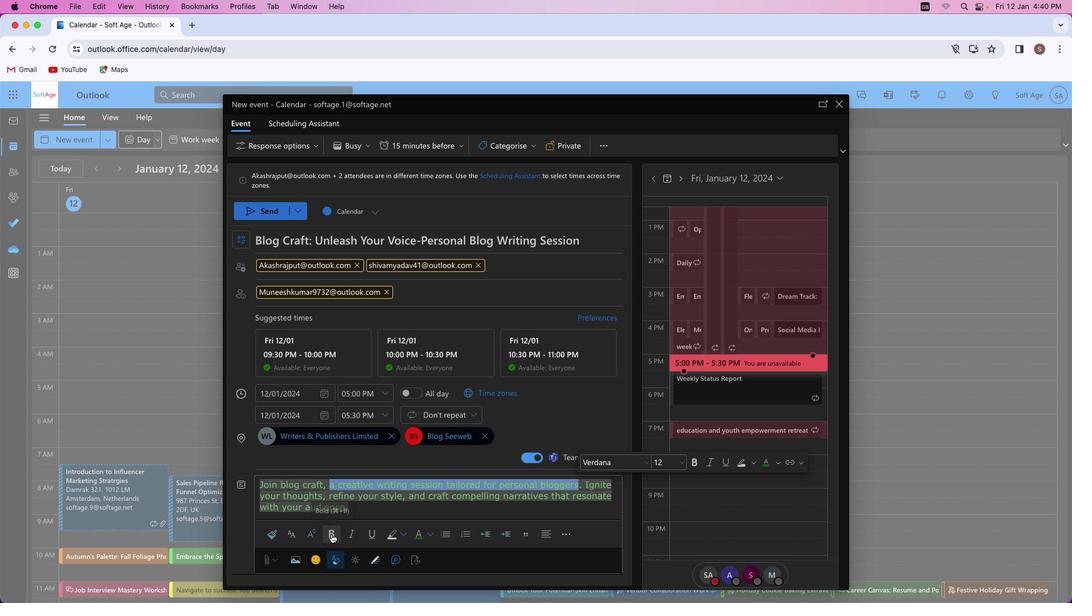 
Action: Mouse pressed left at (331, 534)
Screenshot: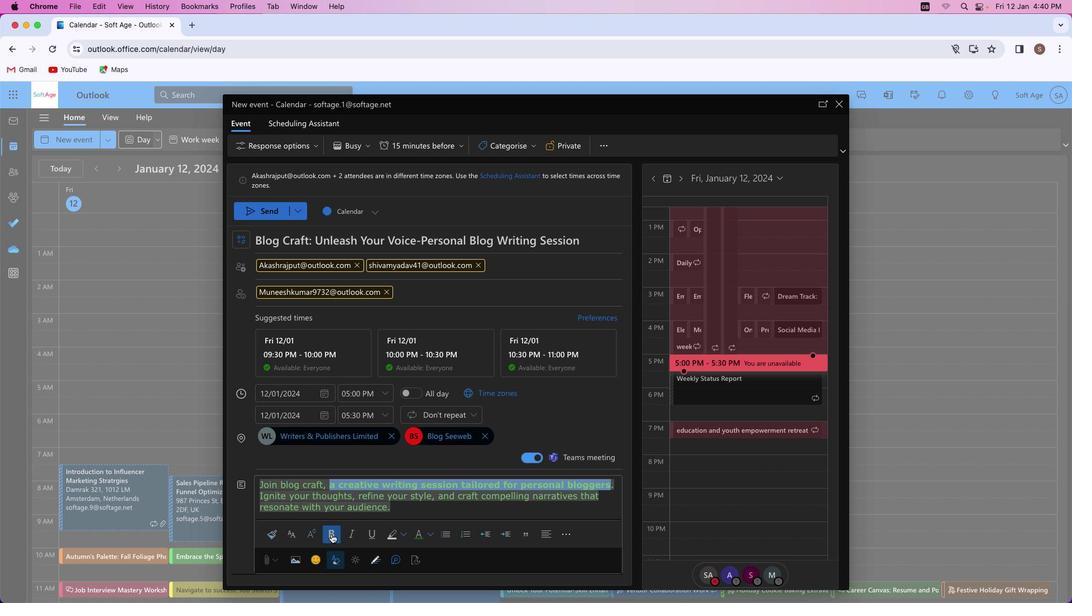 
Action: Mouse moved to (353, 533)
Screenshot: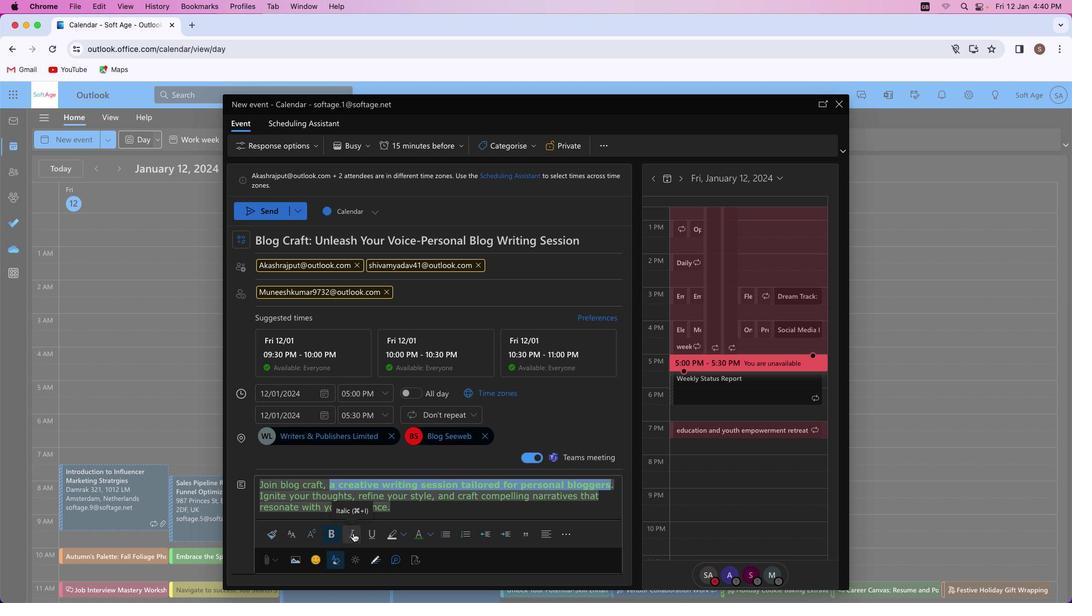
Action: Mouse pressed left at (353, 533)
Screenshot: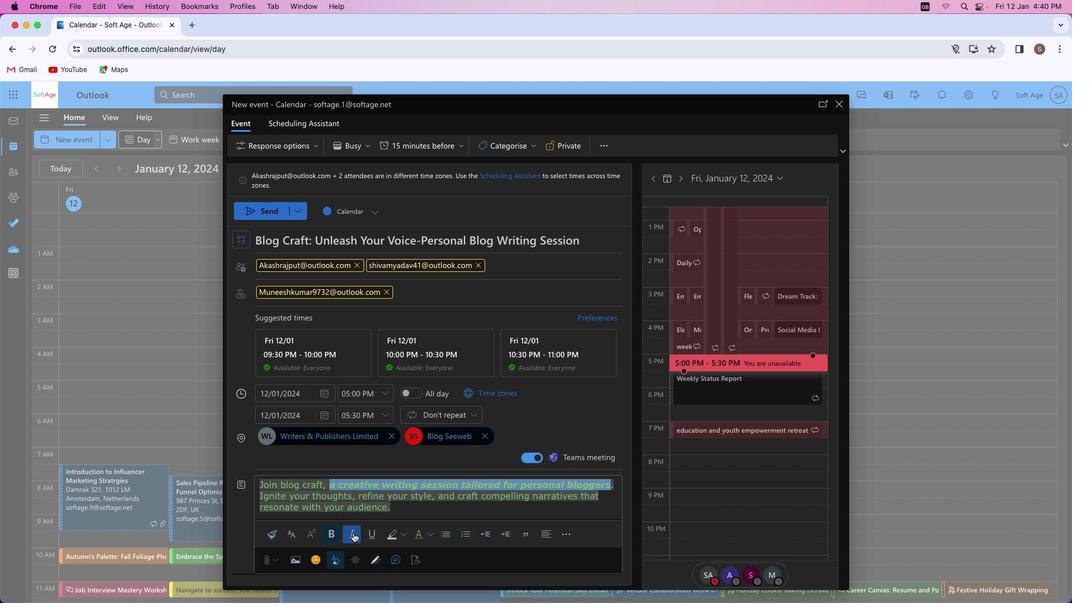
Action: Mouse moved to (432, 533)
Screenshot: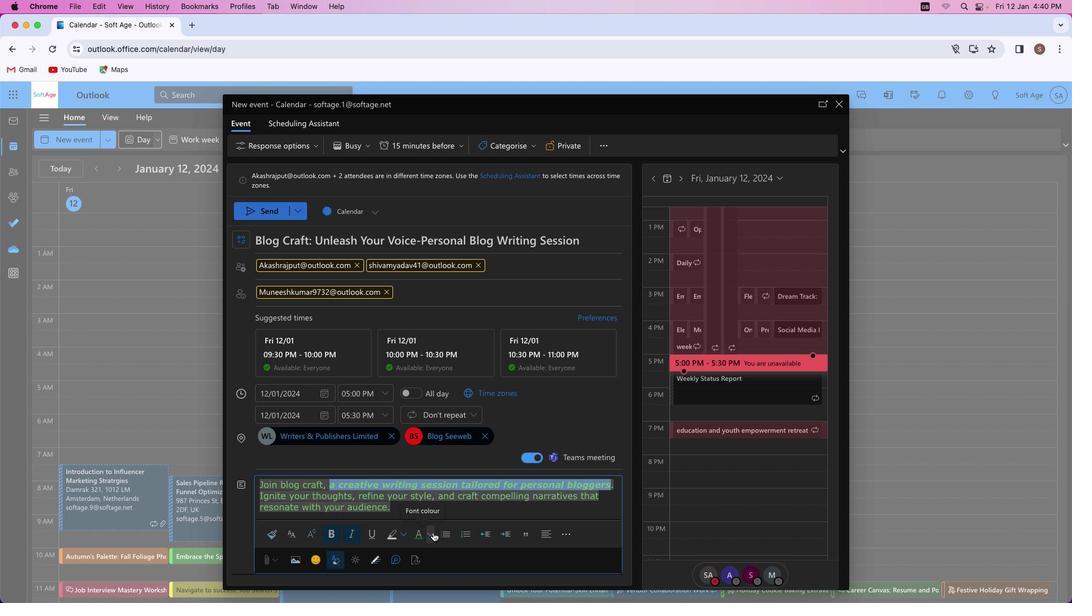
Action: Mouse pressed left at (432, 533)
Screenshot: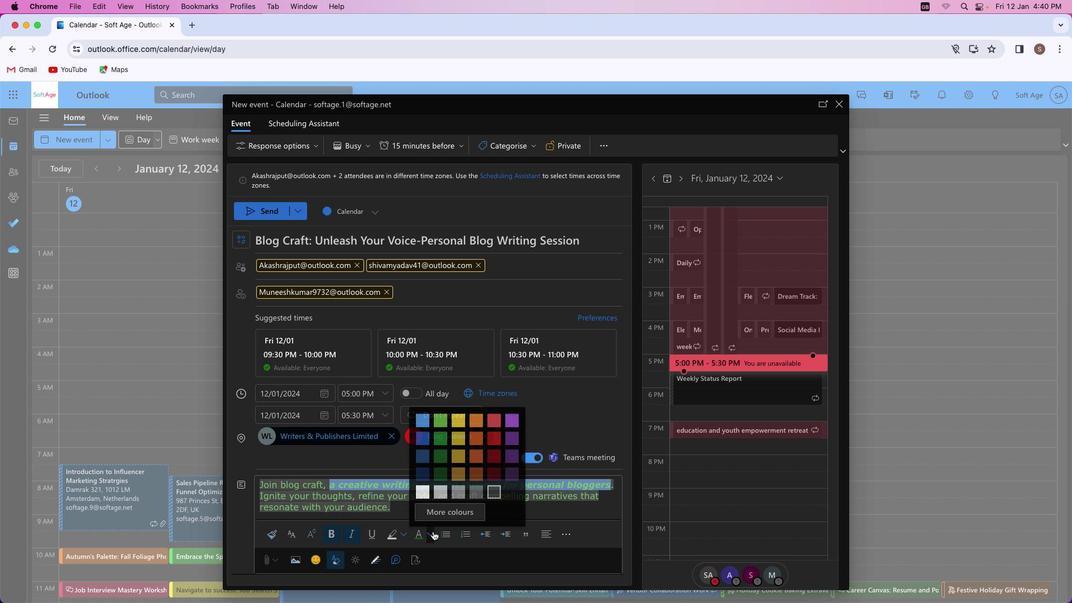 
Action: Mouse moved to (439, 472)
Screenshot: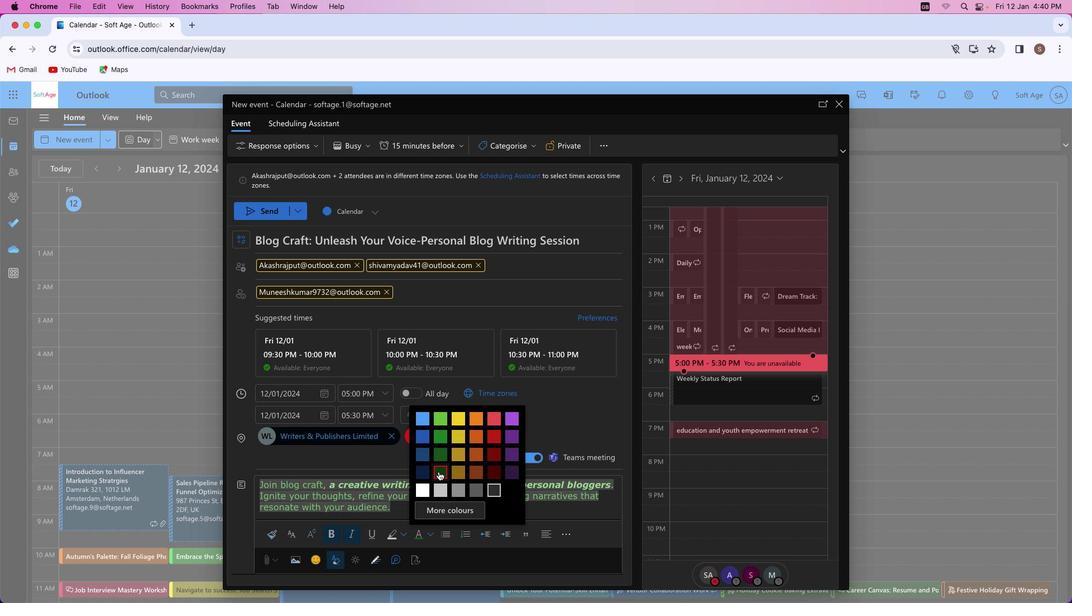 
Action: Mouse pressed left at (439, 472)
Screenshot: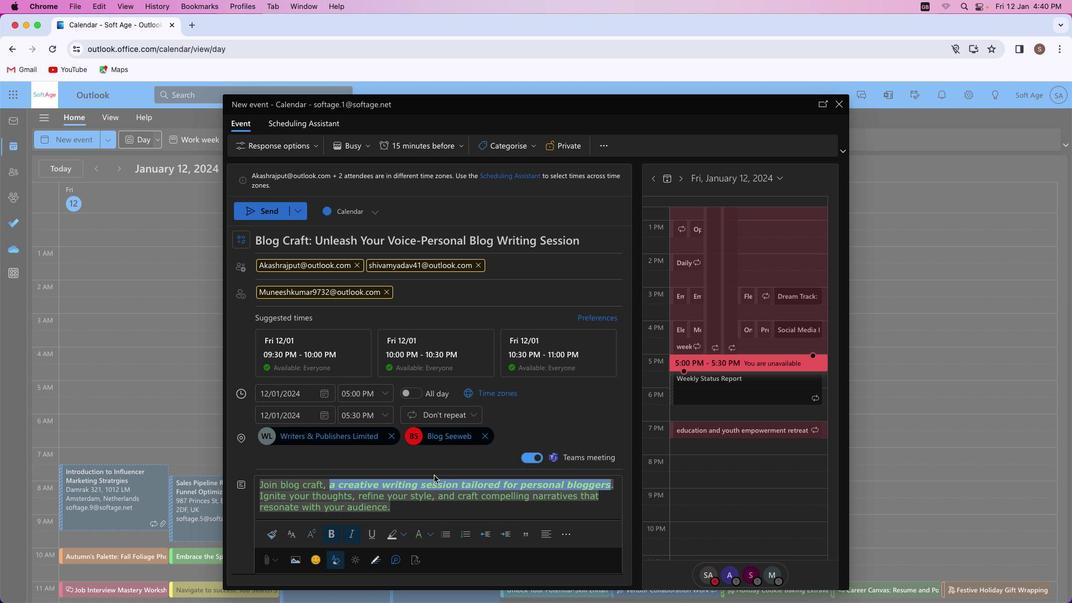 
Action: Mouse moved to (419, 507)
Screenshot: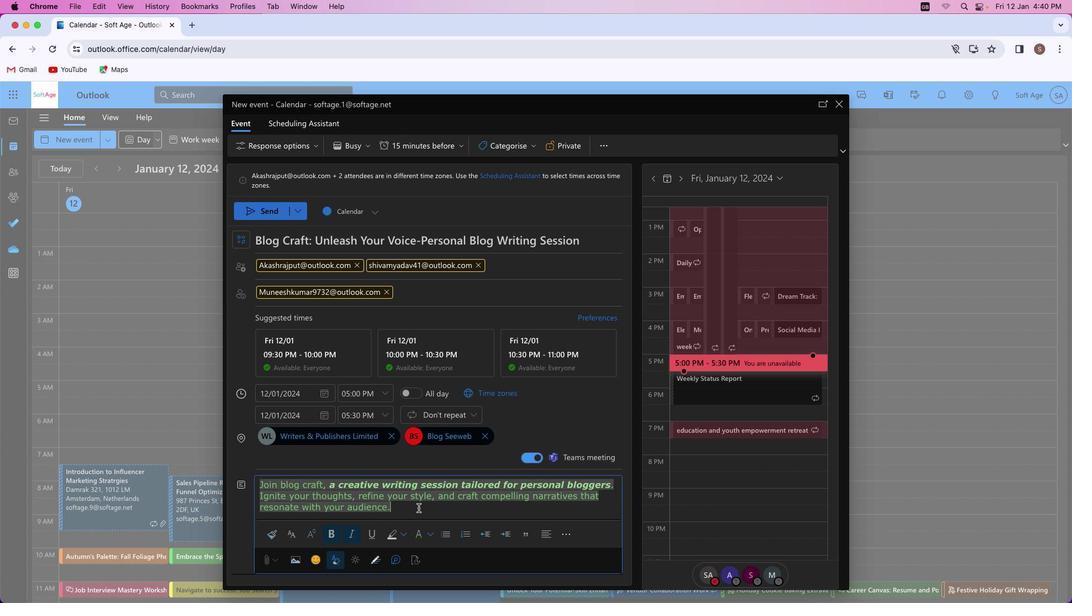 
Action: Mouse pressed left at (419, 507)
Screenshot: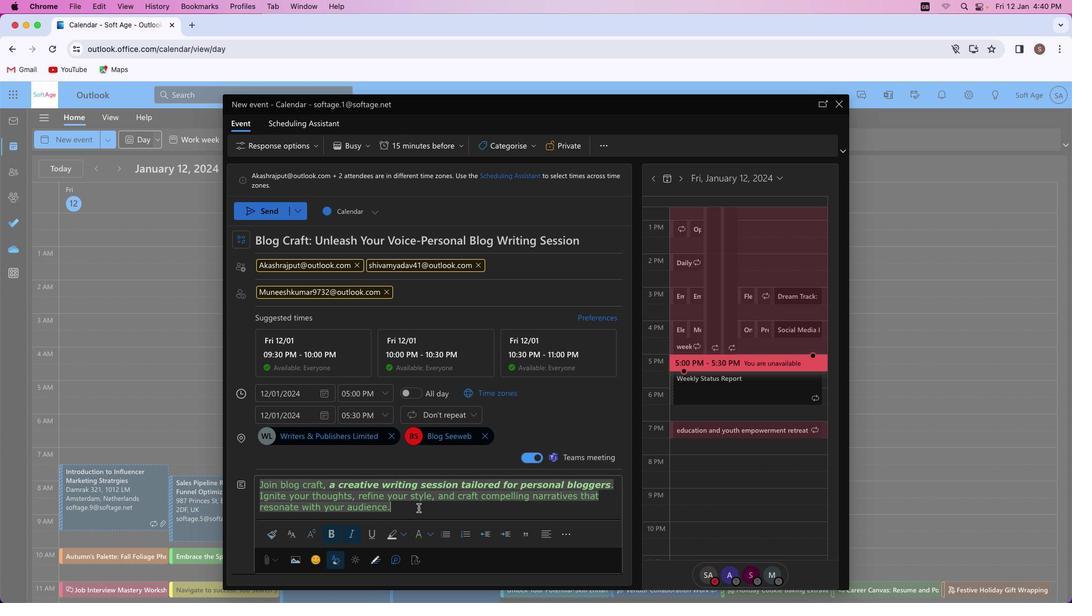 
Action: Mouse moved to (329, 484)
Screenshot: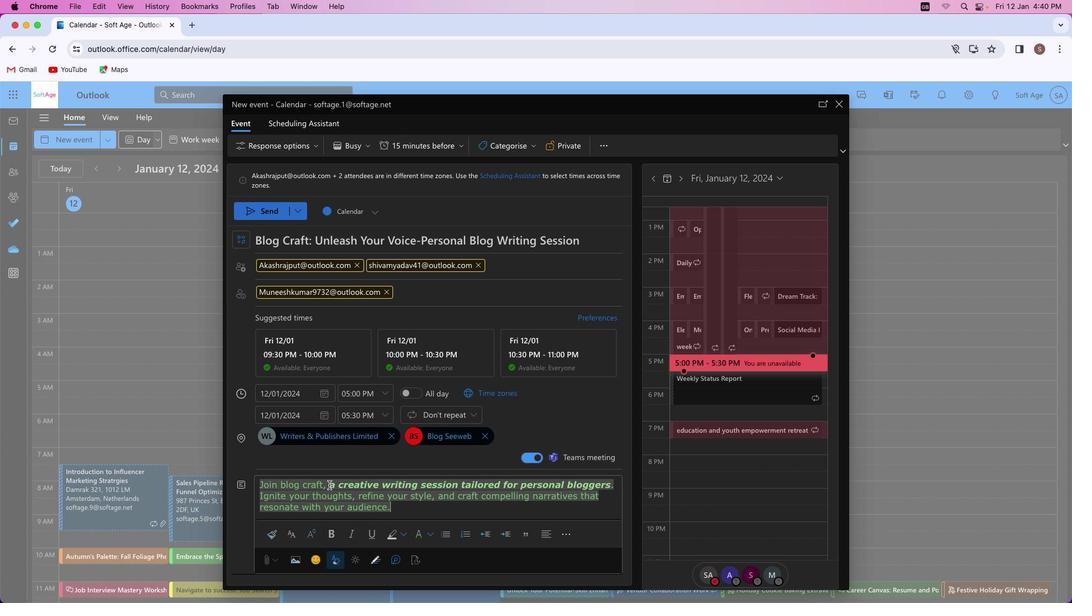 
Action: Mouse pressed left at (329, 484)
Screenshot: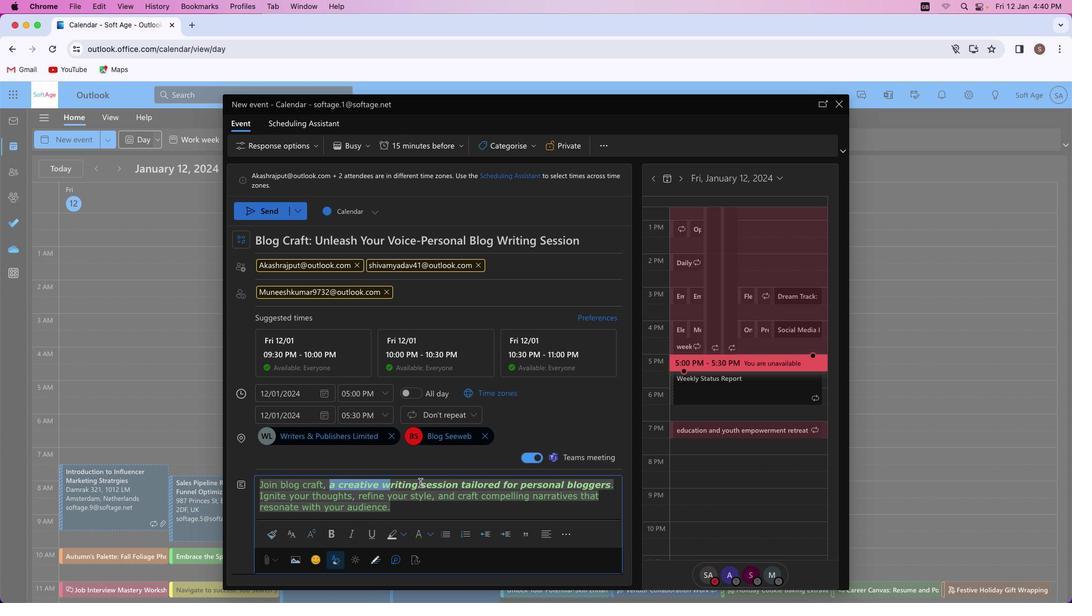 
Action: Mouse moved to (430, 533)
Screenshot: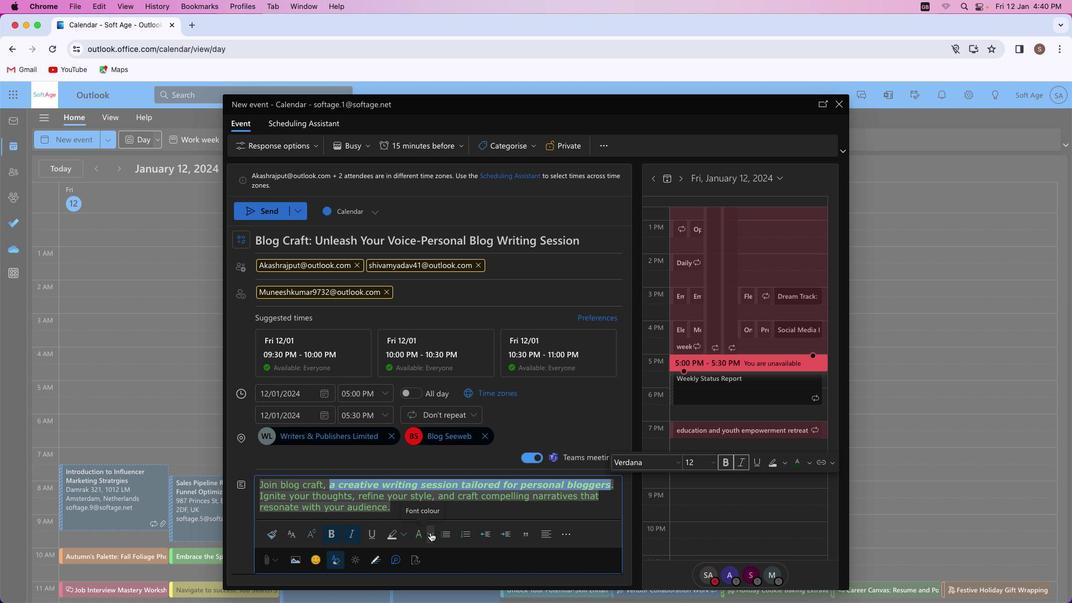 
Action: Mouse pressed left at (430, 533)
Screenshot: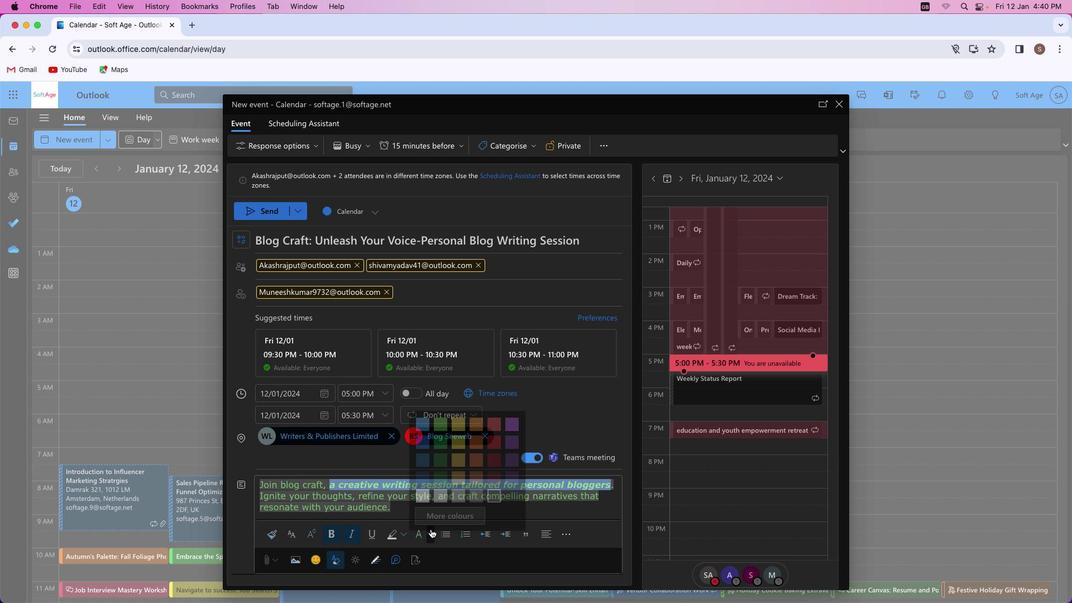 
Action: Mouse moved to (491, 472)
Screenshot: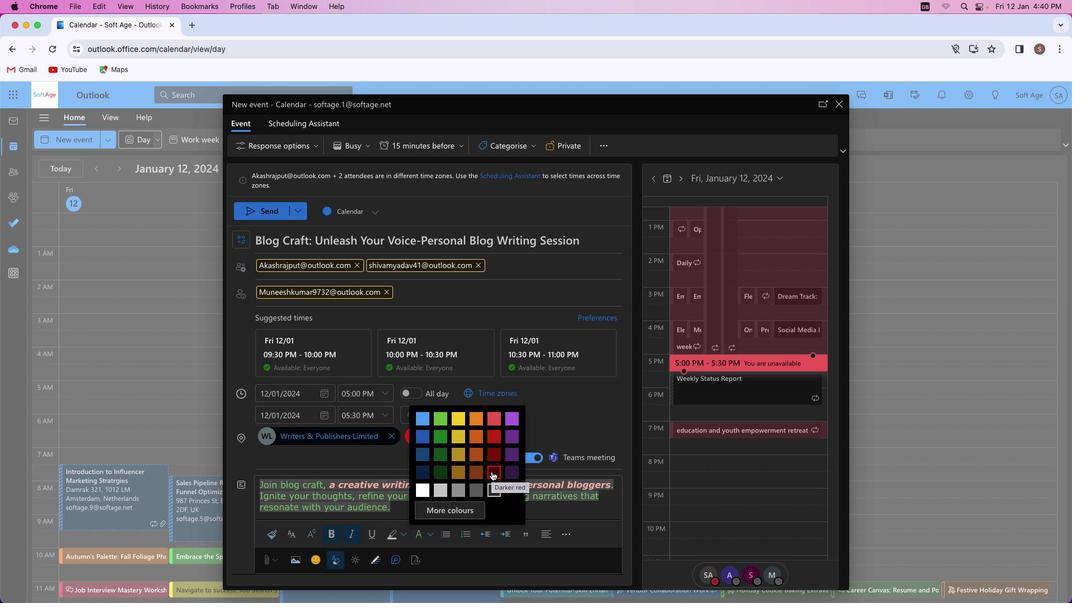 
Action: Mouse pressed left at (491, 472)
Screenshot: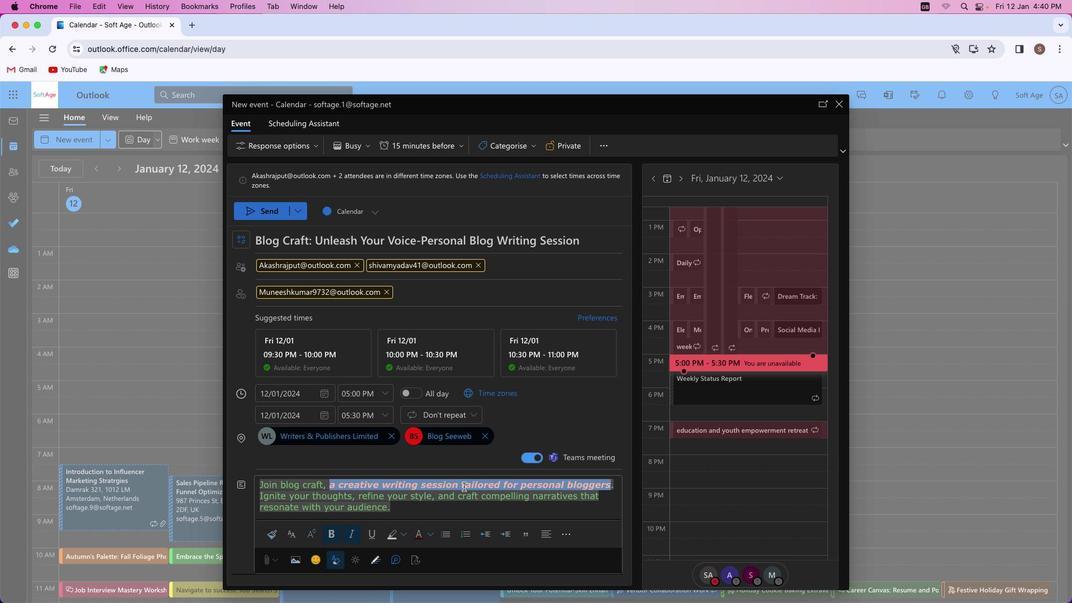 
Action: Mouse moved to (427, 512)
Screenshot: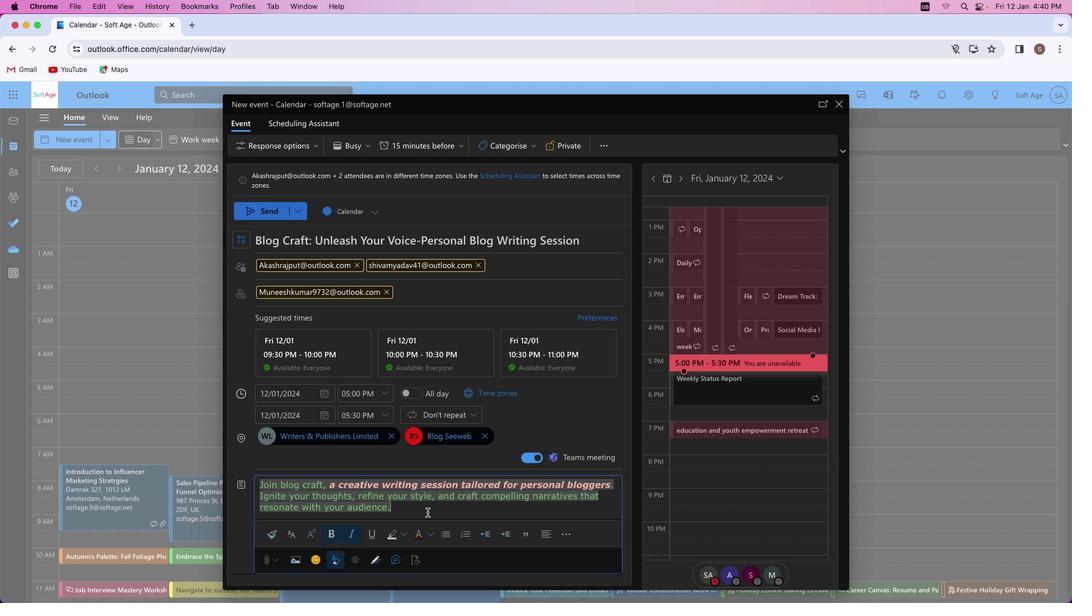 
Action: Mouse pressed left at (427, 512)
Screenshot: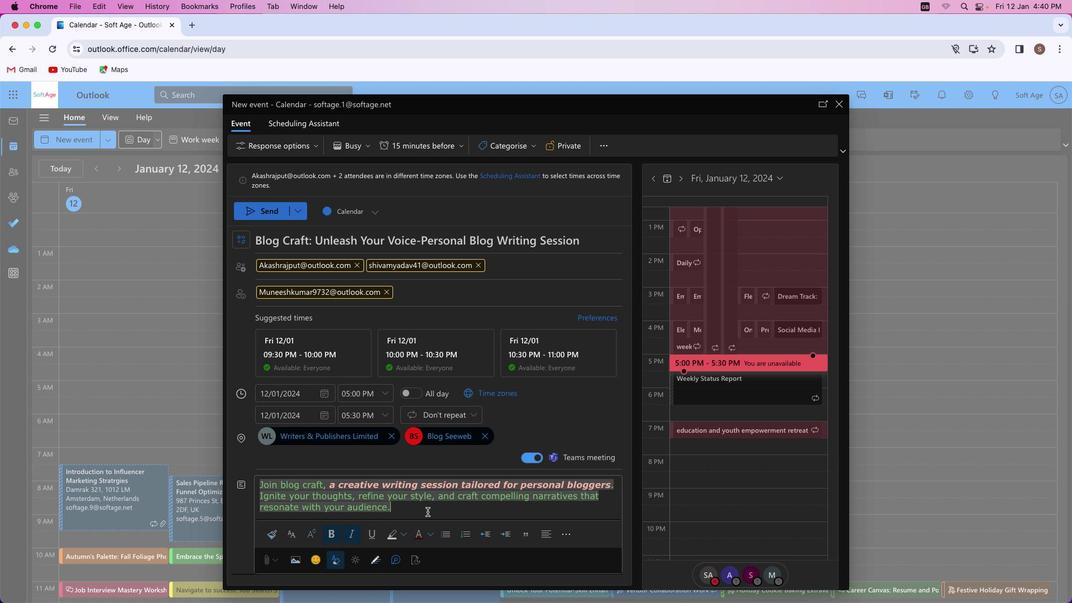 
Action: Mouse moved to (507, 147)
Screenshot: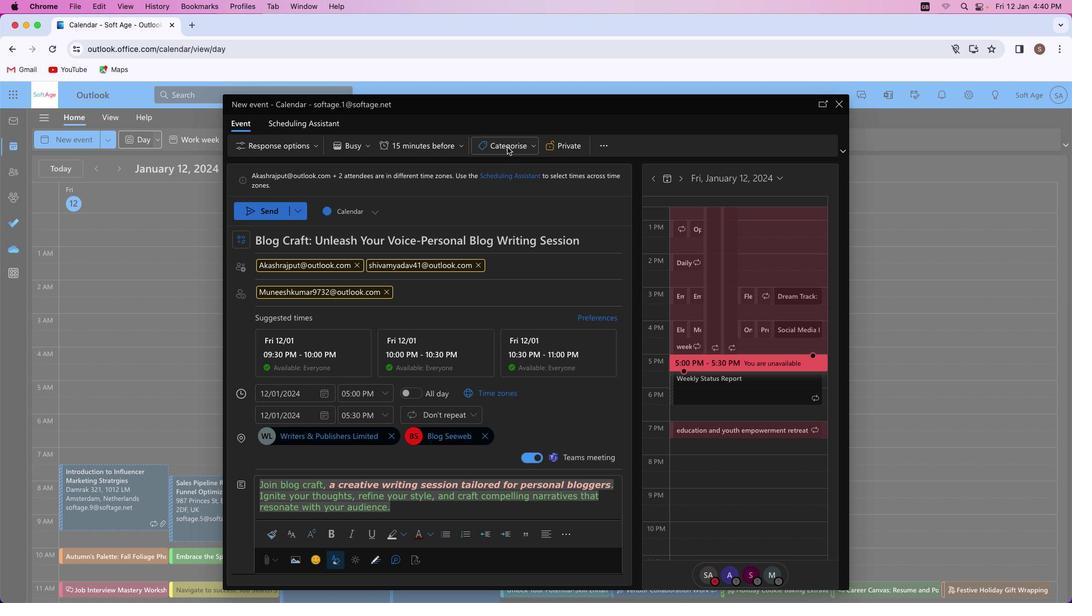 
Action: Mouse pressed left at (507, 147)
Screenshot: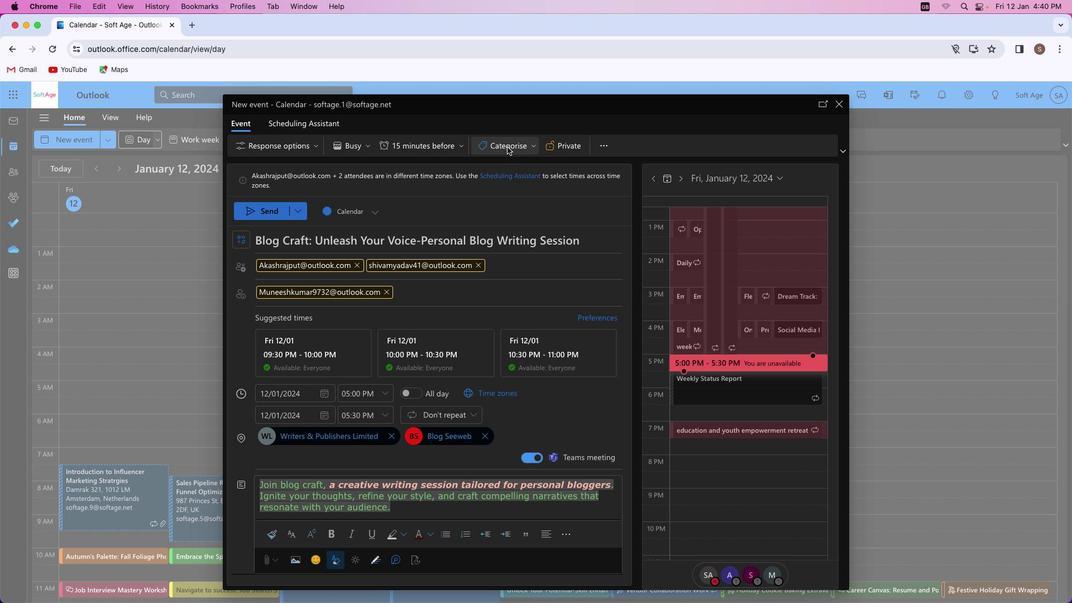 
Action: Mouse moved to (498, 219)
Screenshot: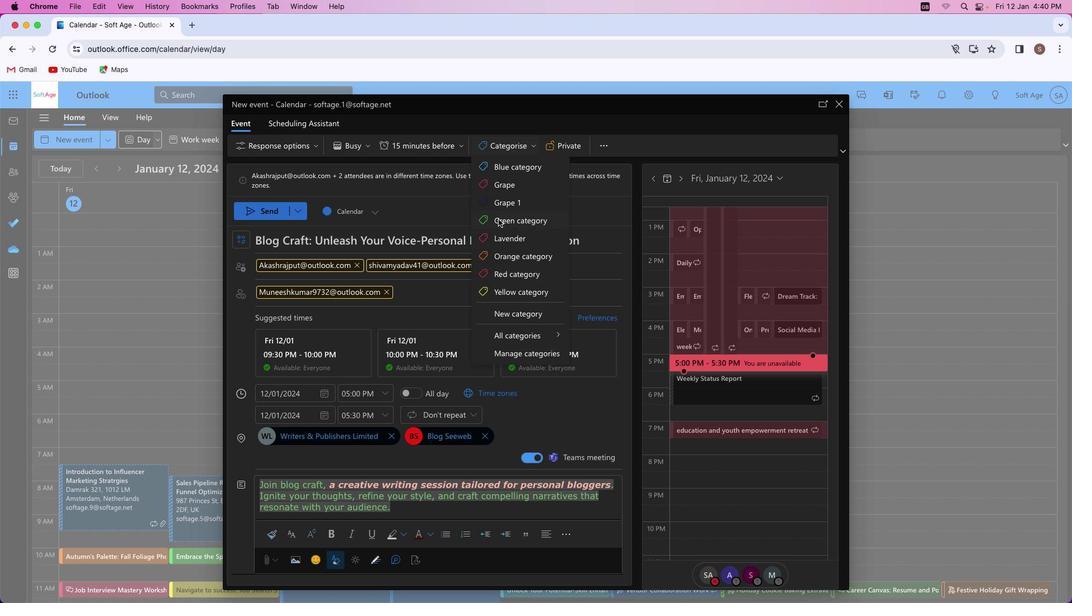 
Action: Mouse pressed left at (498, 219)
Screenshot: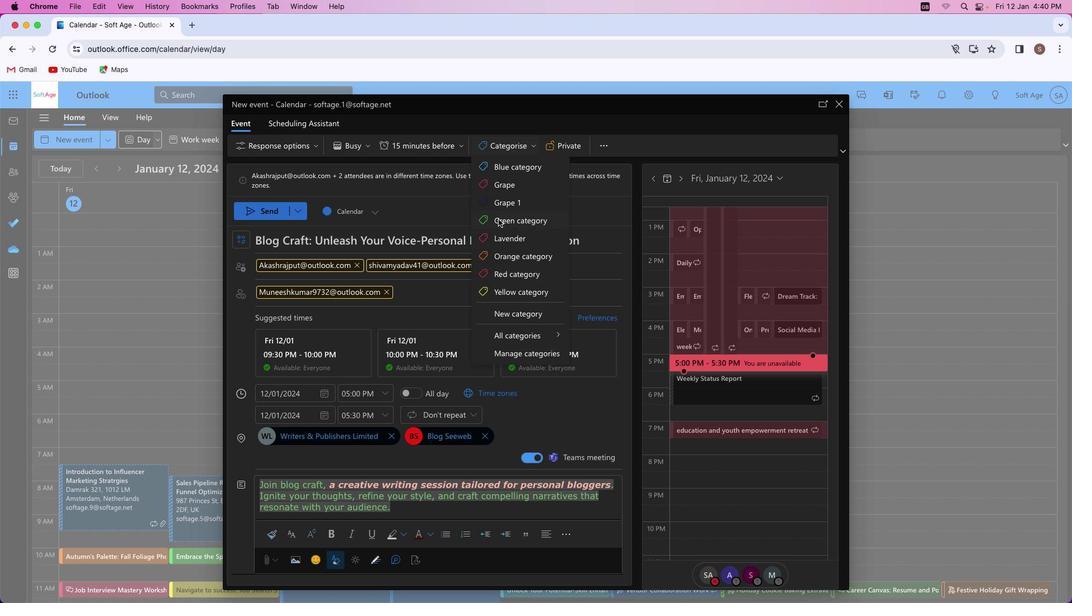 
Action: Mouse moved to (367, 146)
Screenshot: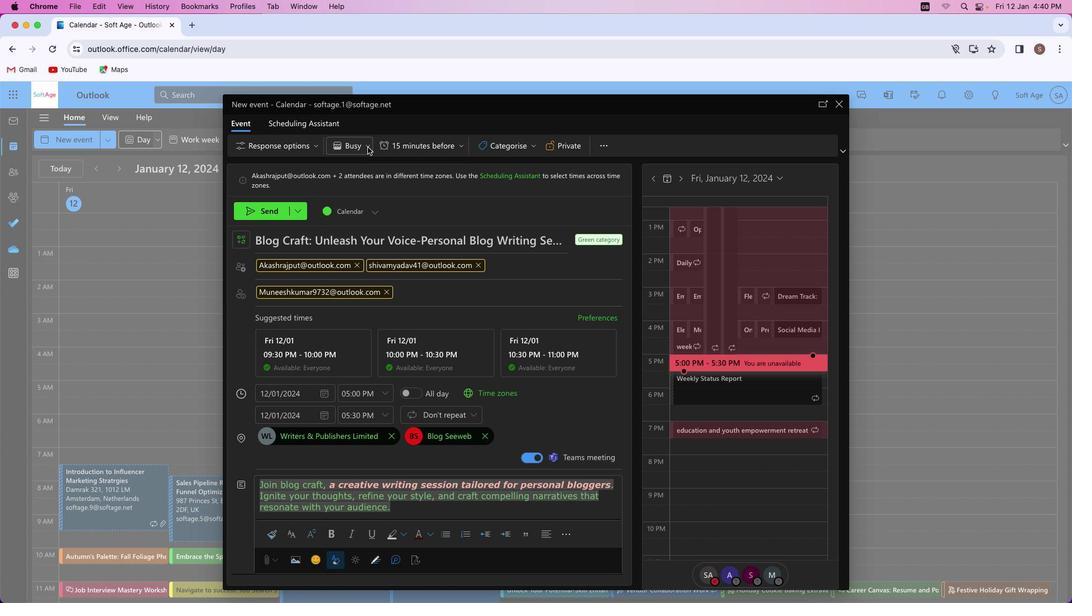 
Action: Mouse pressed left at (367, 146)
Screenshot: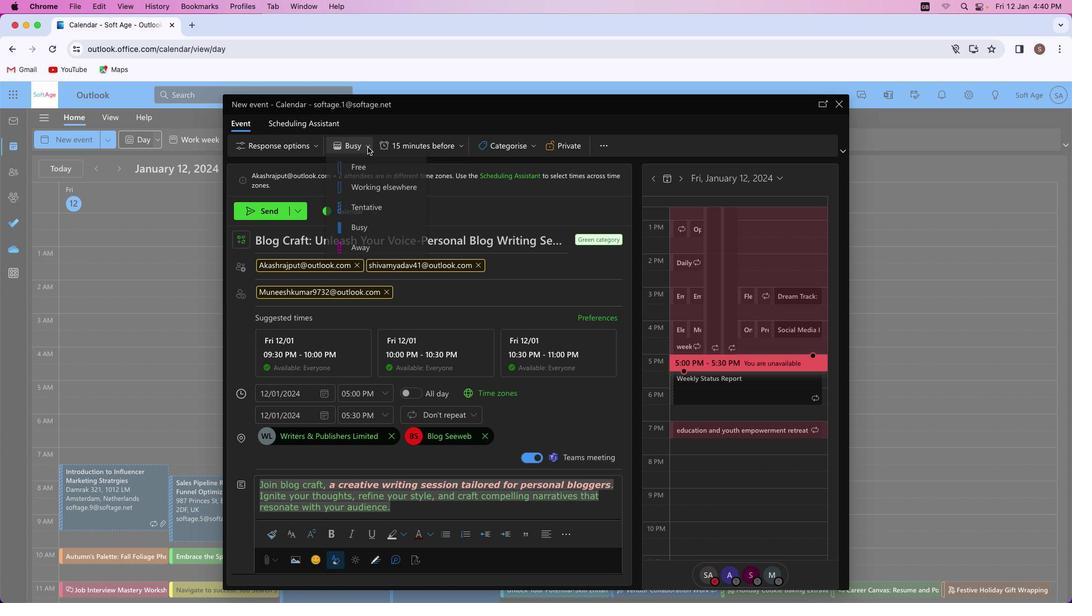 
Action: Mouse moved to (370, 210)
Screenshot: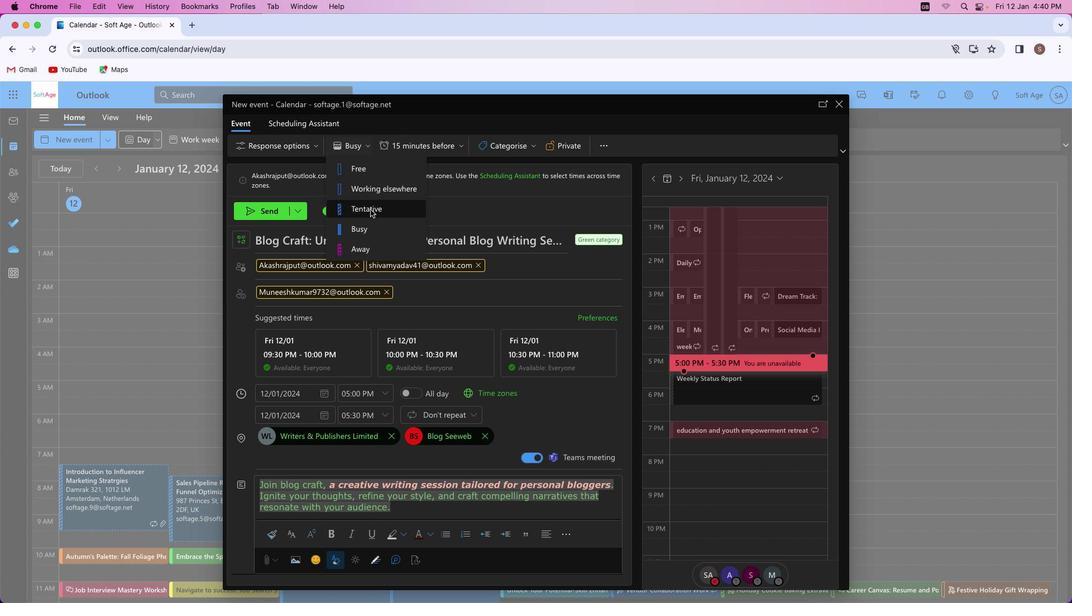 
Action: Mouse pressed left at (370, 210)
Screenshot: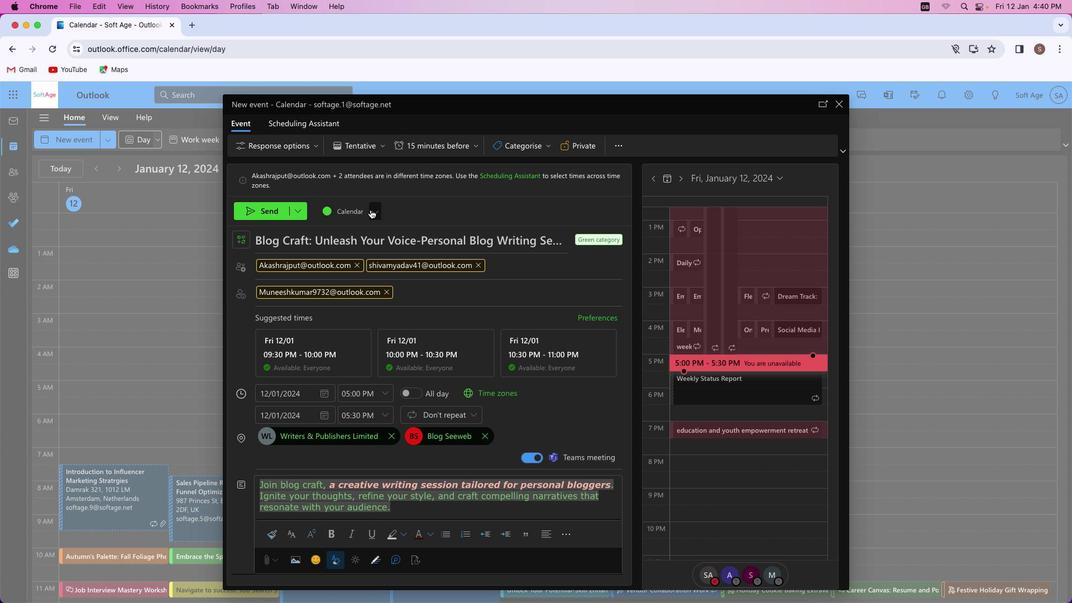 
Action: Mouse moved to (265, 211)
Screenshot: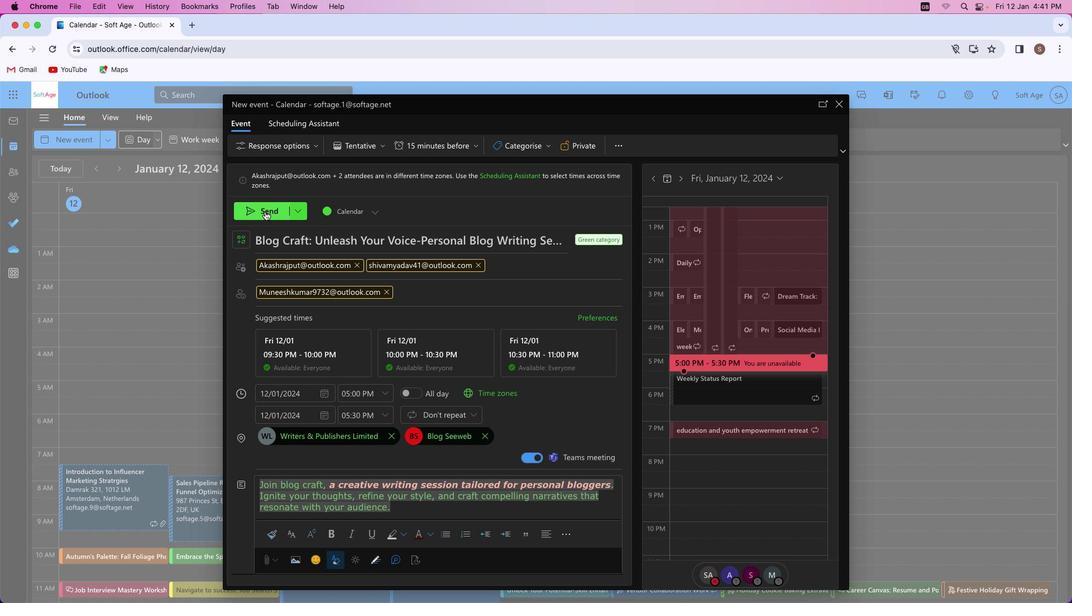 
Action: Mouse pressed left at (265, 211)
Screenshot: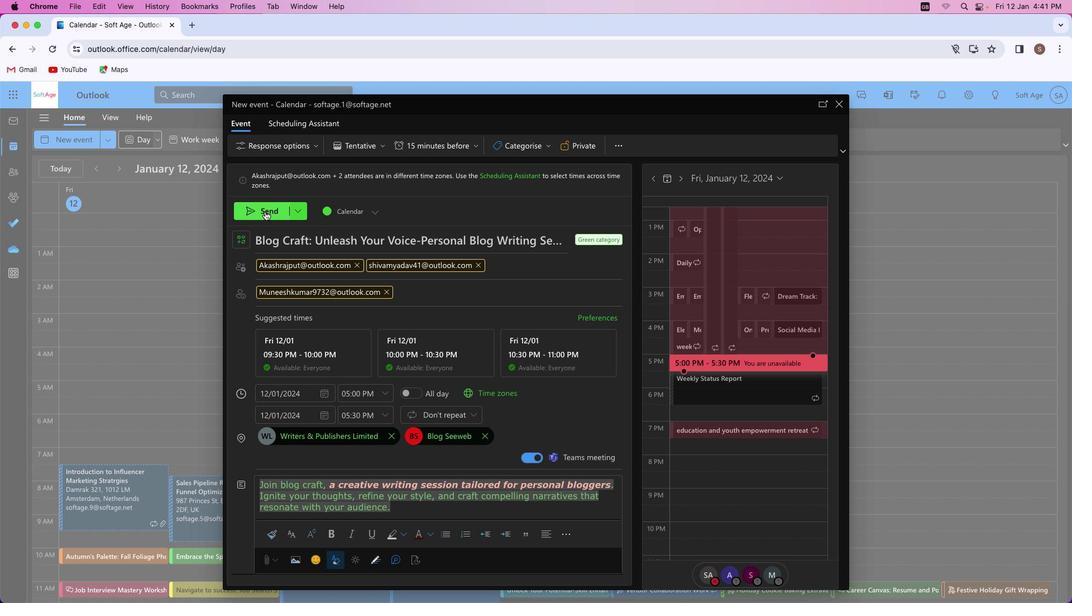 
Action: Mouse moved to (552, 359)
Screenshot: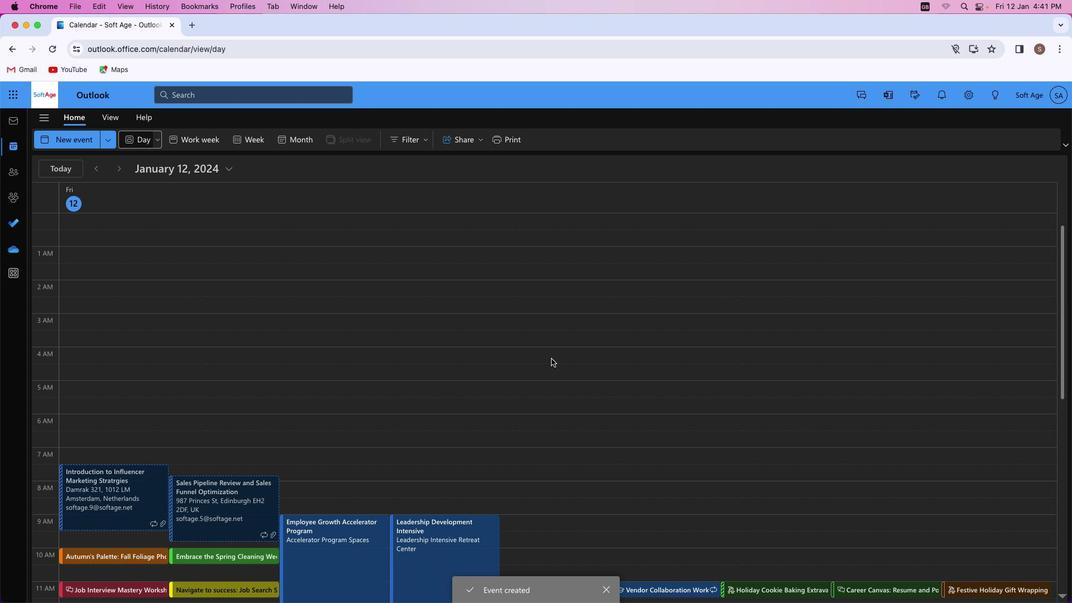 
